 Task: Search one way flight ticket for 5 adults, 2 children, 1 infant in seat and 2 infants on lap in economy from Fresno: Fresno Yosemite International Airport to Rock Springs: Southwest Wyoming Regional Airport (rock Springs Sweetwater County Airport) on 8-5-2023. Choice of flights is Emirates. Number of bags: 6 checked bags. Price is upto 55000. Outbound departure time preference is 16:00.
Action: Mouse moved to (388, 156)
Screenshot: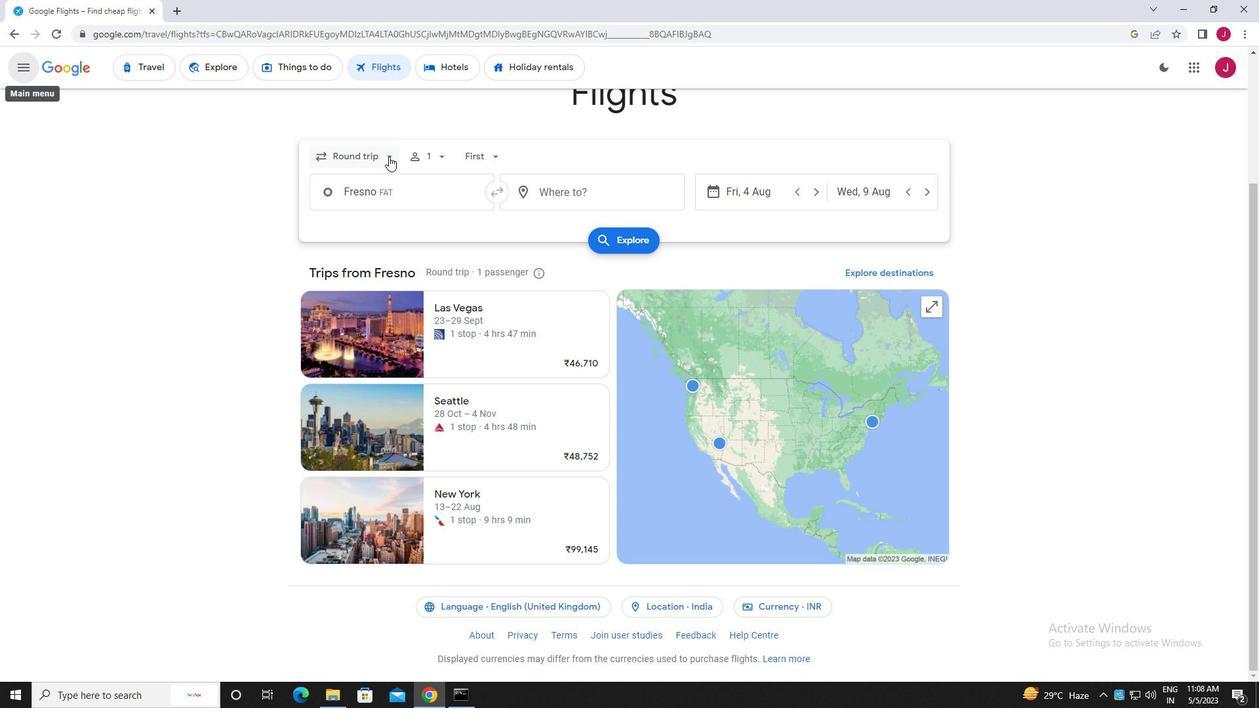 
Action: Mouse pressed left at (388, 156)
Screenshot: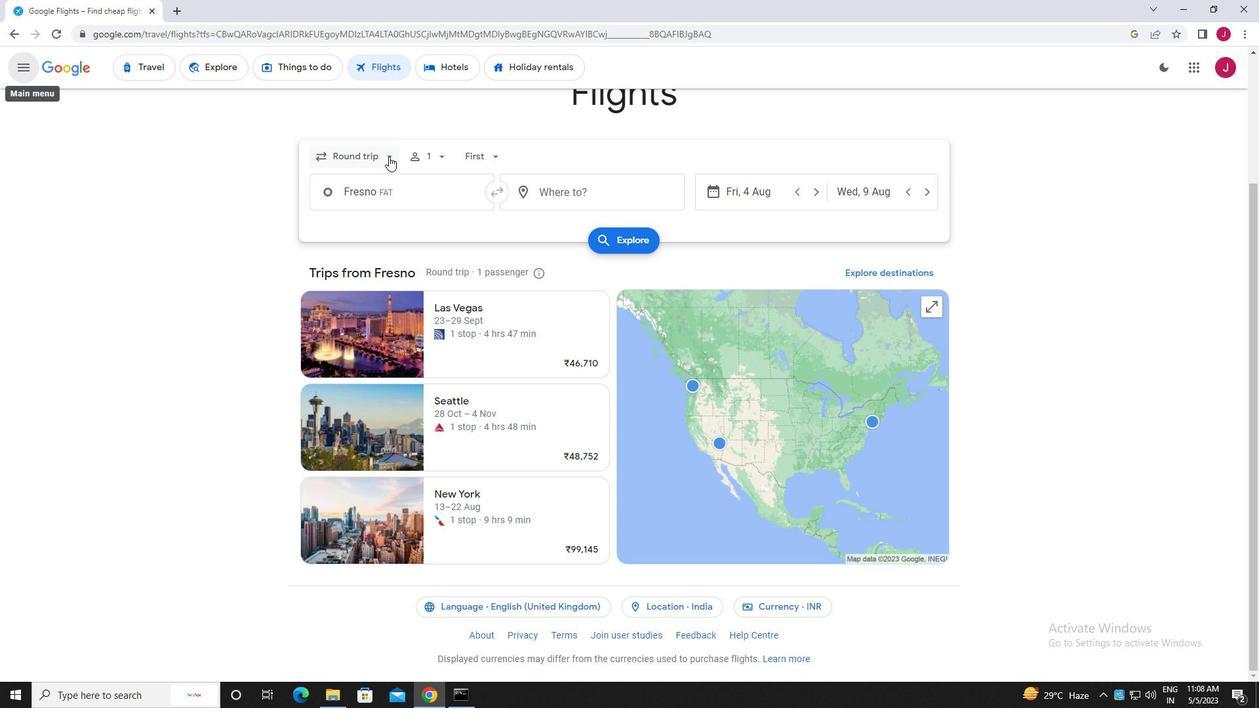 
Action: Mouse moved to (383, 215)
Screenshot: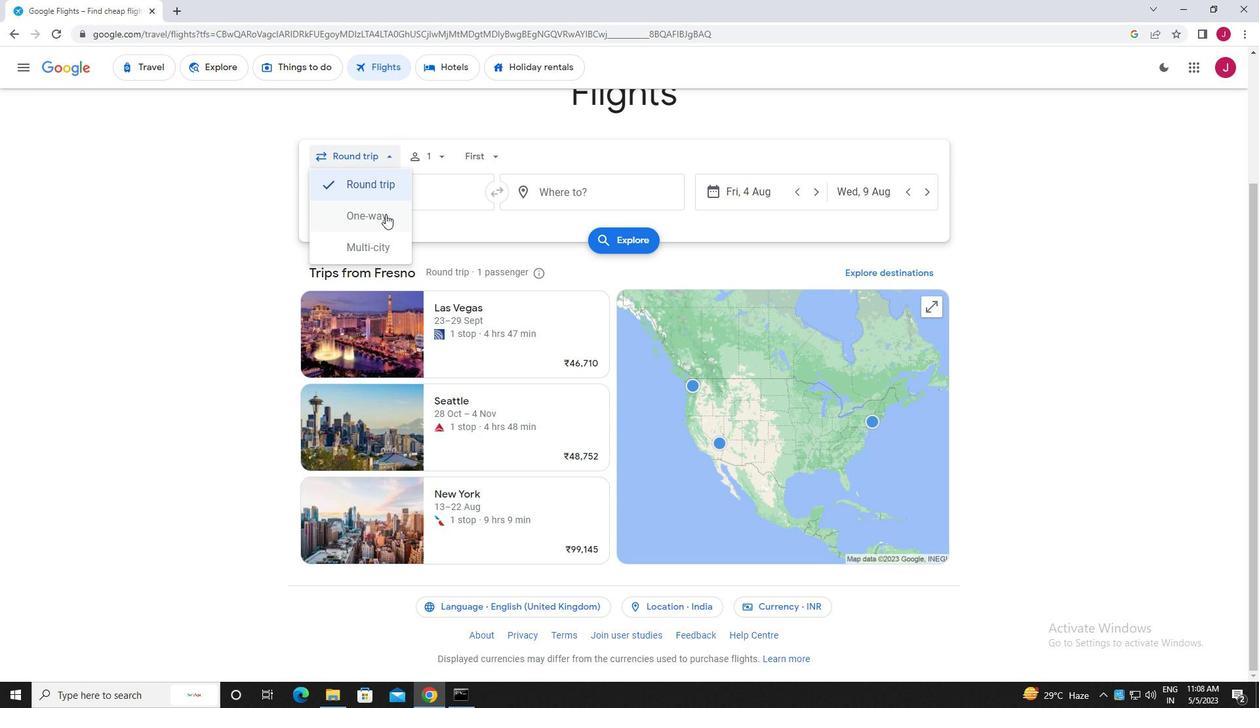 
Action: Mouse pressed left at (383, 215)
Screenshot: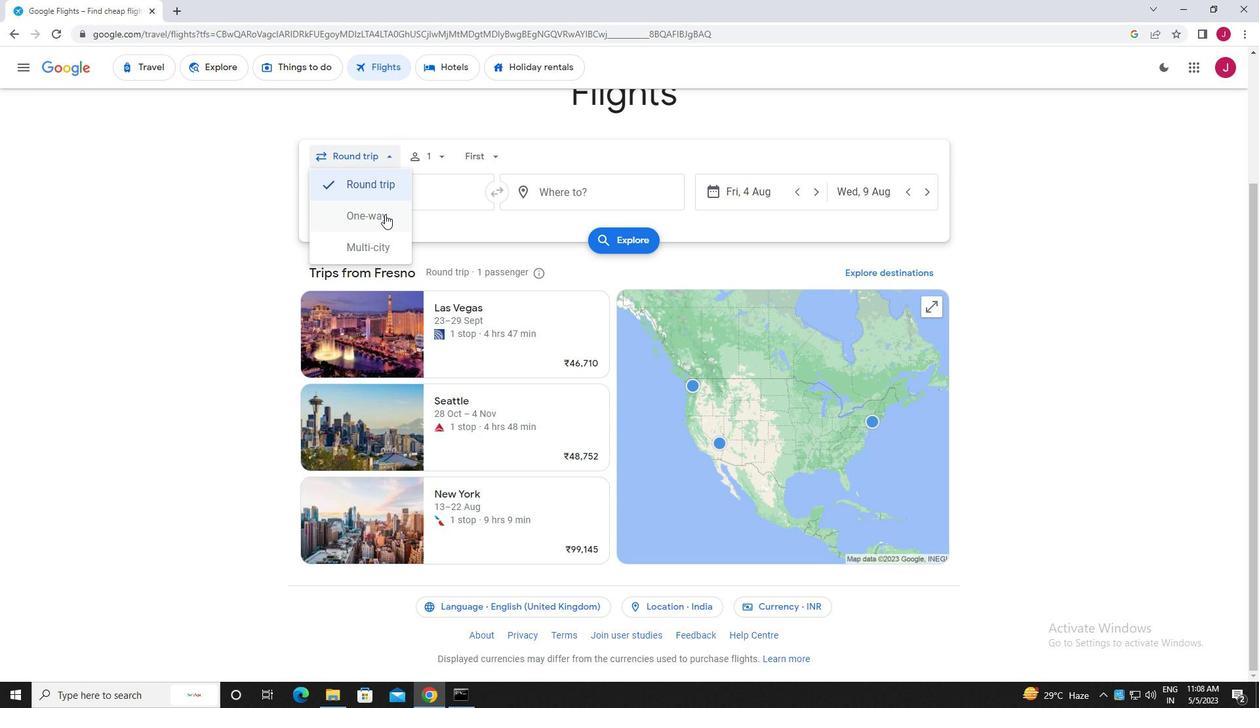 
Action: Mouse moved to (432, 156)
Screenshot: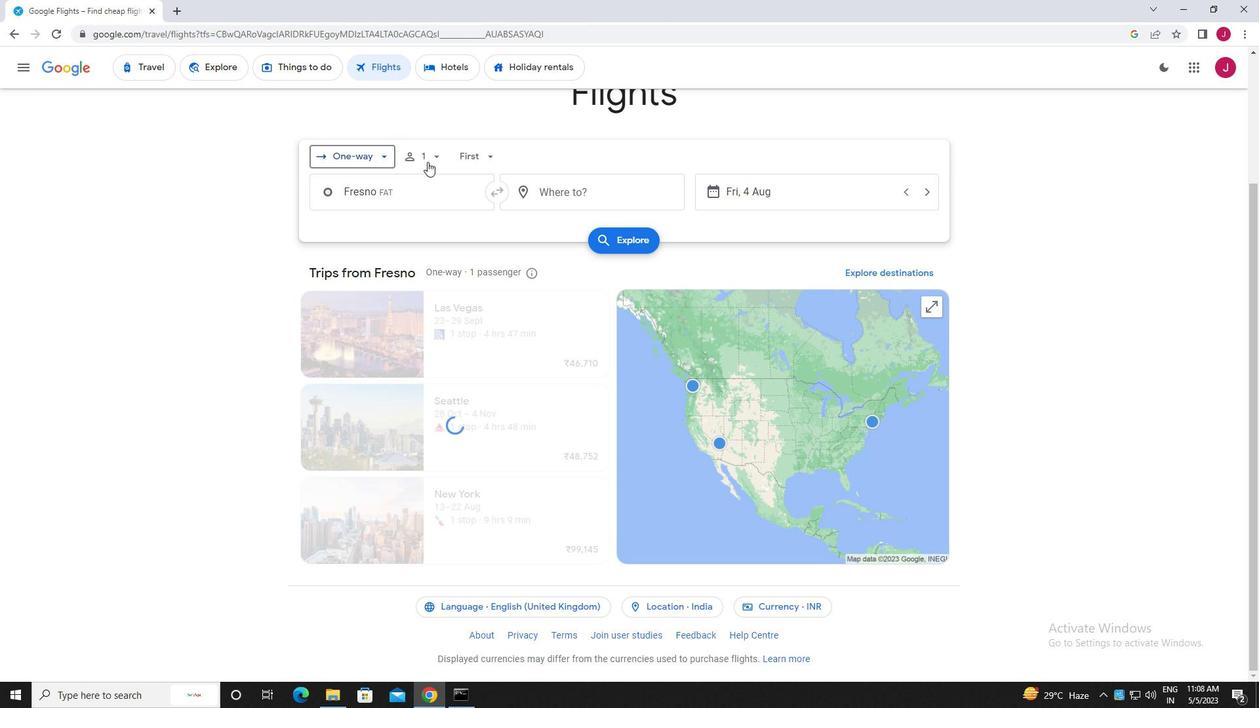
Action: Mouse pressed left at (432, 156)
Screenshot: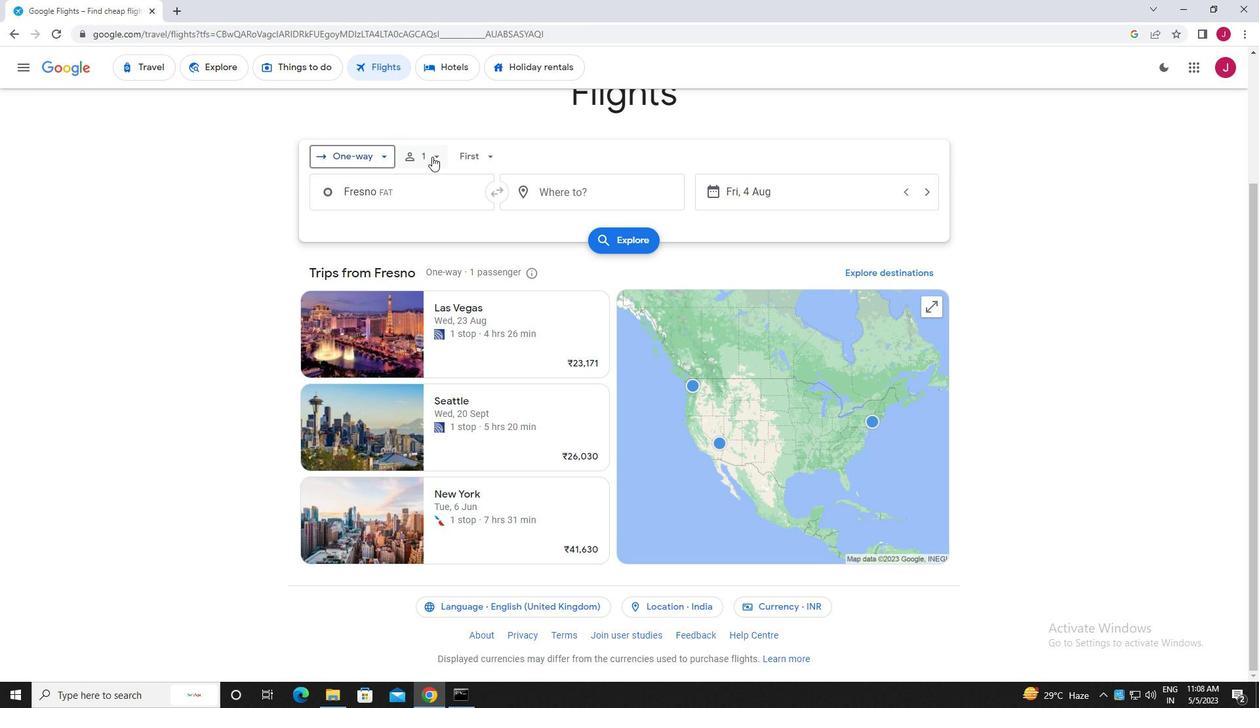 
Action: Mouse moved to (537, 188)
Screenshot: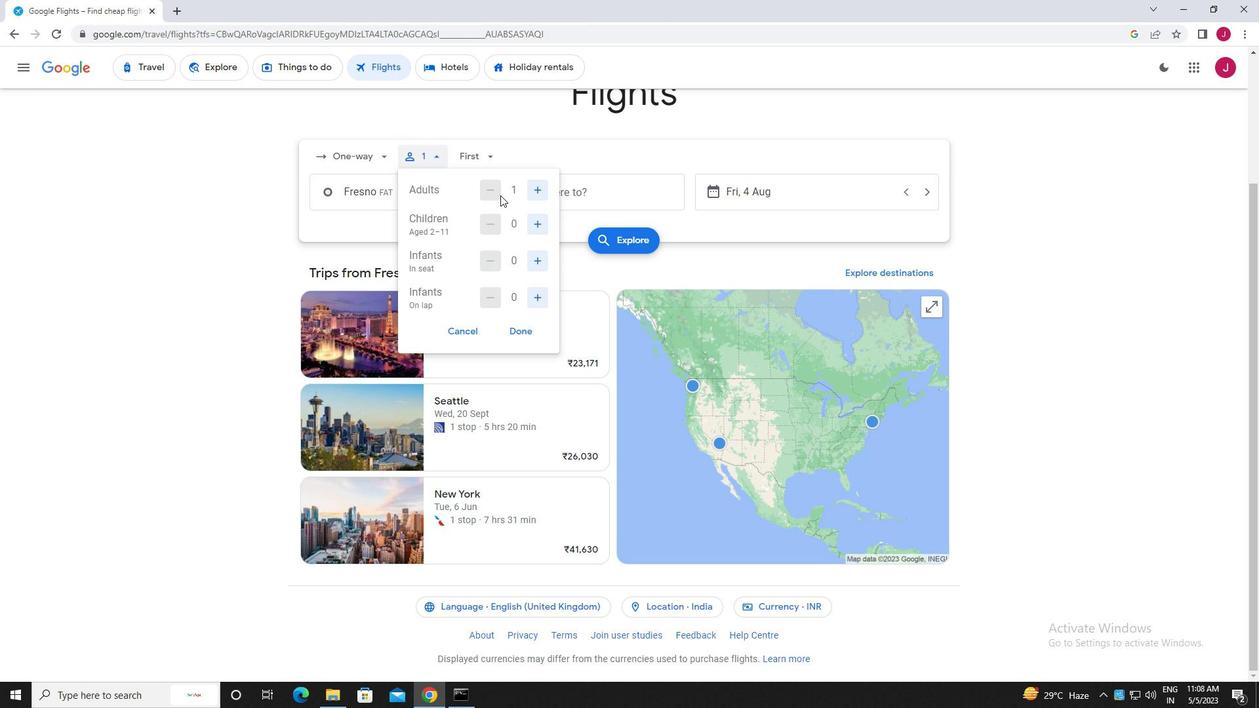
Action: Mouse pressed left at (537, 188)
Screenshot: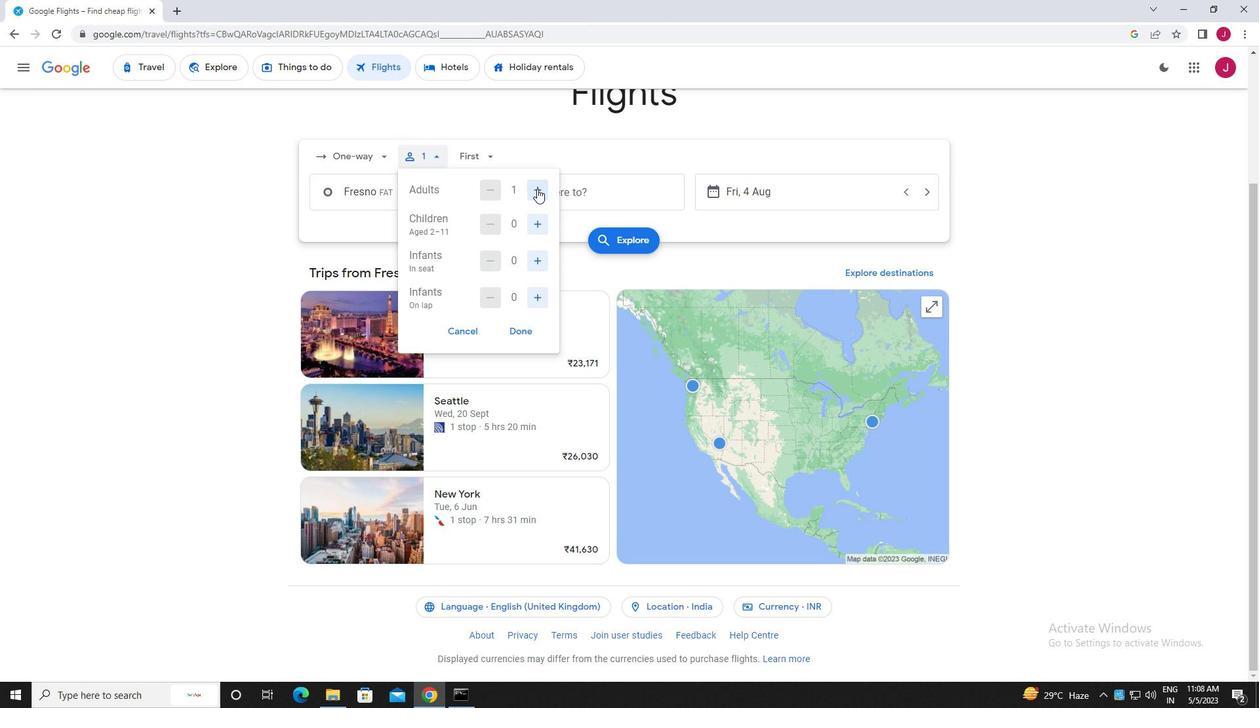 
Action: Mouse pressed left at (537, 188)
Screenshot: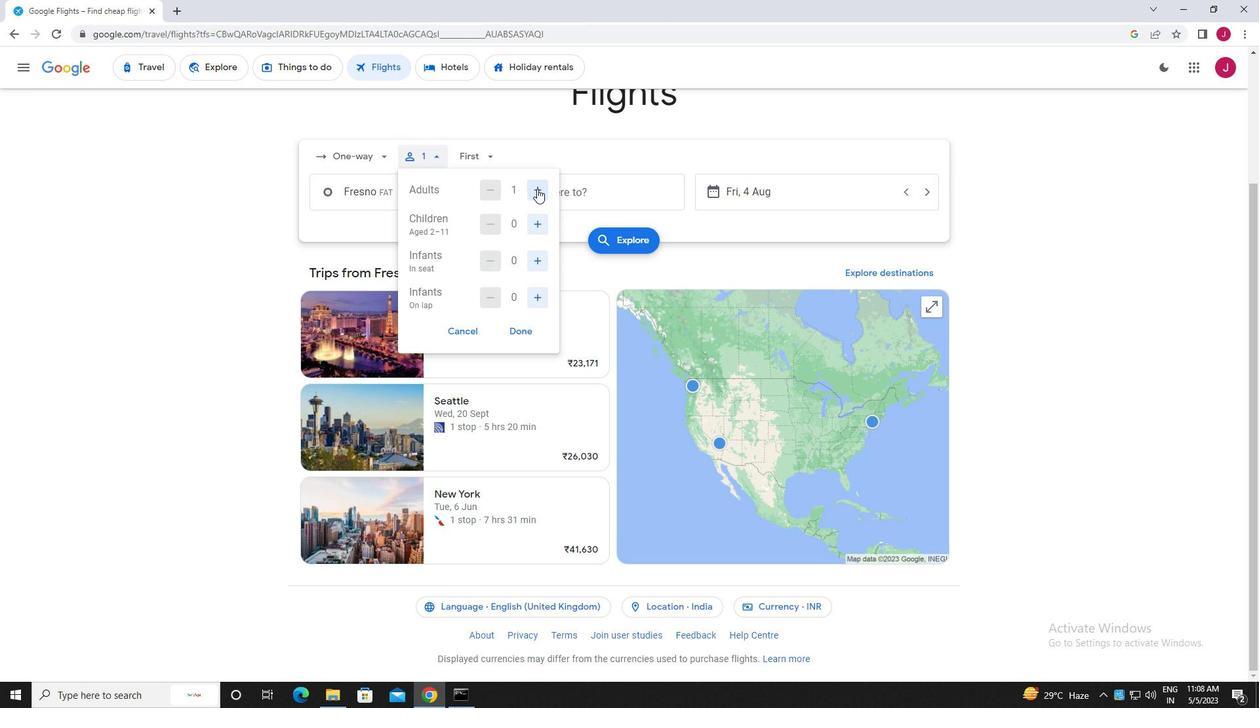 
Action: Mouse pressed left at (537, 188)
Screenshot: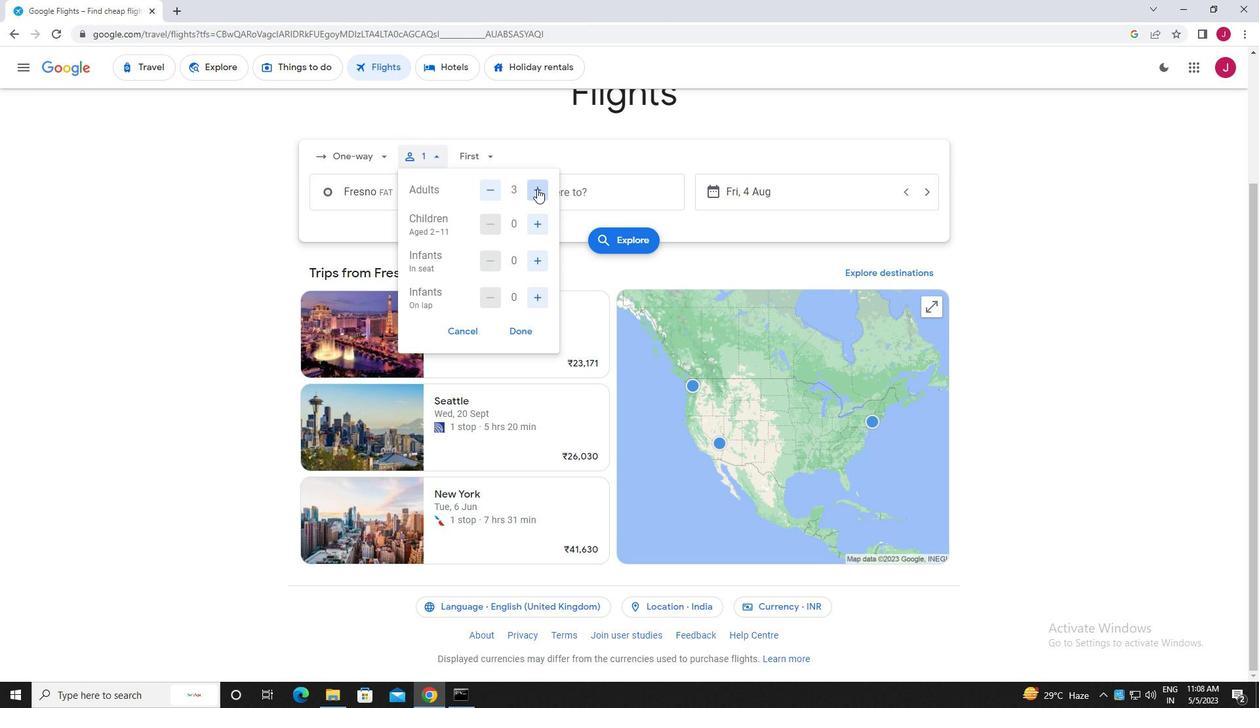 
Action: Mouse pressed left at (537, 188)
Screenshot: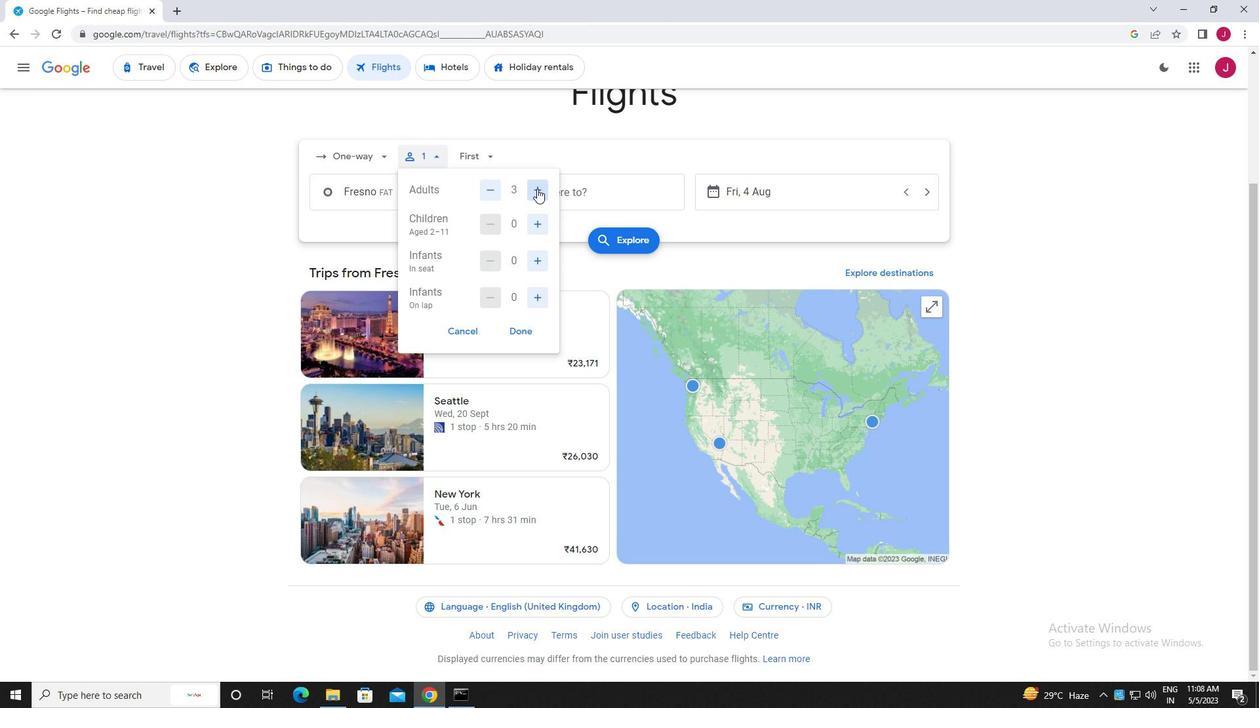 
Action: Mouse moved to (540, 226)
Screenshot: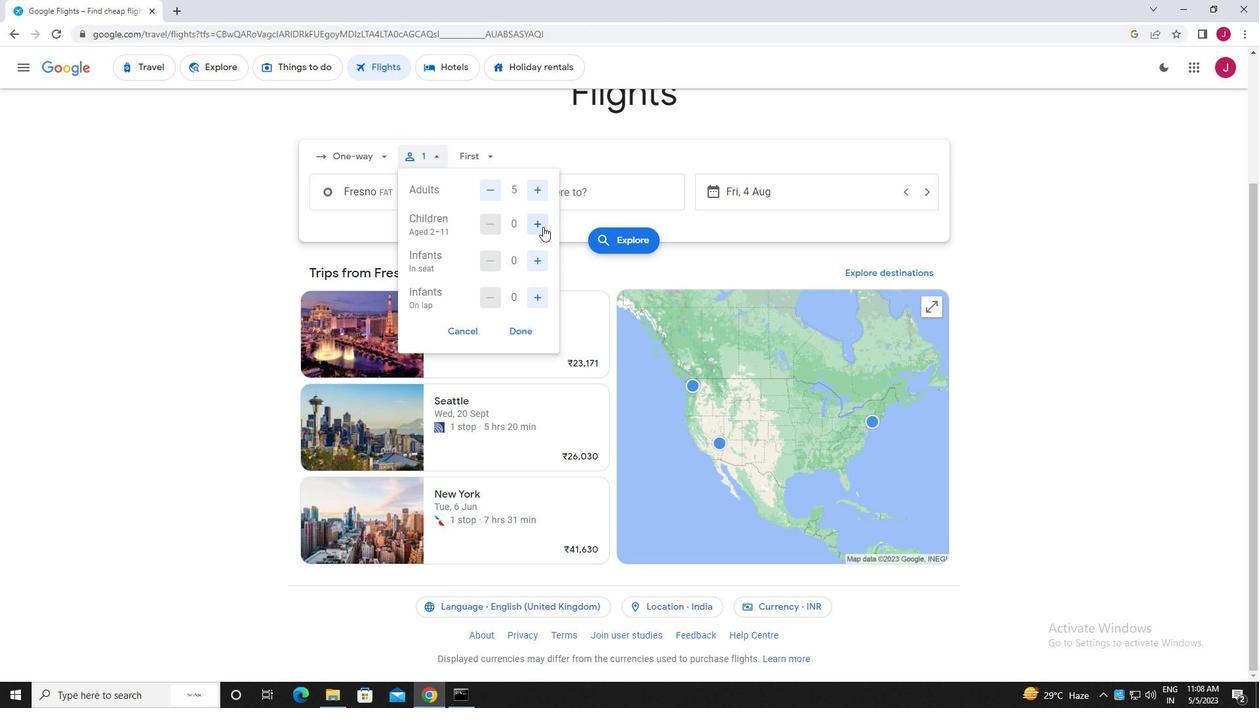 
Action: Mouse pressed left at (540, 226)
Screenshot: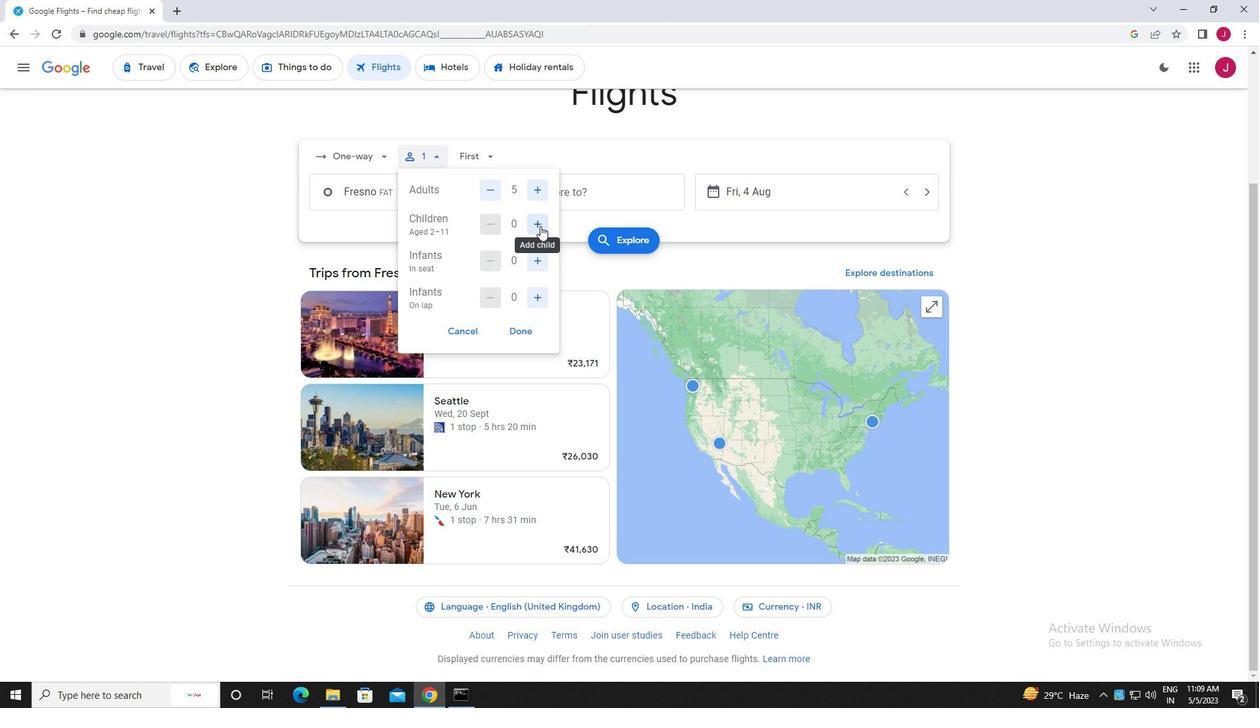 
Action: Mouse pressed left at (540, 226)
Screenshot: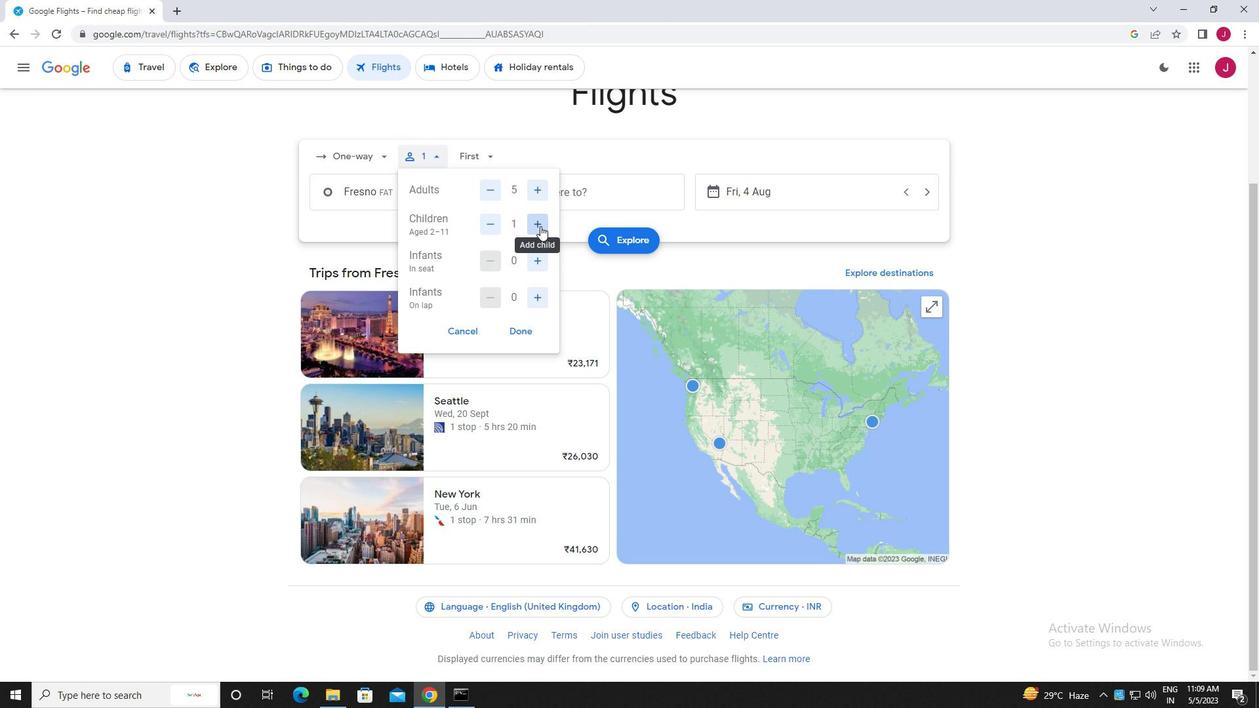 
Action: Mouse moved to (540, 261)
Screenshot: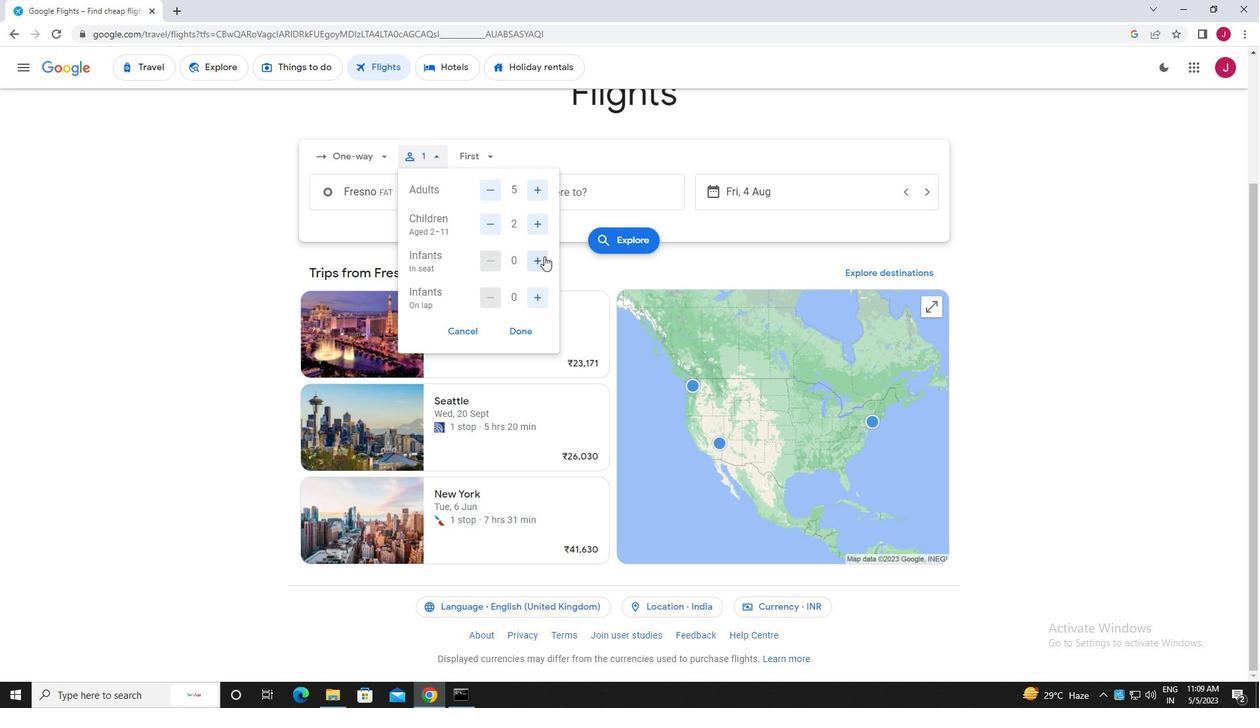 
Action: Mouse pressed left at (540, 261)
Screenshot: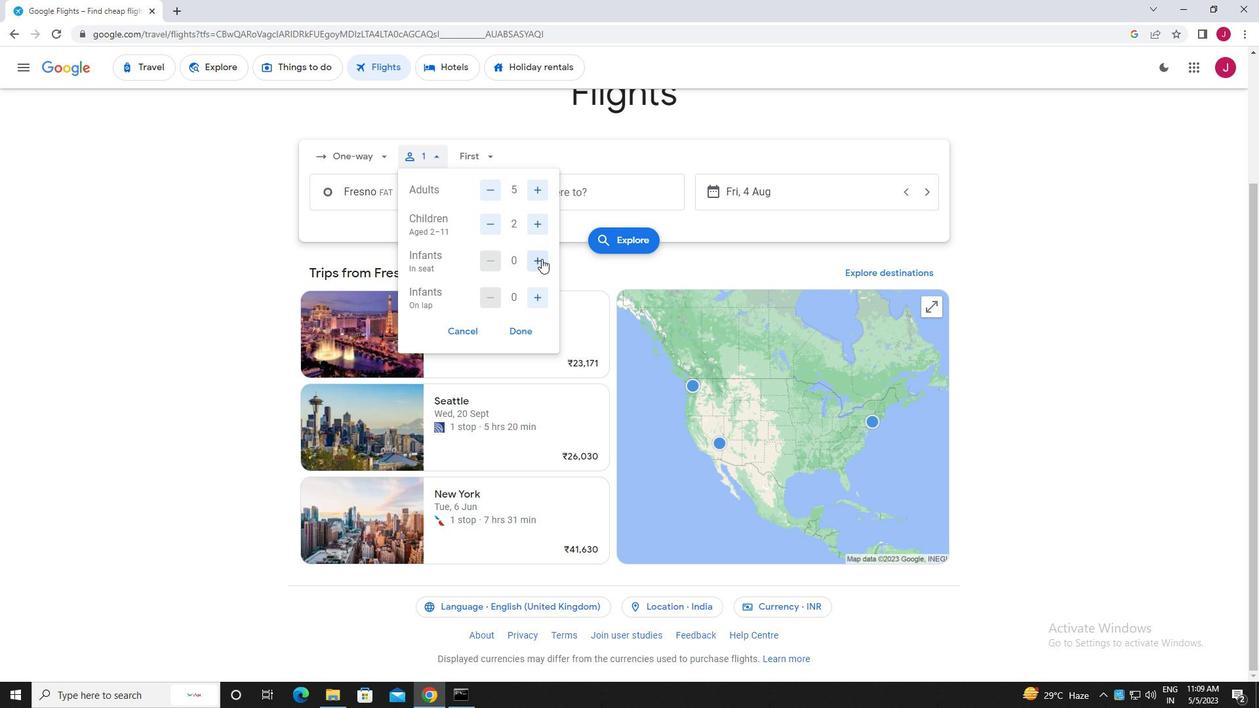
Action: Mouse moved to (534, 295)
Screenshot: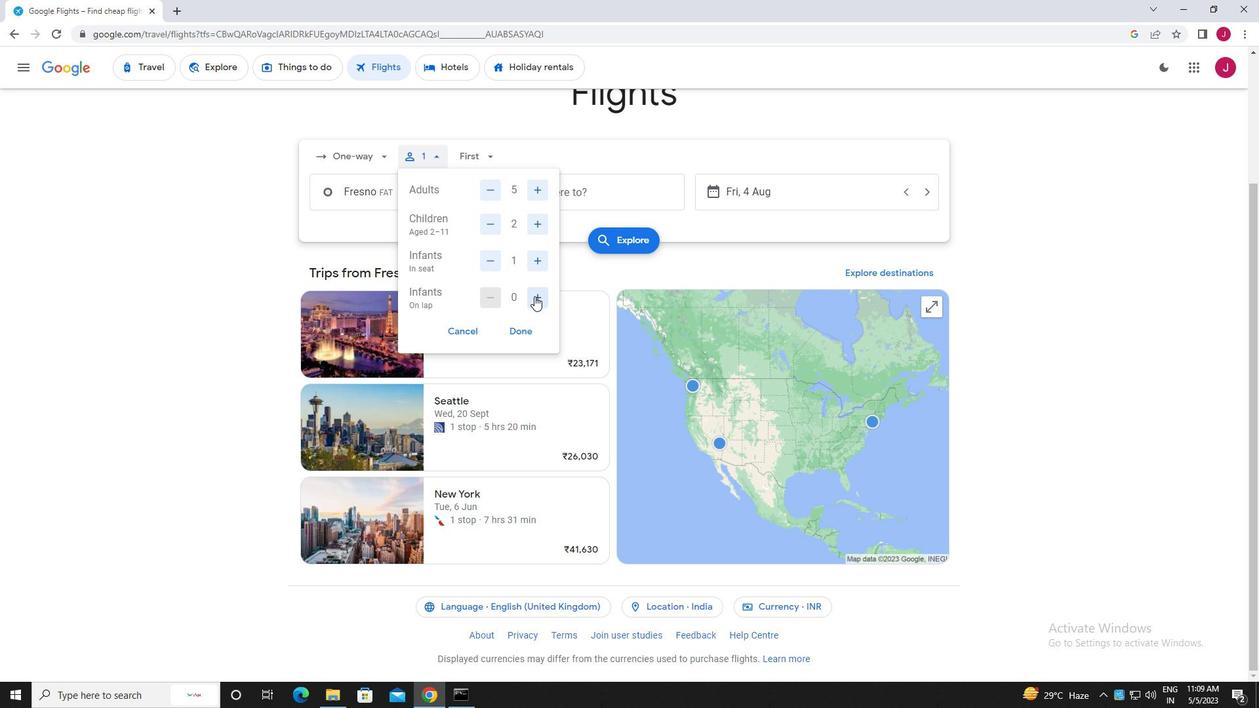 
Action: Mouse pressed left at (534, 295)
Screenshot: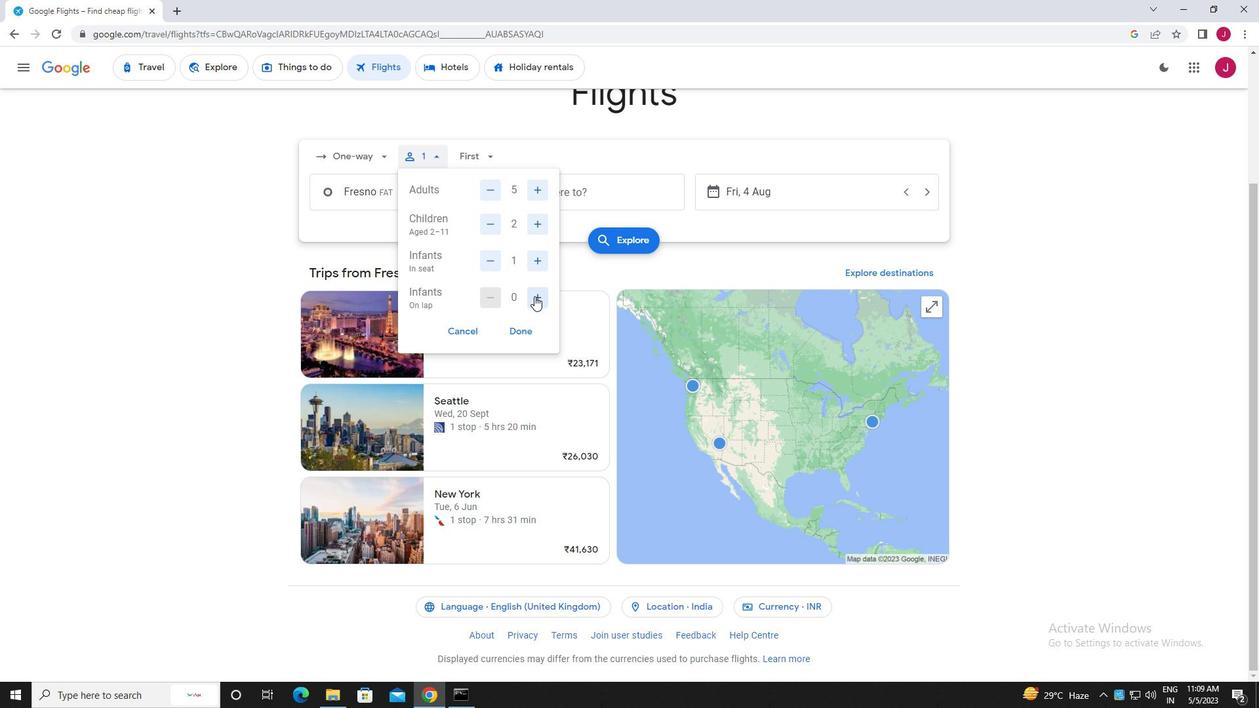 
Action: Mouse moved to (536, 295)
Screenshot: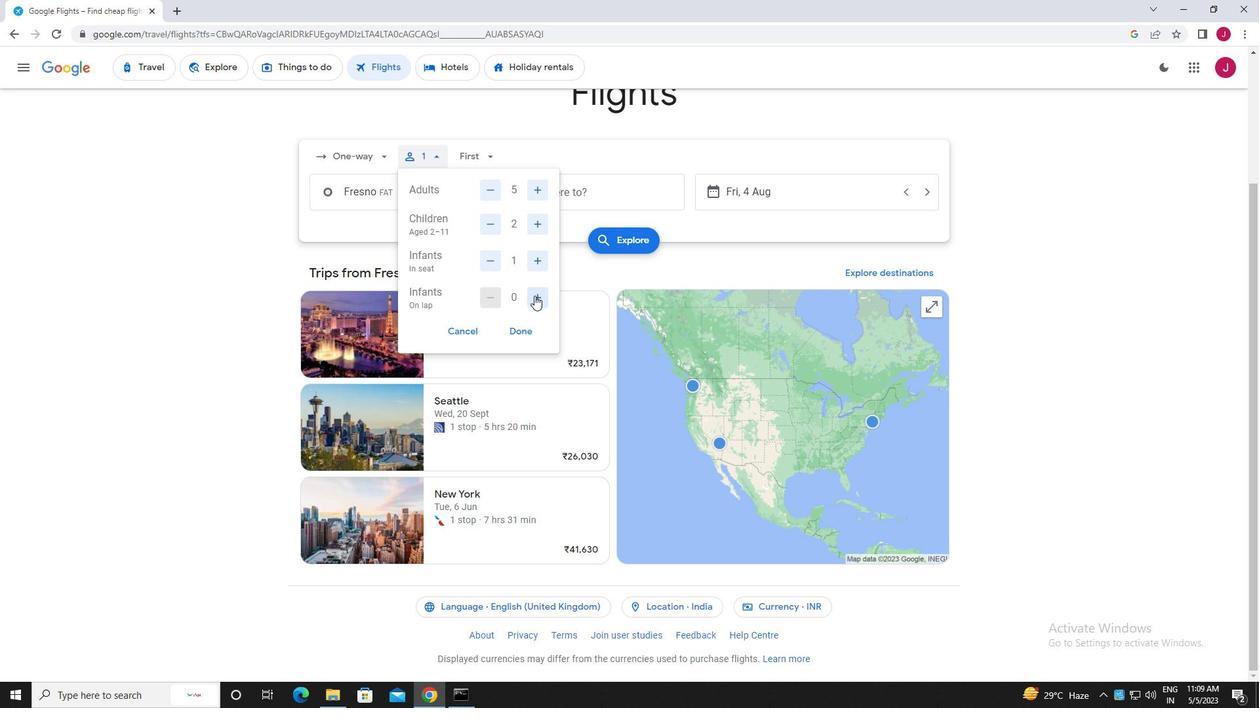 
Action: Mouse pressed left at (536, 295)
Screenshot: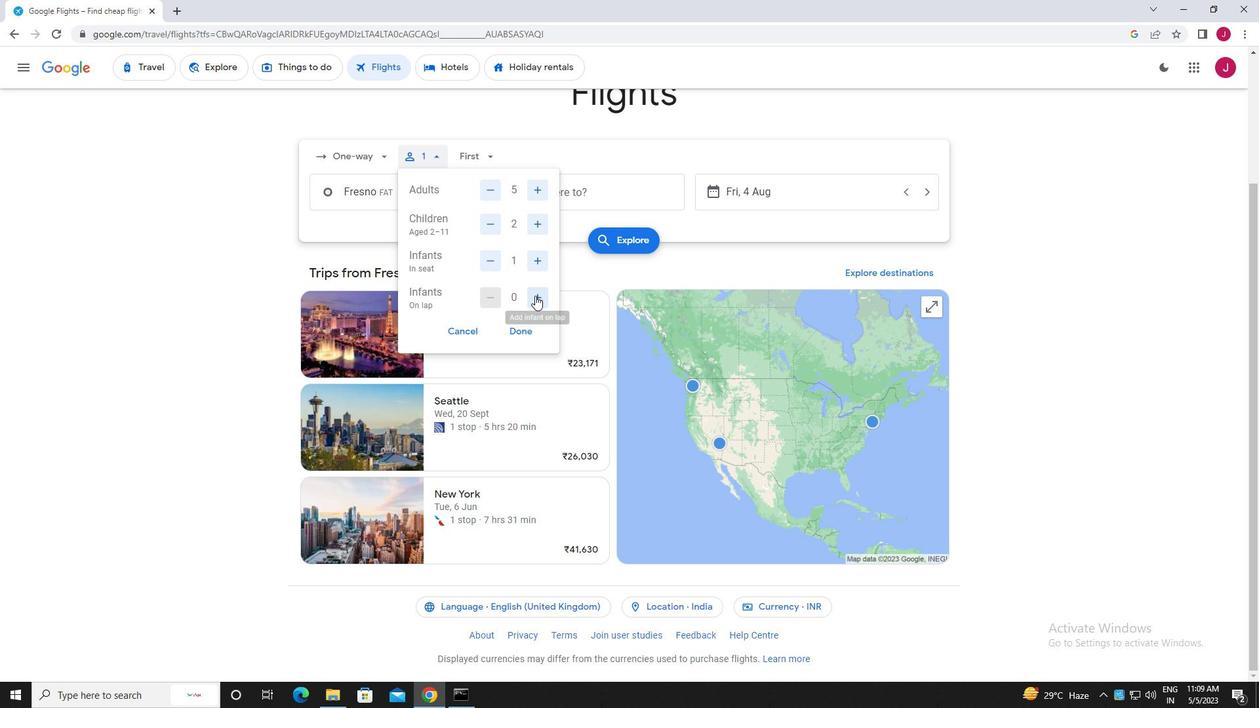 
Action: Mouse moved to (490, 293)
Screenshot: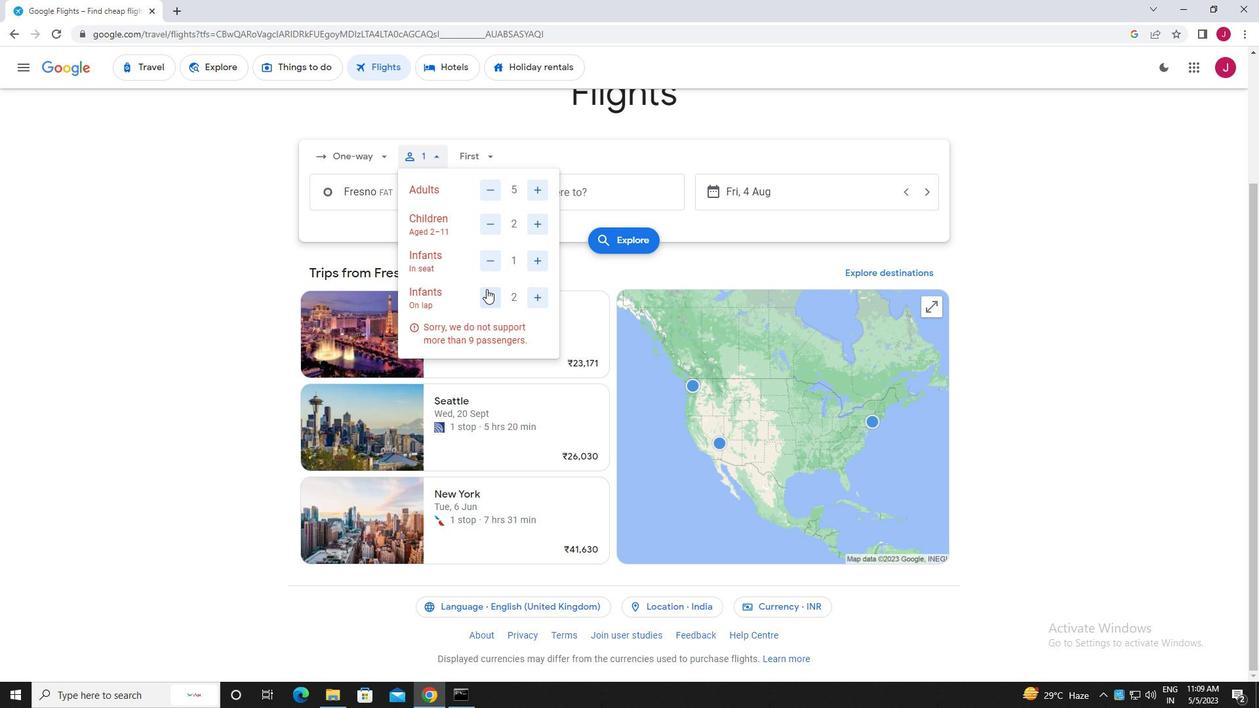 
Action: Mouse pressed left at (490, 293)
Screenshot: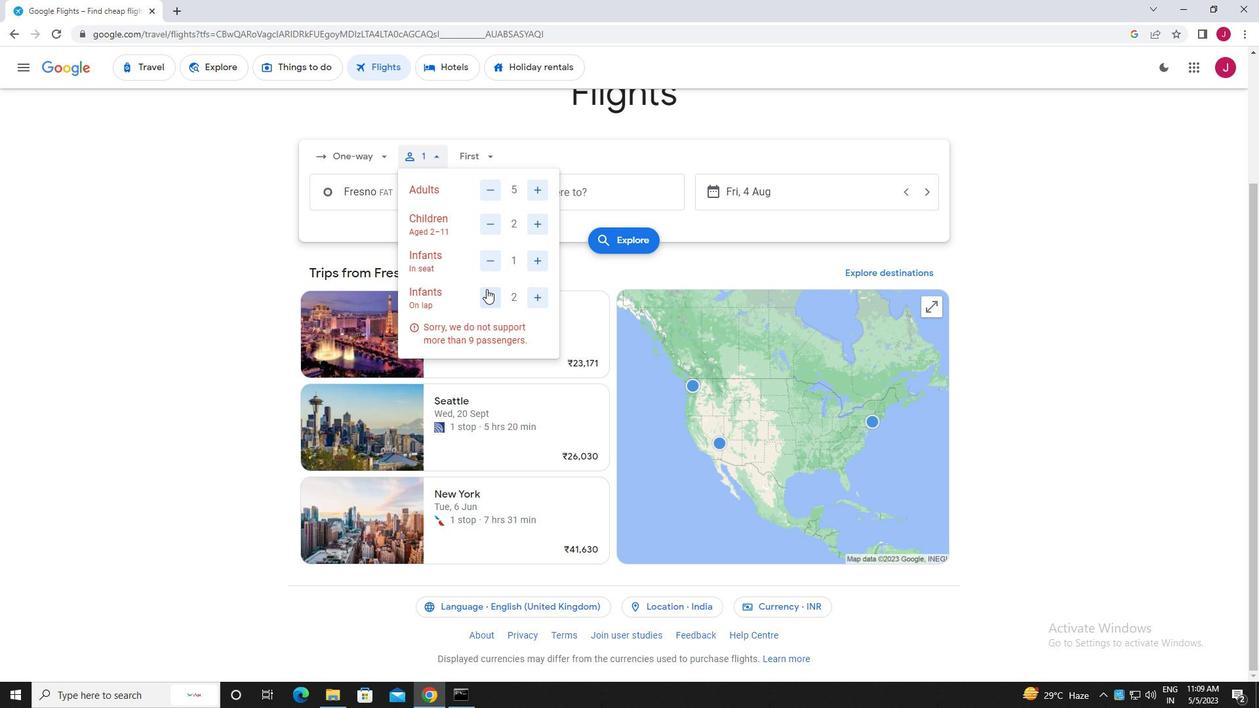 
Action: Mouse moved to (515, 330)
Screenshot: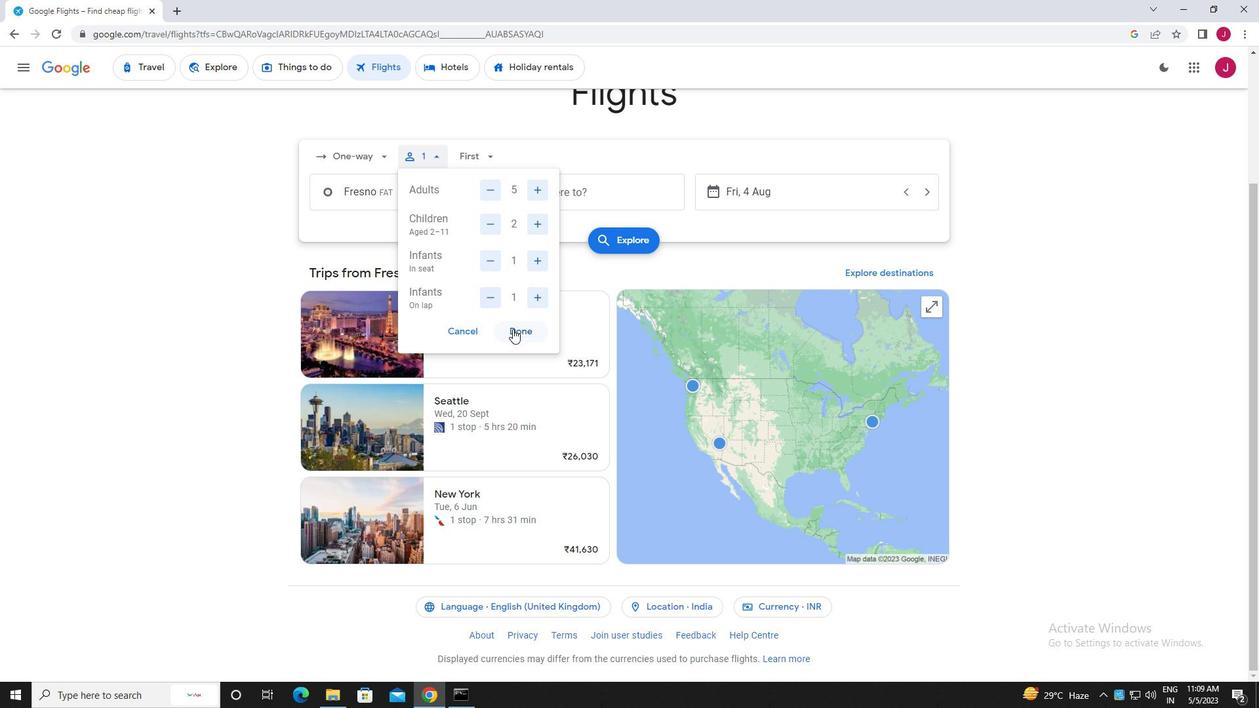 
Action: Mouse pressed left at (515, 330)
Screenshot: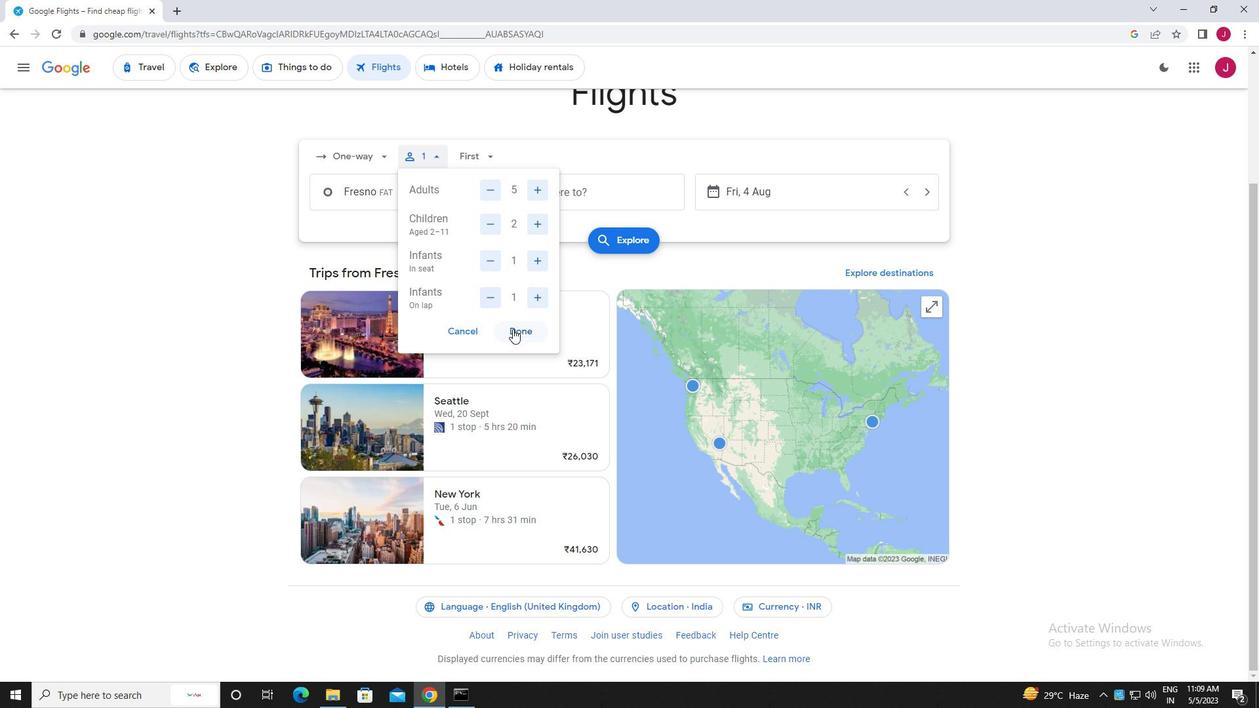 
Action: Mouse moved to (486, 154)
Screenshot: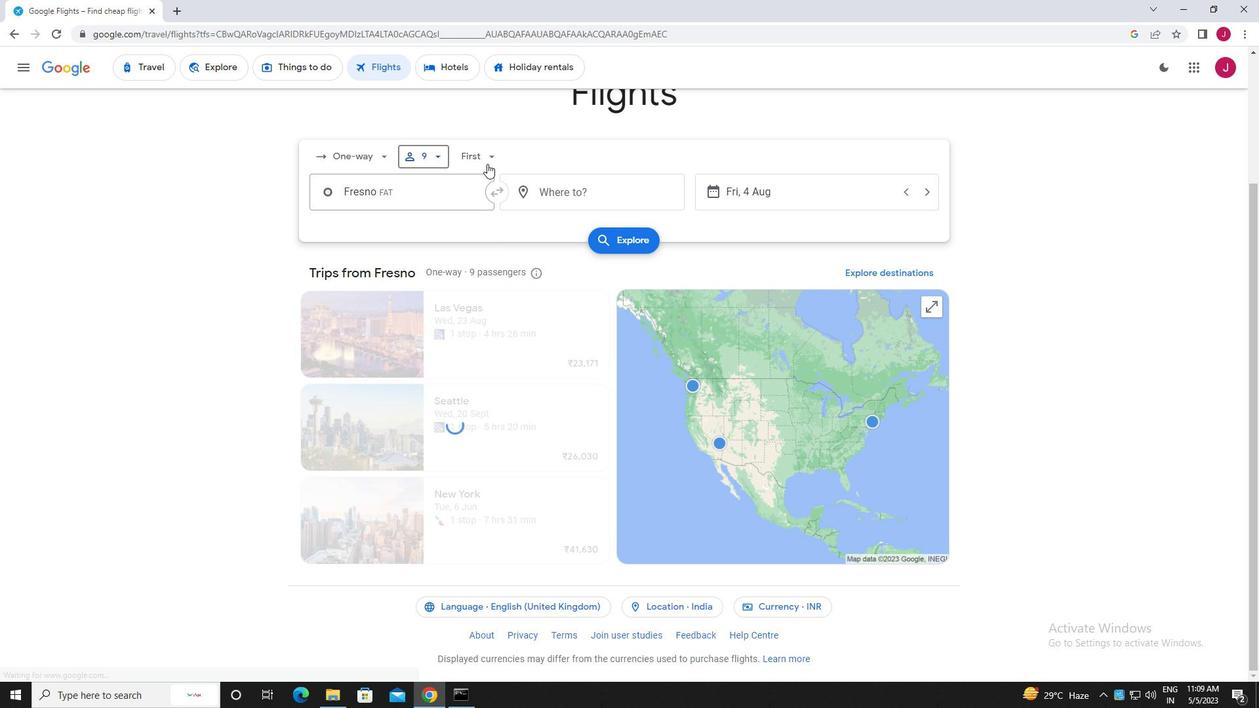 
Action: Mouse pressed left at (486, 154)
Screenshot: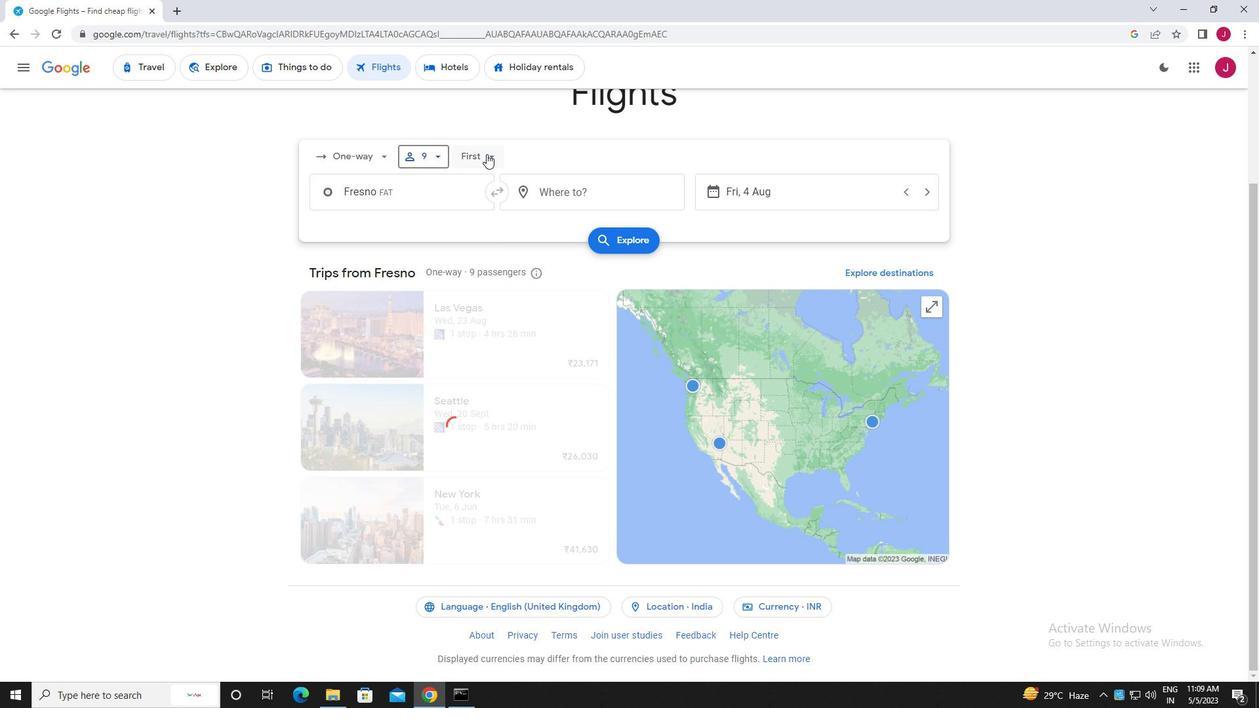 
Action: Mouse moved to (521, 185)
Screenshot: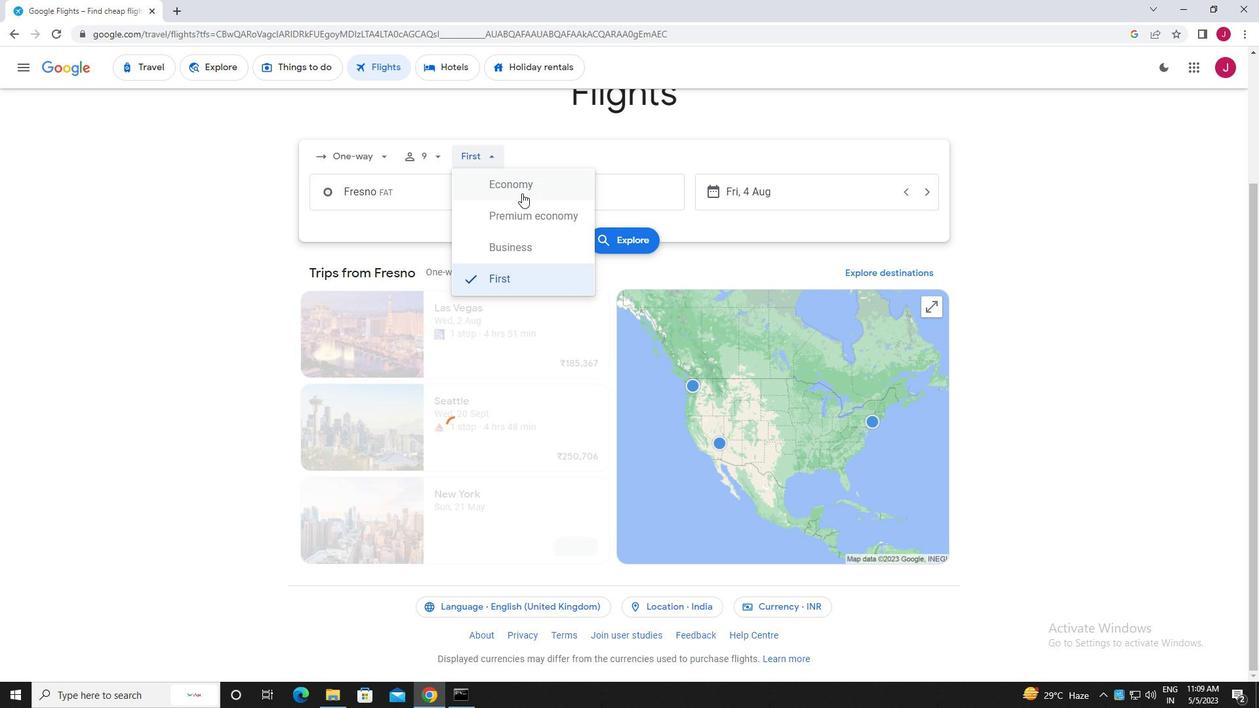 
Action: Mouse pressed left at (521, 185)
Screenshot: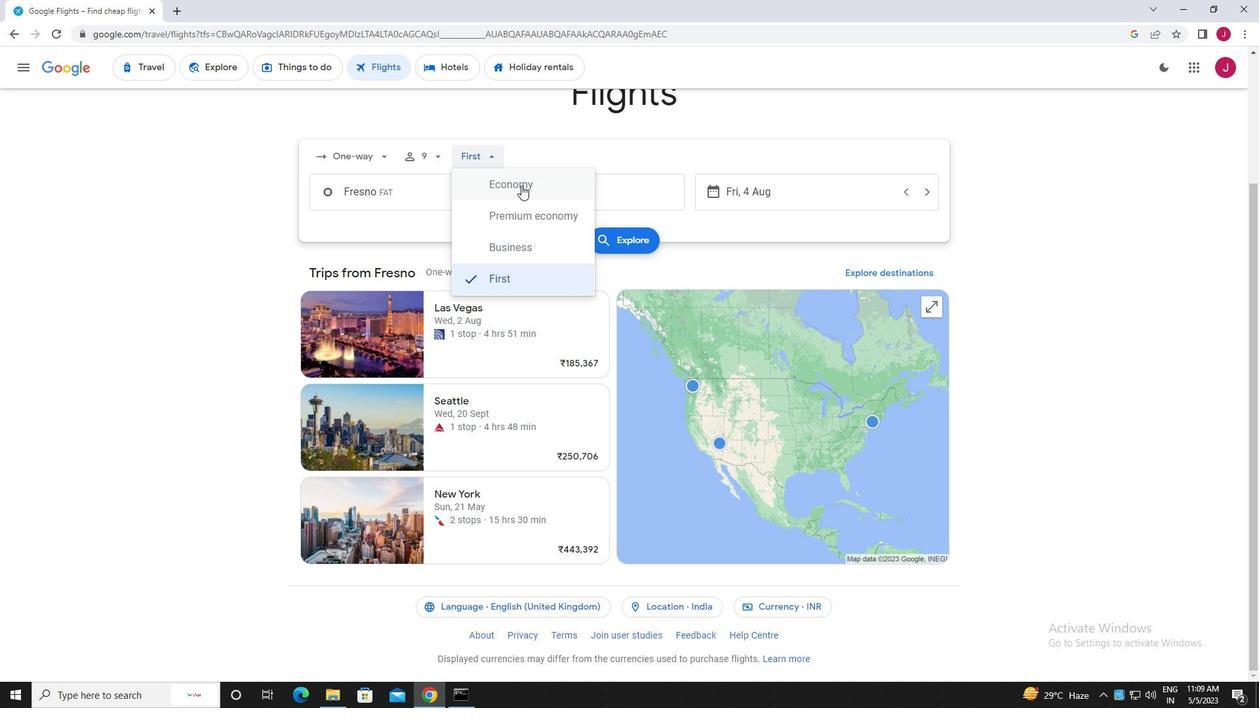 
Action: Mouse moved to (418, 190)
Screenshot: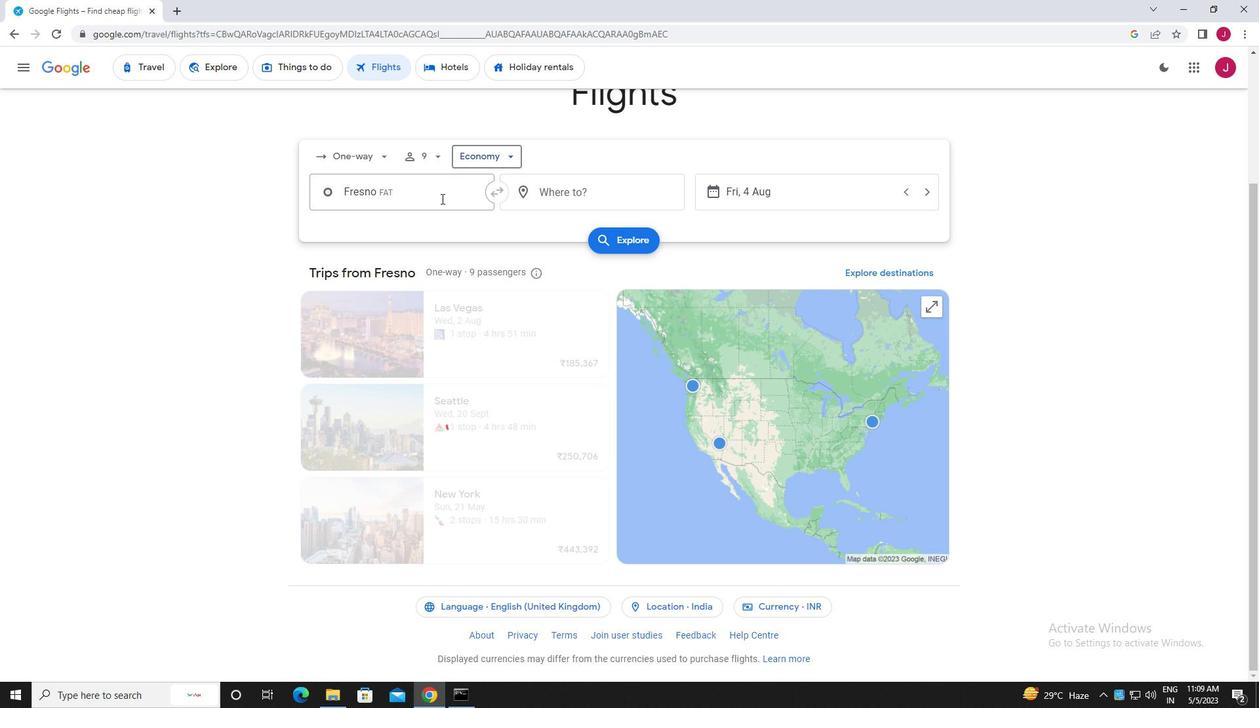 
Action: Mouse pressed left at (418, 190)
Screenshot: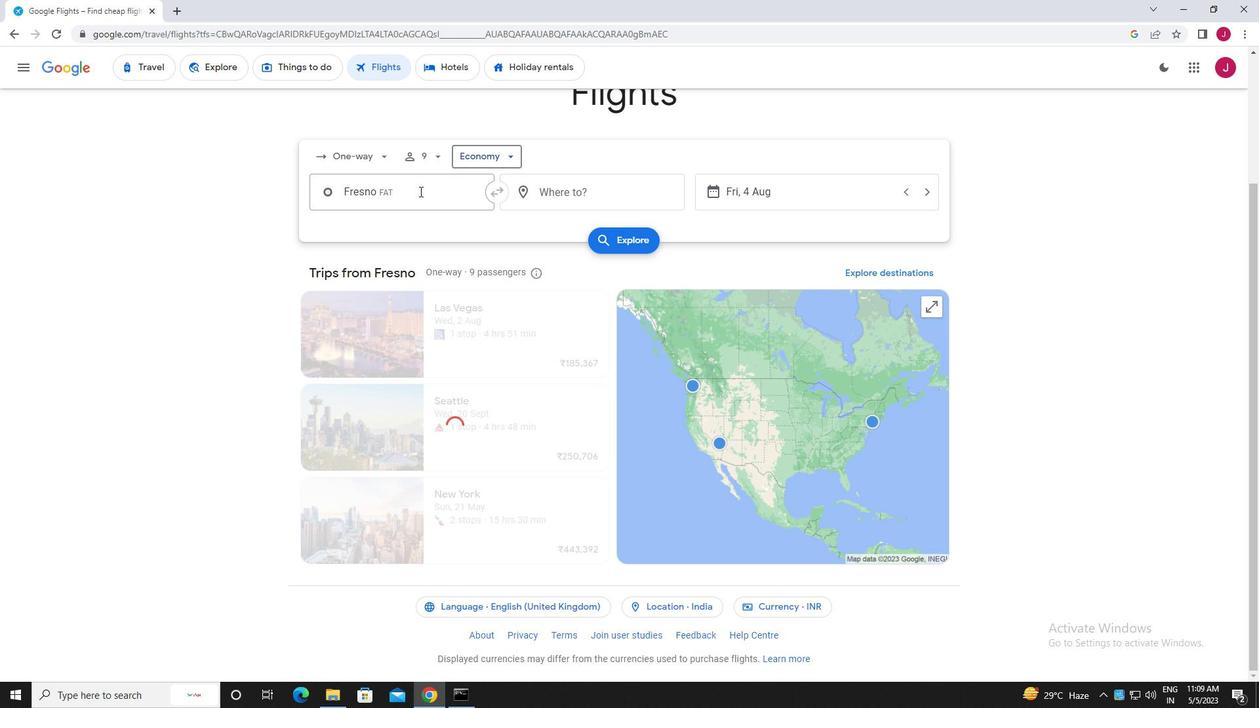 
Action: Mouse moved to (419, 190)
Screenshot: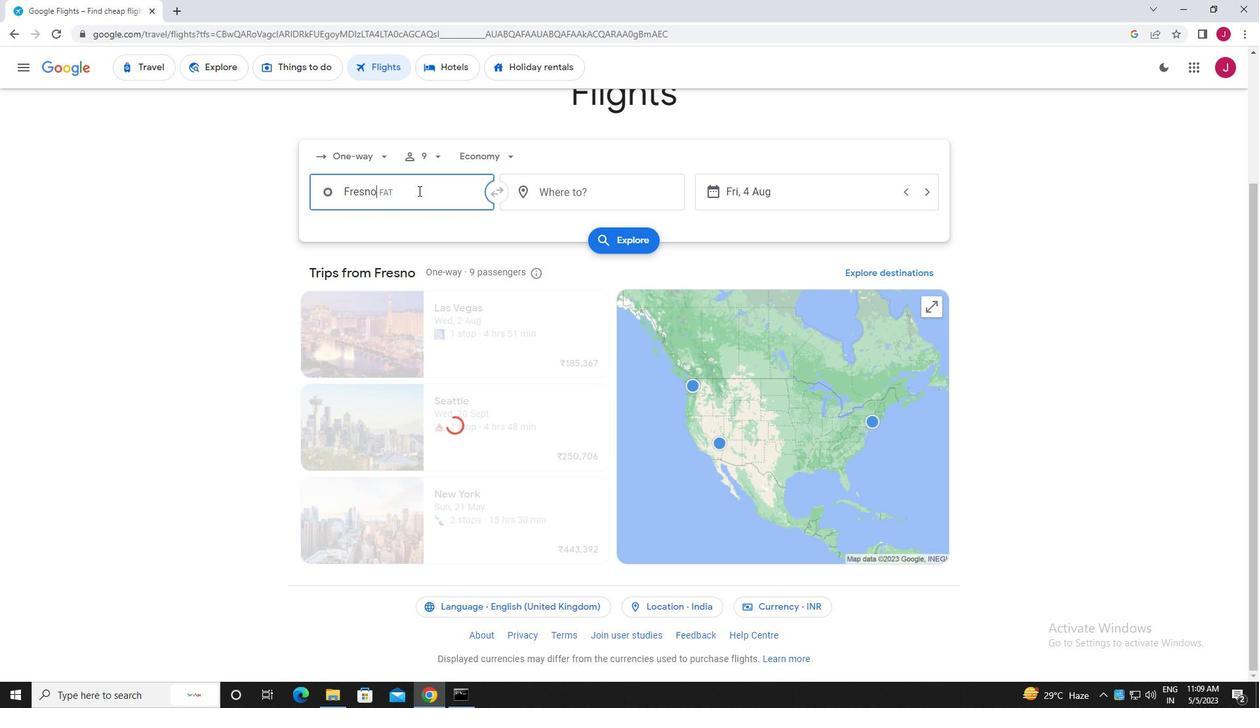 
Action: Key pressed fresno
Screenshot: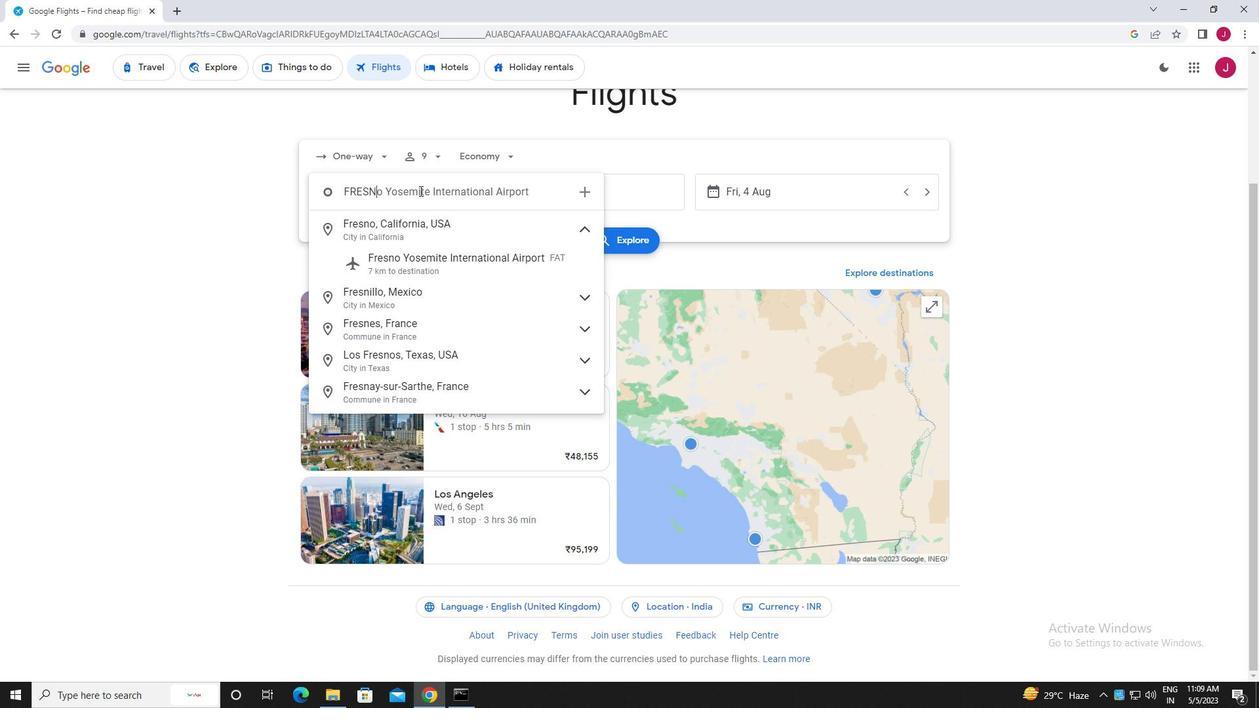 
Action: Mouse moved to (452, 257)
Screenshot: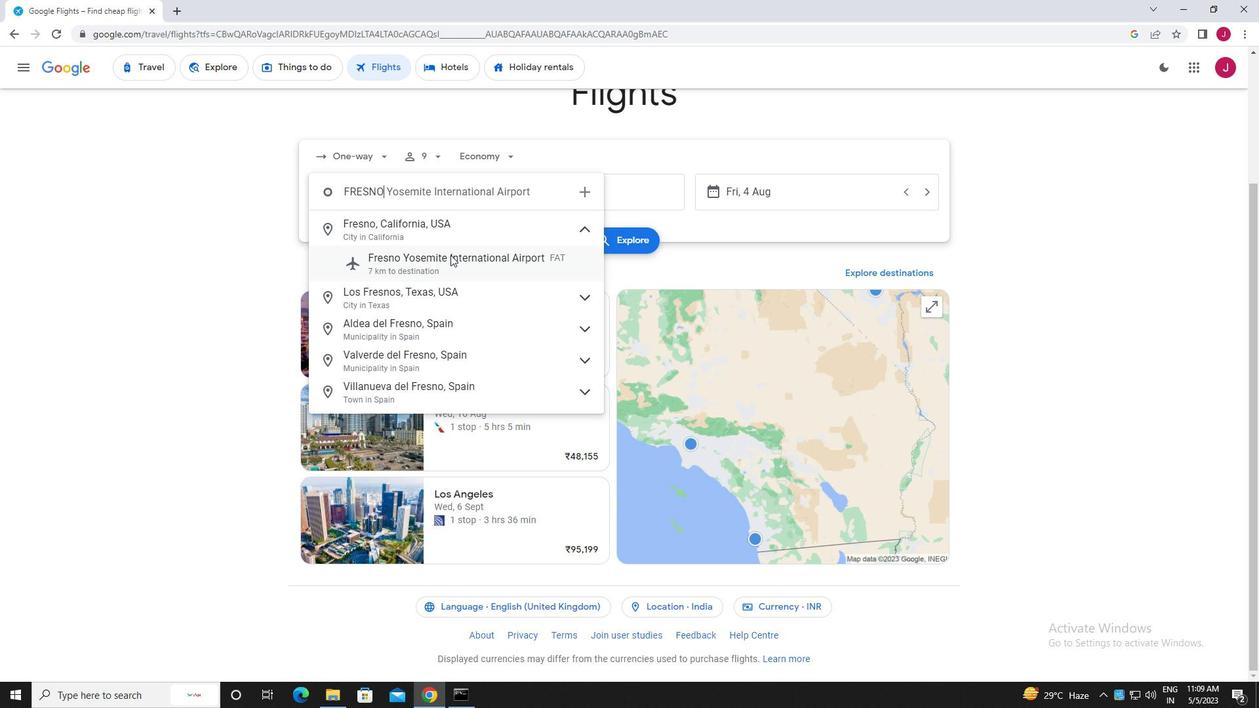 
Action: Mouse pressed left at (452, 257)
Screenshot: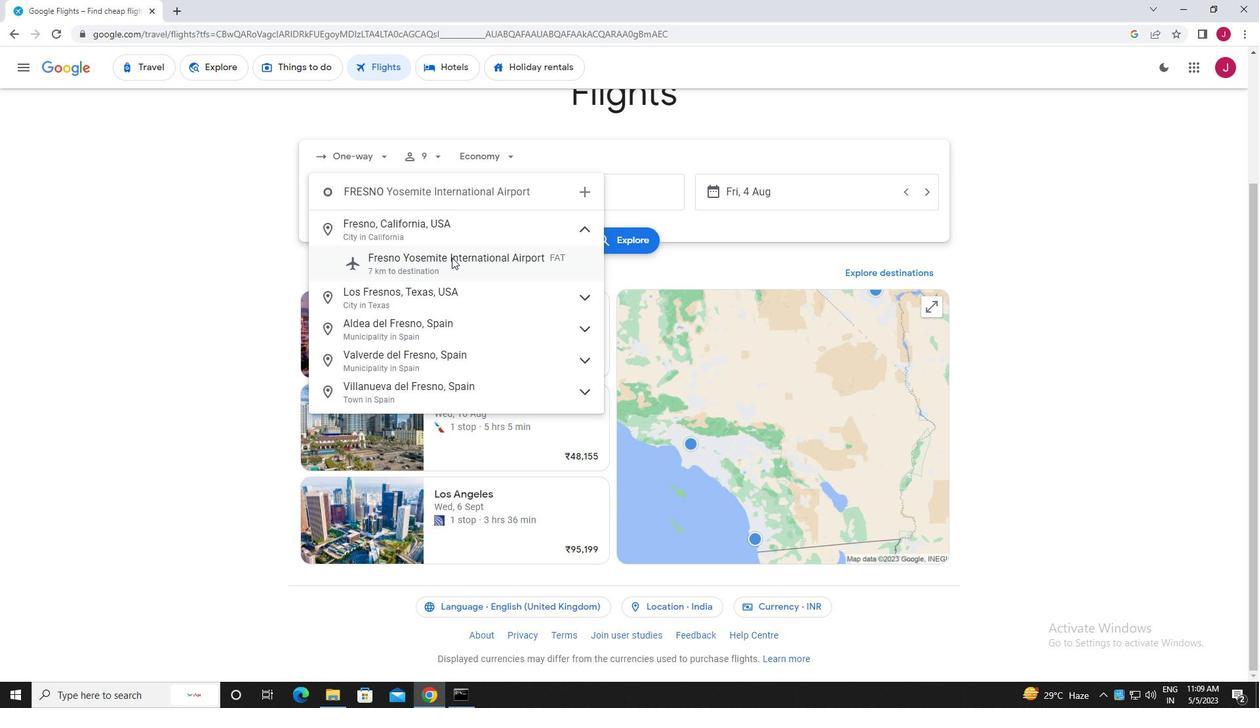 
Action: Mouse moved to (601, 192)
Screenshot: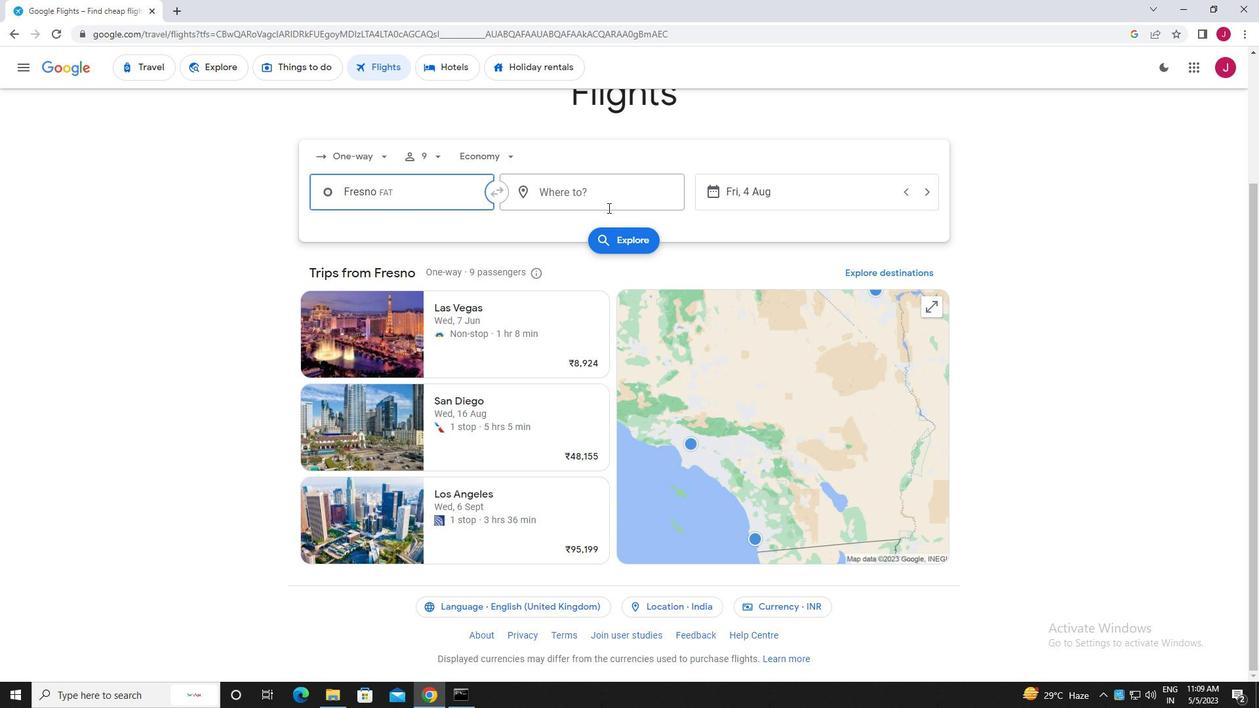 
Action: Mouse pressed left at (601, 192)
Screenshot: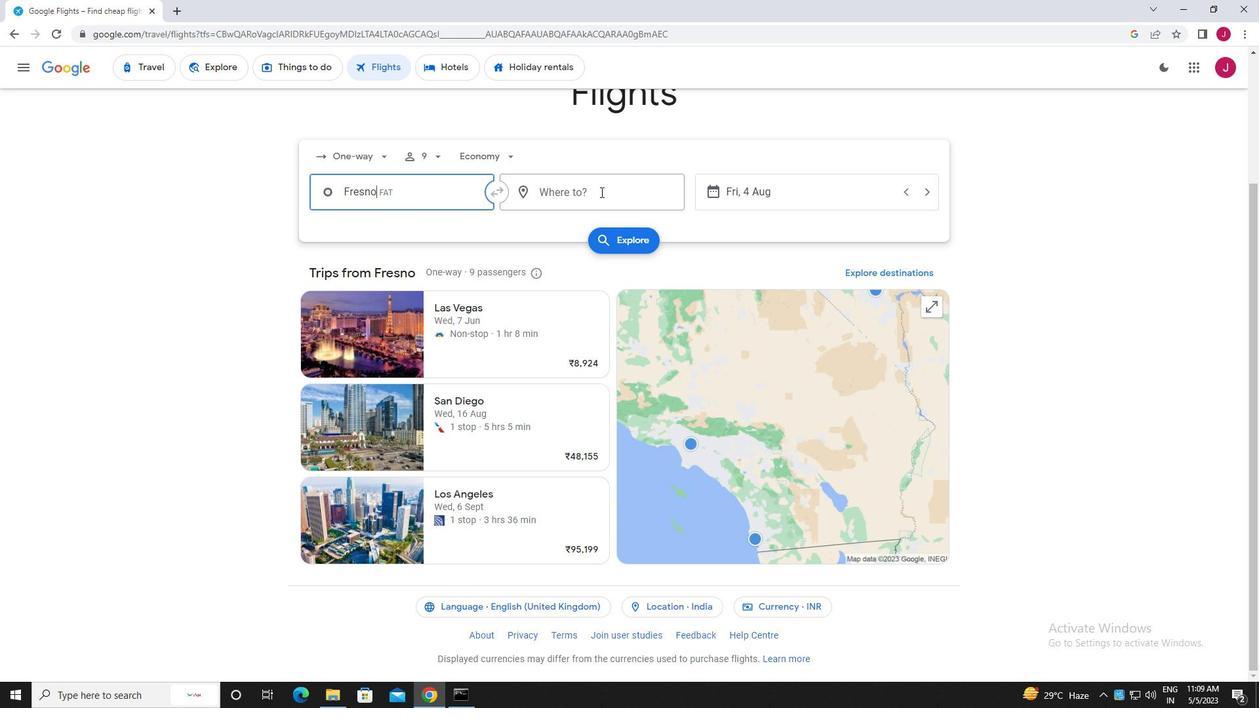 
Action: Mouse moved to (601, 192)
Screenshot: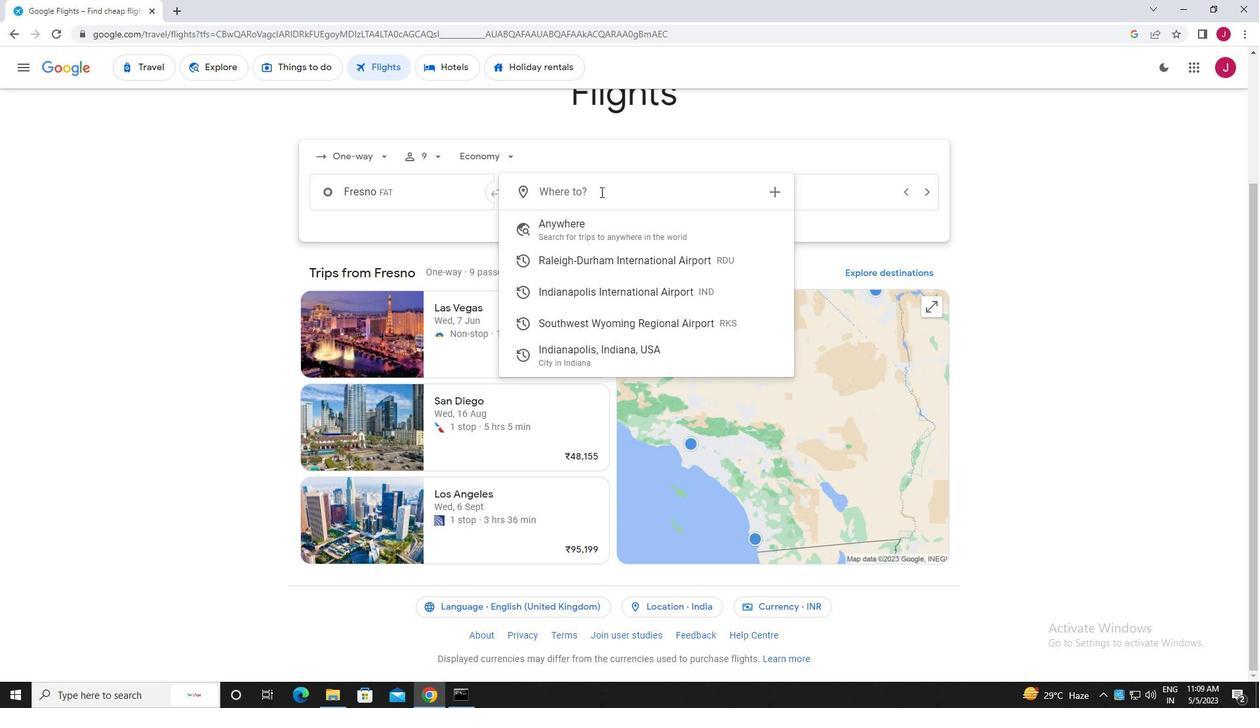 
Action: Key pressed rock<Key.space>spring
Screenshot: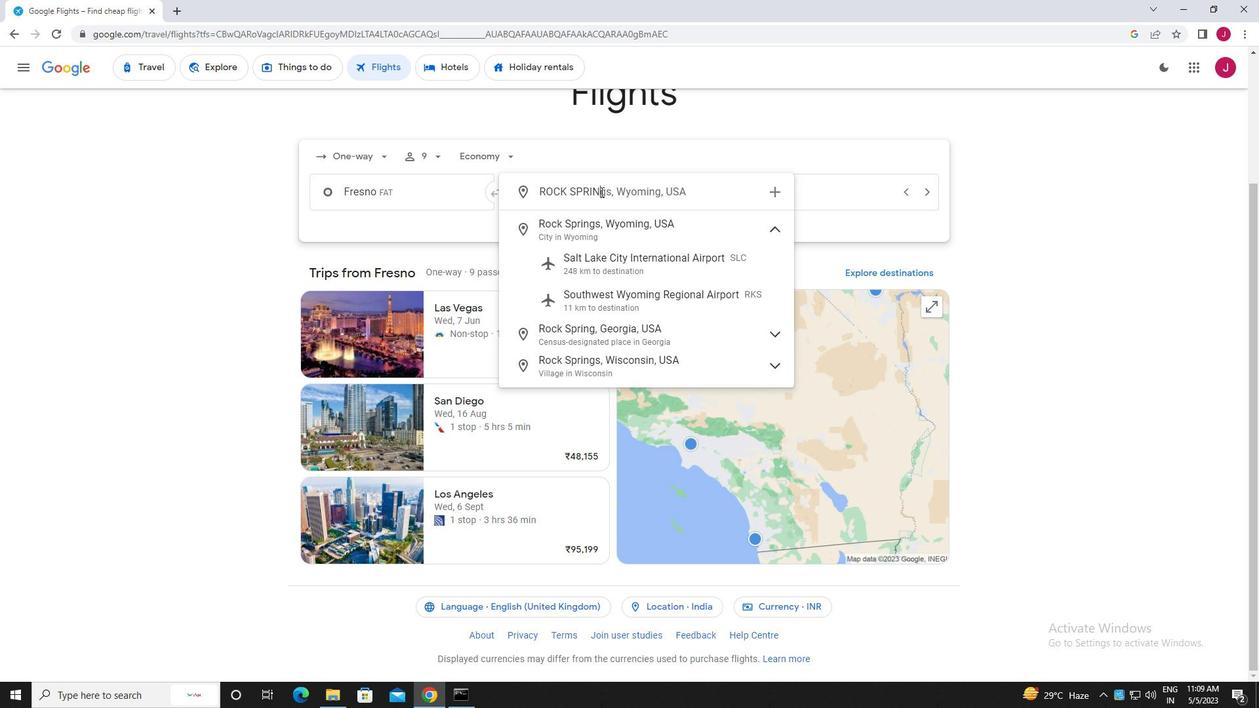 
Action: Mouse moved to (656, 296)
Screenshot: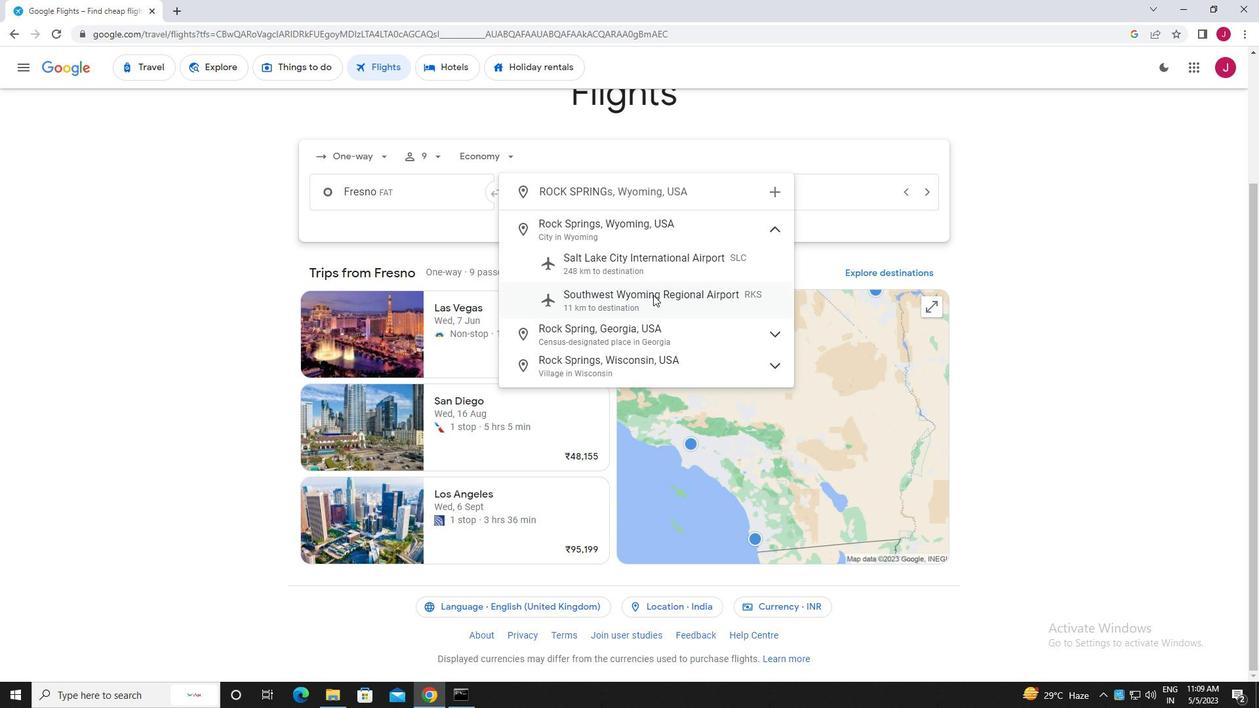 
Action: Mouse pressed left at (656, 296)
Screenshot: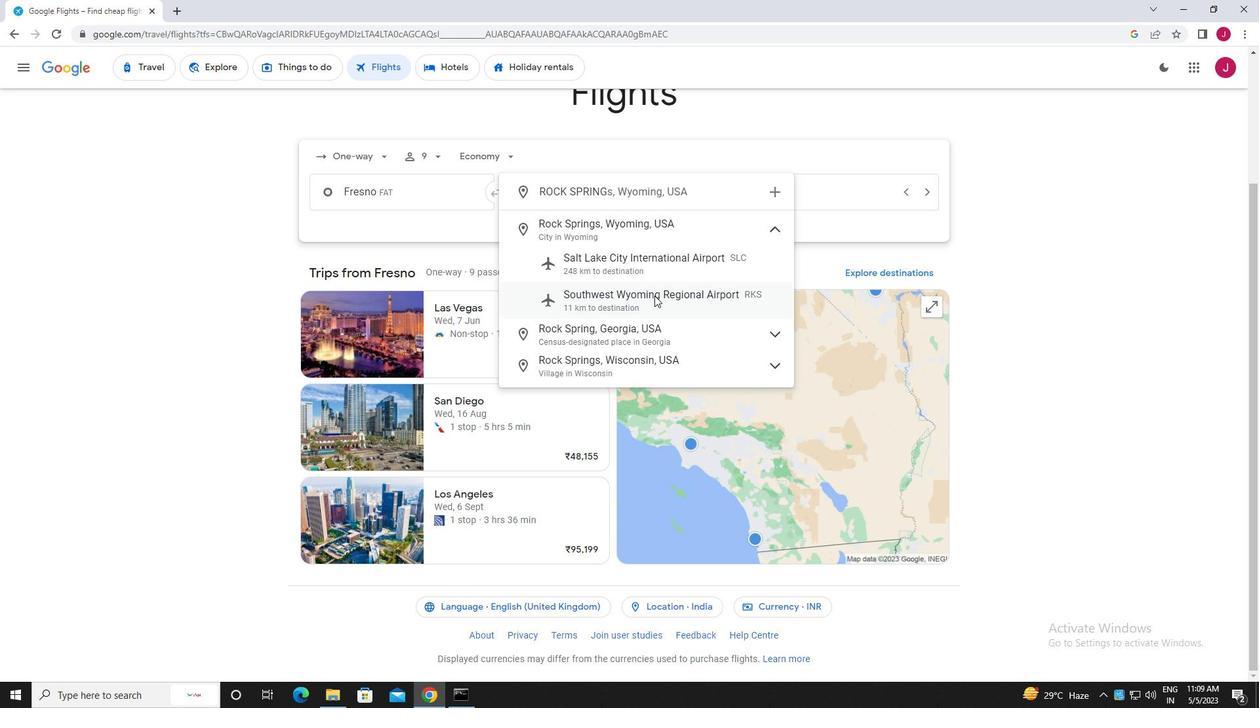 
Action: Mouse moved to (768, 202)
Screenshot: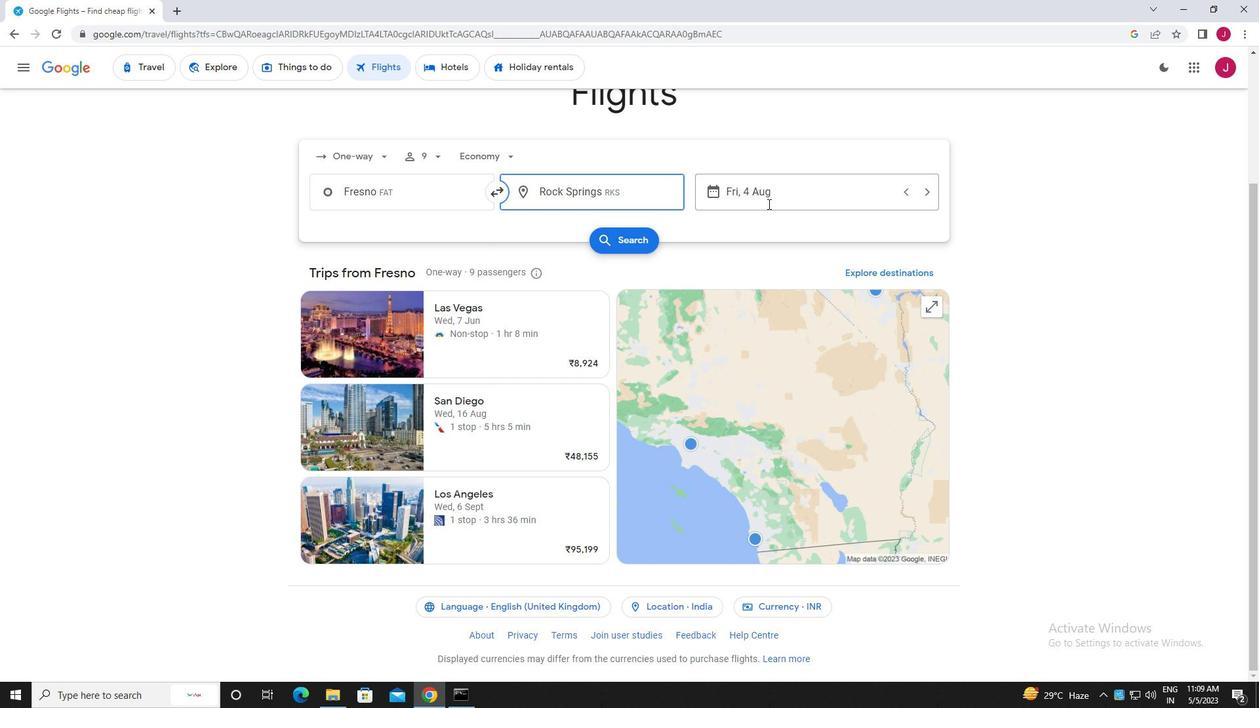 
Action: Mouse pressed left at (768, 202)
Screenshot: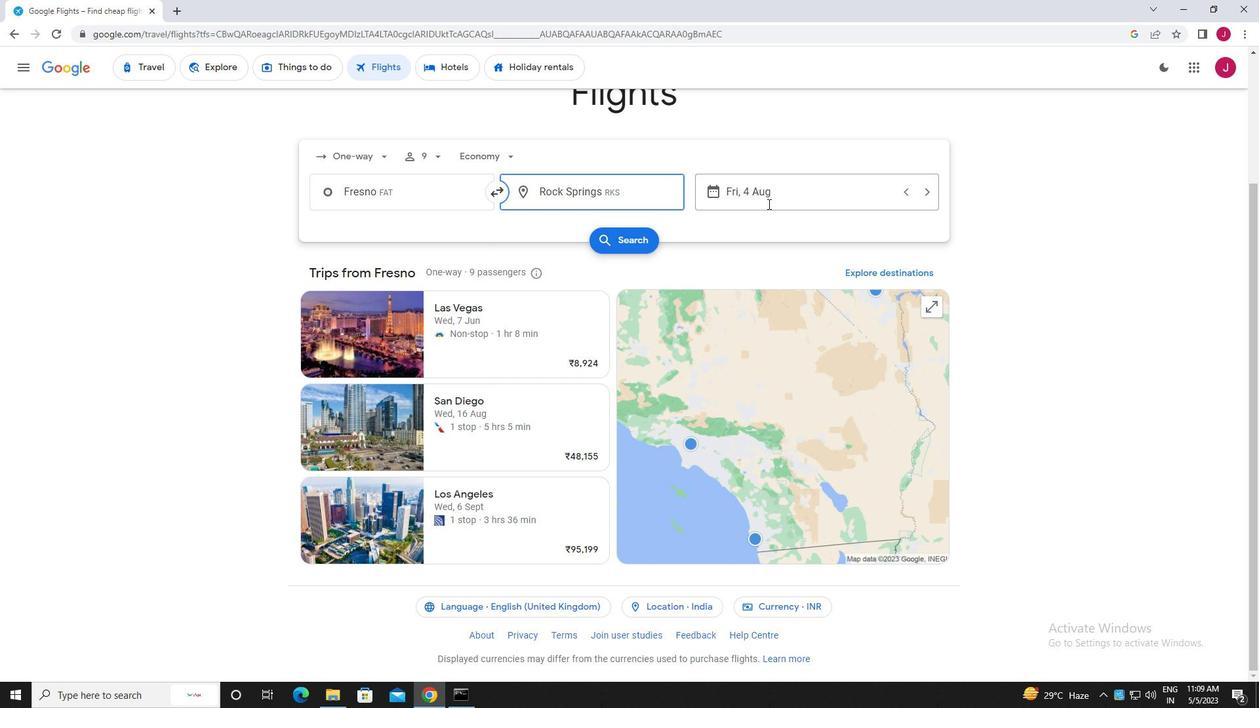 
Action: Mouse moved to (664, 302)
Screenshot: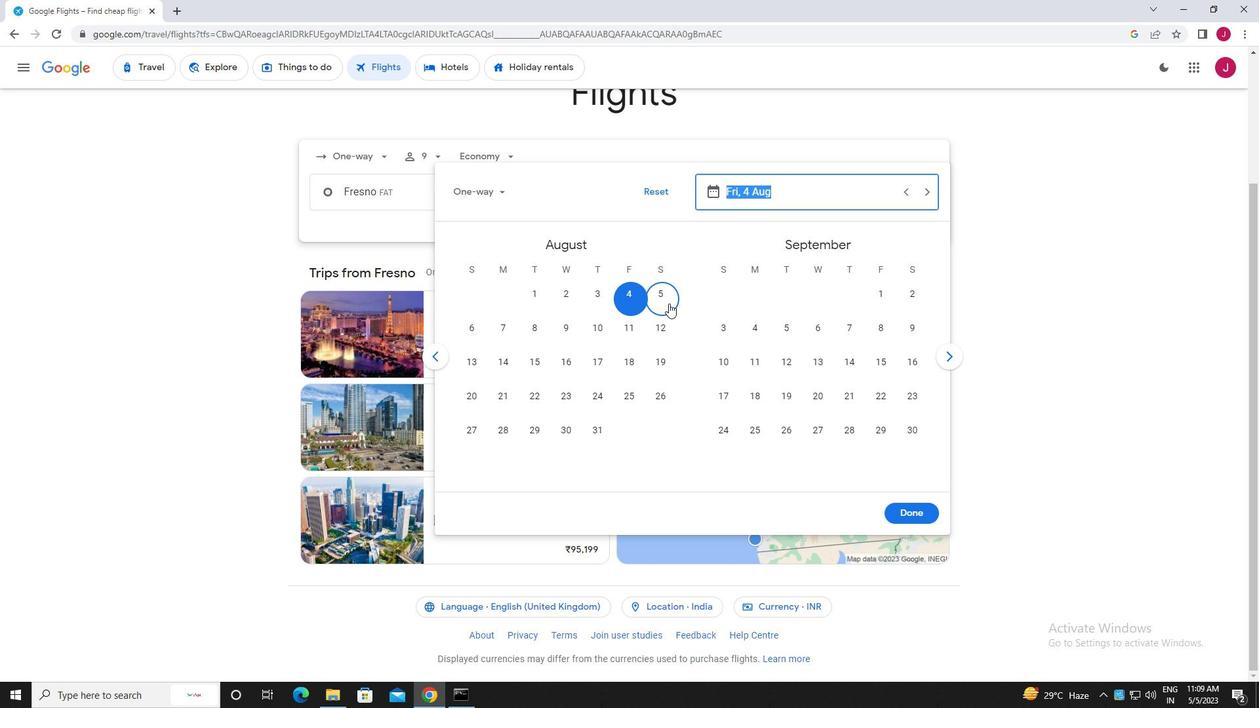 
Action: Mouse pressed left at (664, 302)
Screenshot: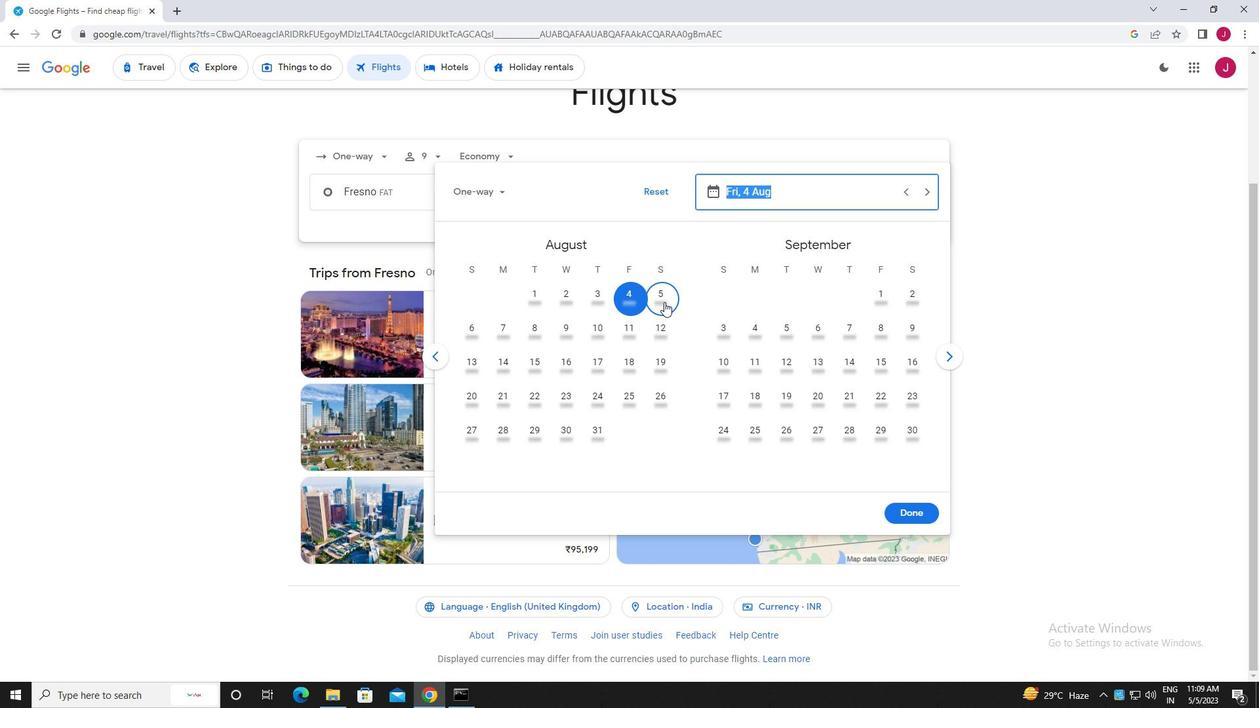 
Action: Mouse moved to (929, 509)
Screenshot: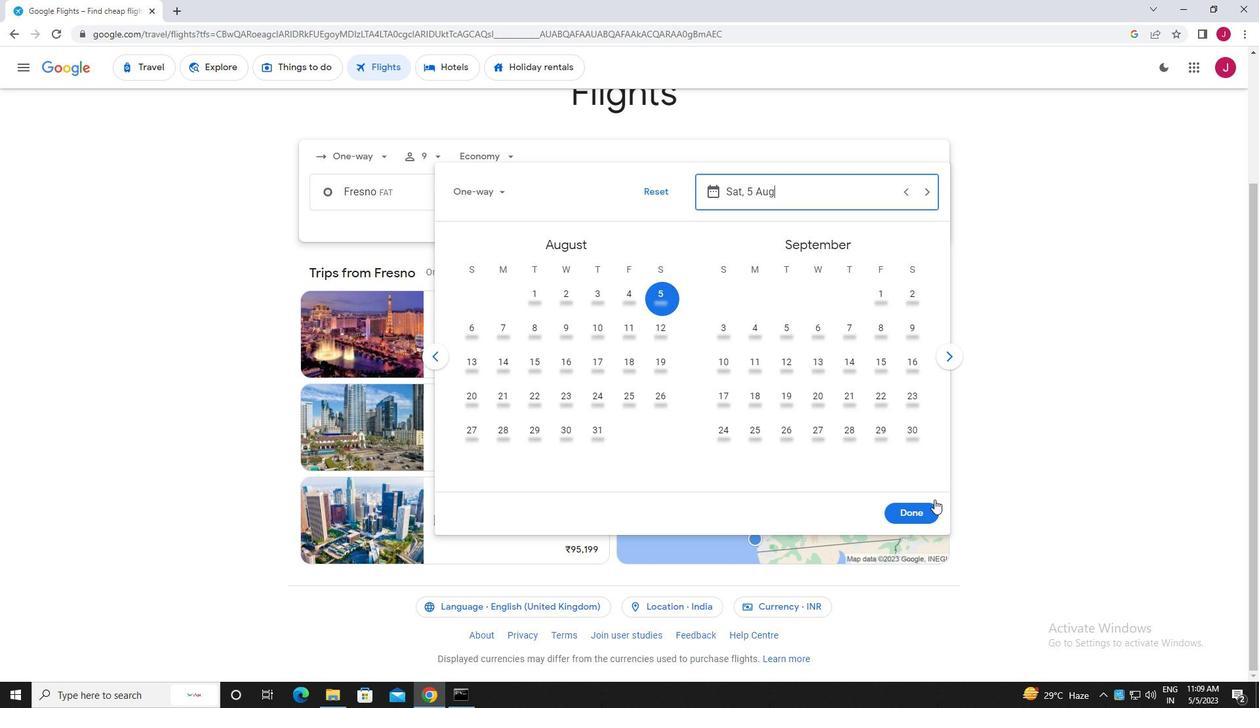 
Action: Mouse pressed left at (929, 509)
Screenshot: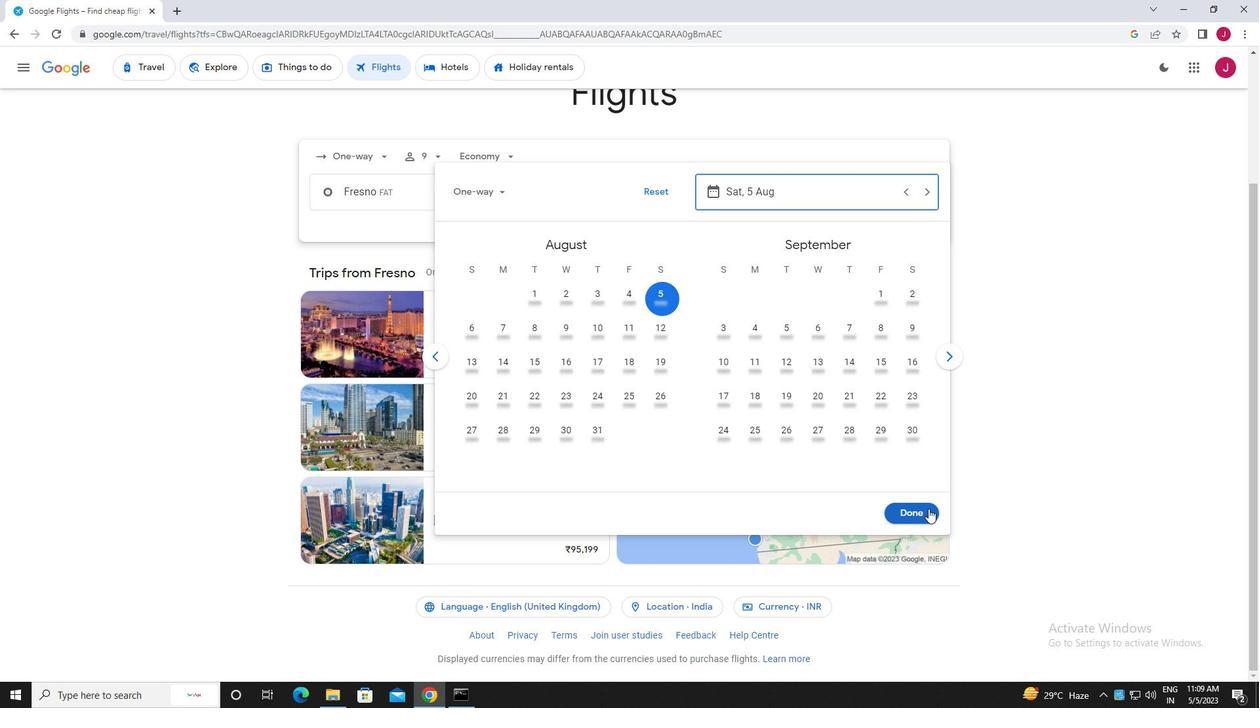 
Action: Mouse moved to (637, 238)
Screenshot: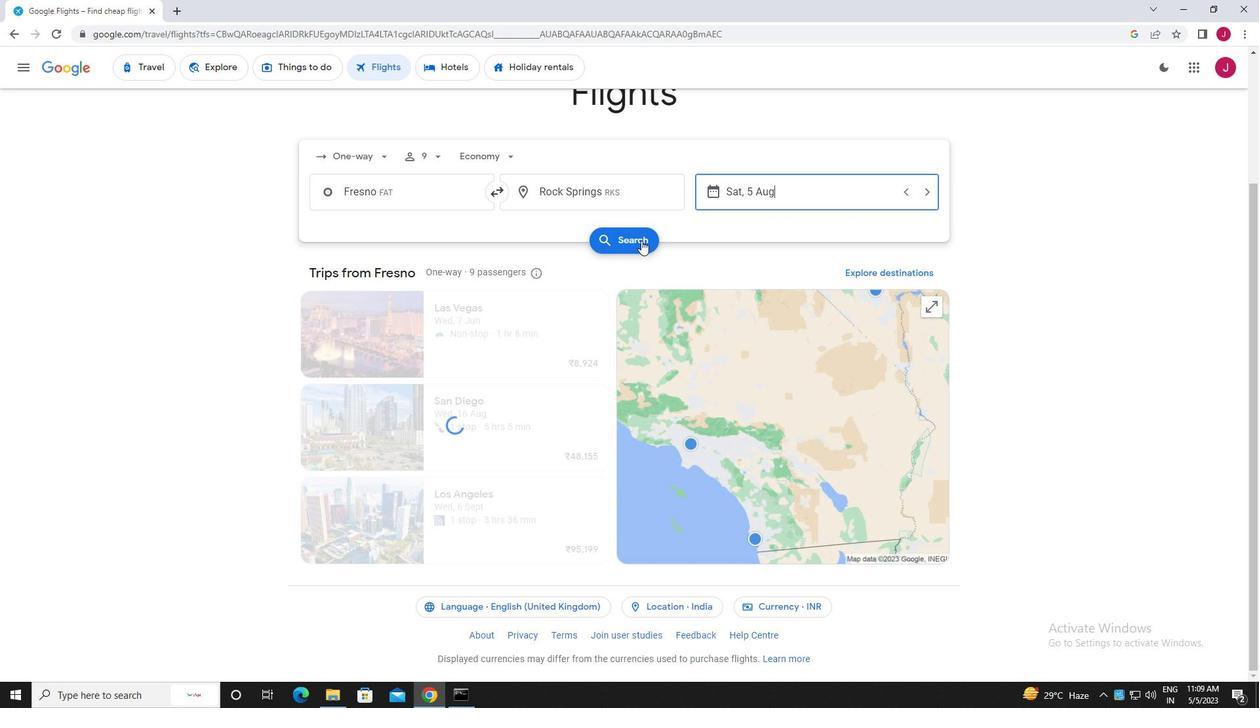 
Action: Mouse pressed left at (637, 238)
Screenshot: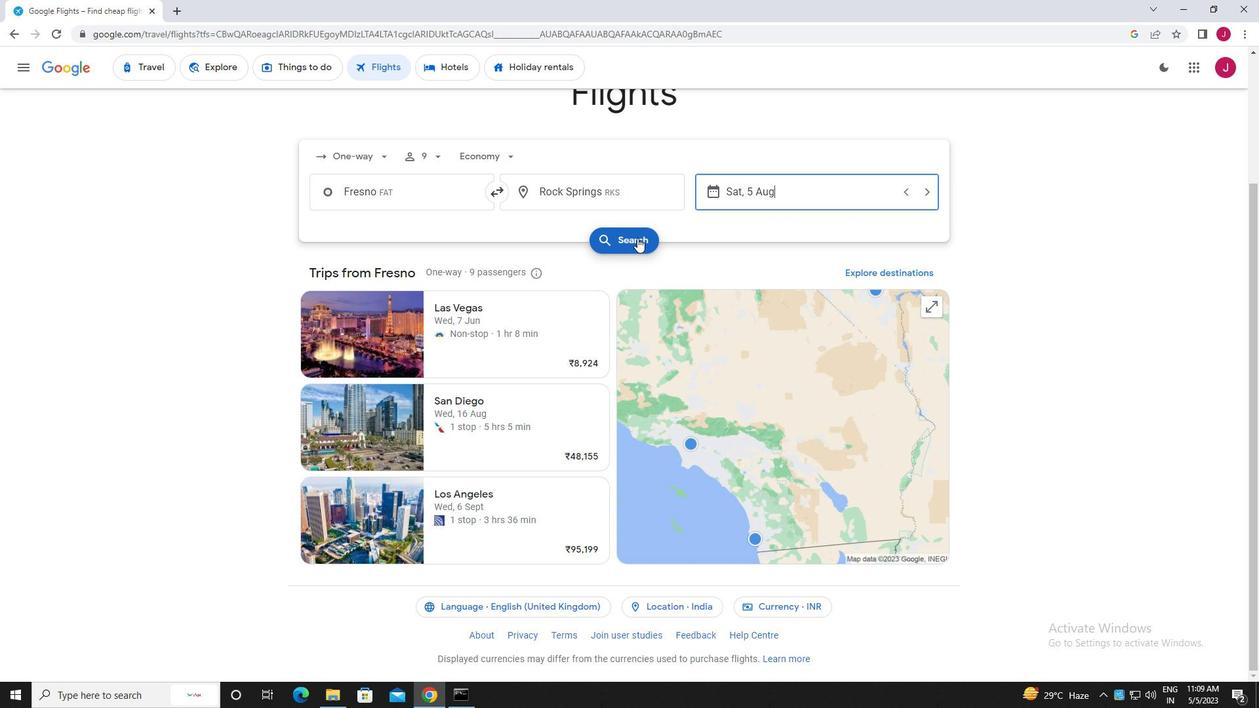 
Action: Mouse moved to (343, 187)
Screenshot: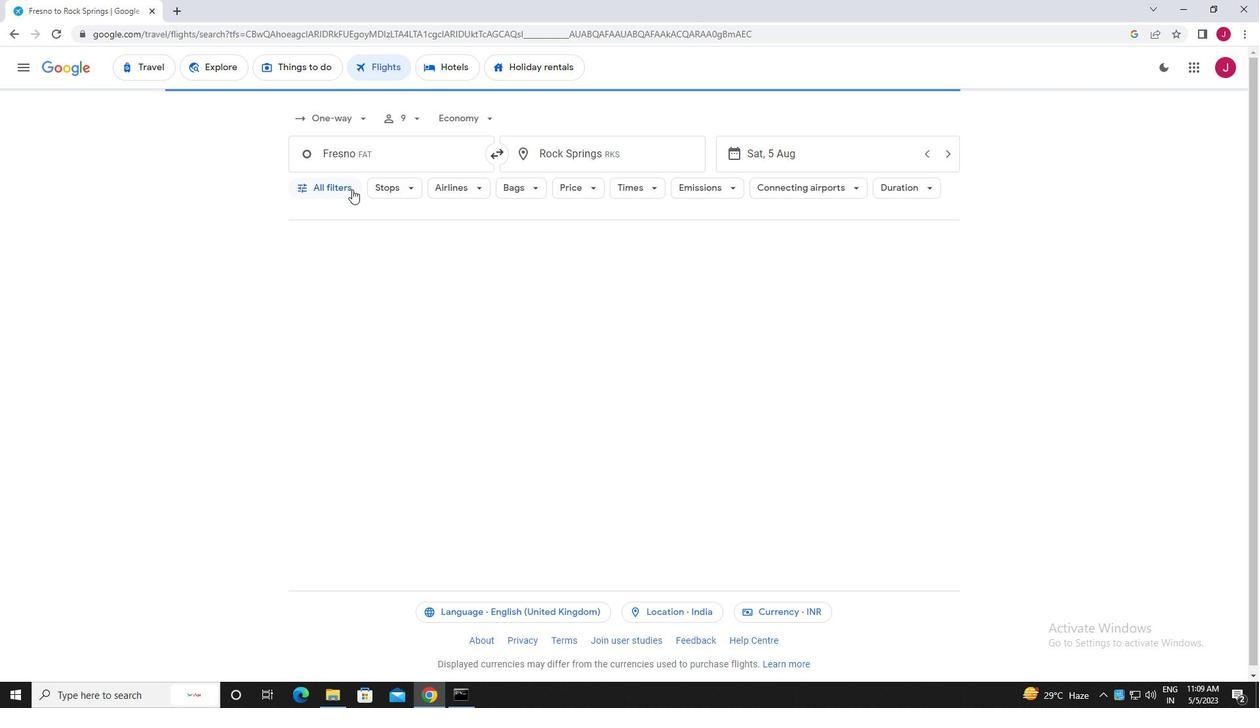 
Action: Mouse pressed left at (343, 187)
Screenshot: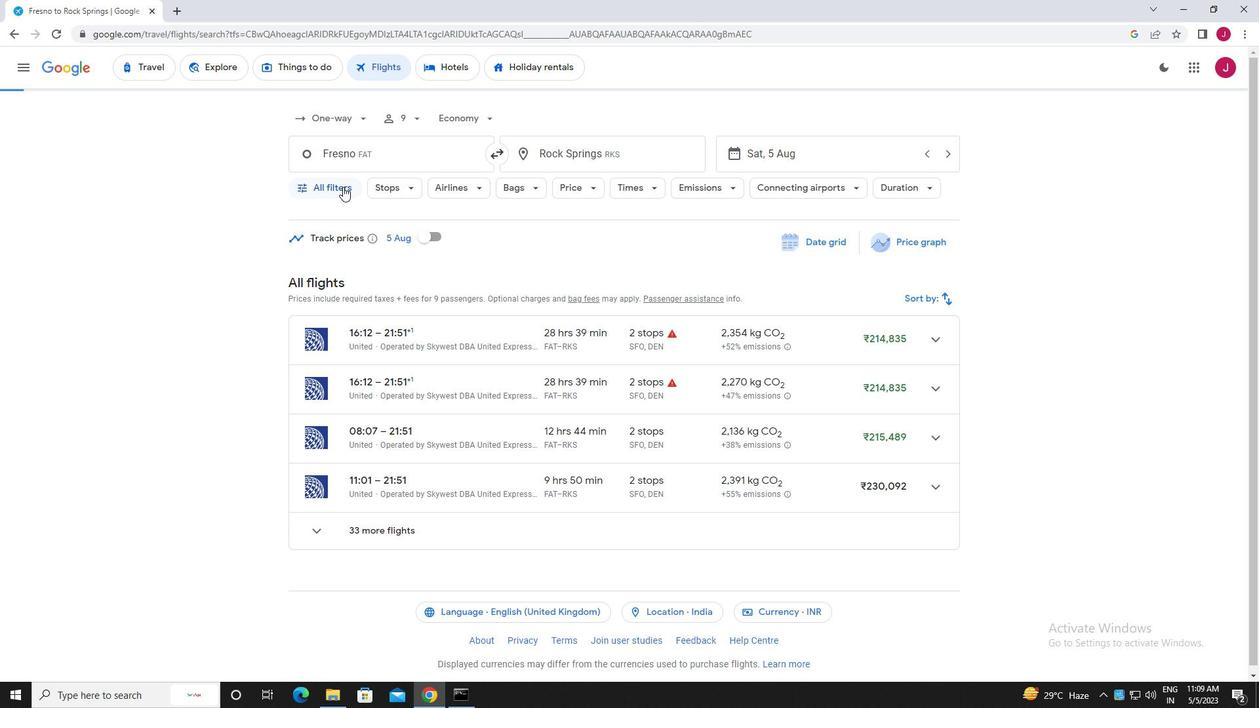 
Action: Mouse moved to (447, 246)
Screenshot: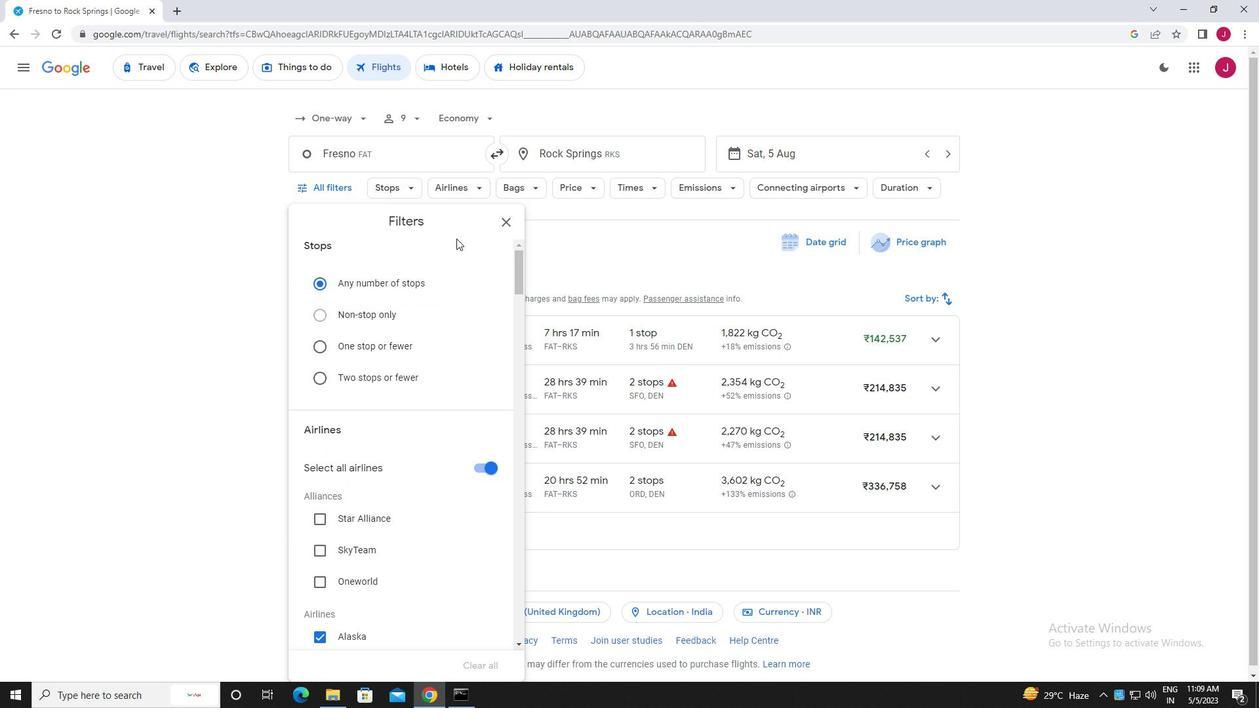 
Action: Mouse scrolled (447, 245) with delta (0, 0)
Screenshot: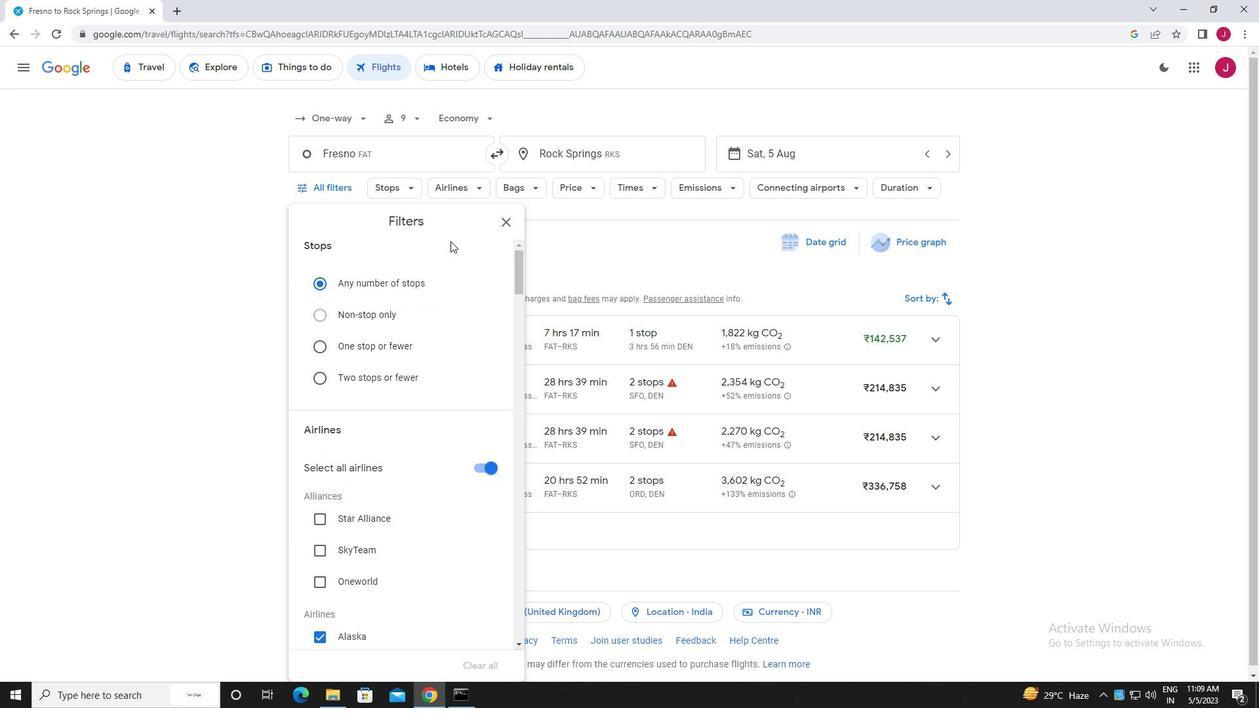 
Action: Mouse moved to (447, 246)
Screenshot: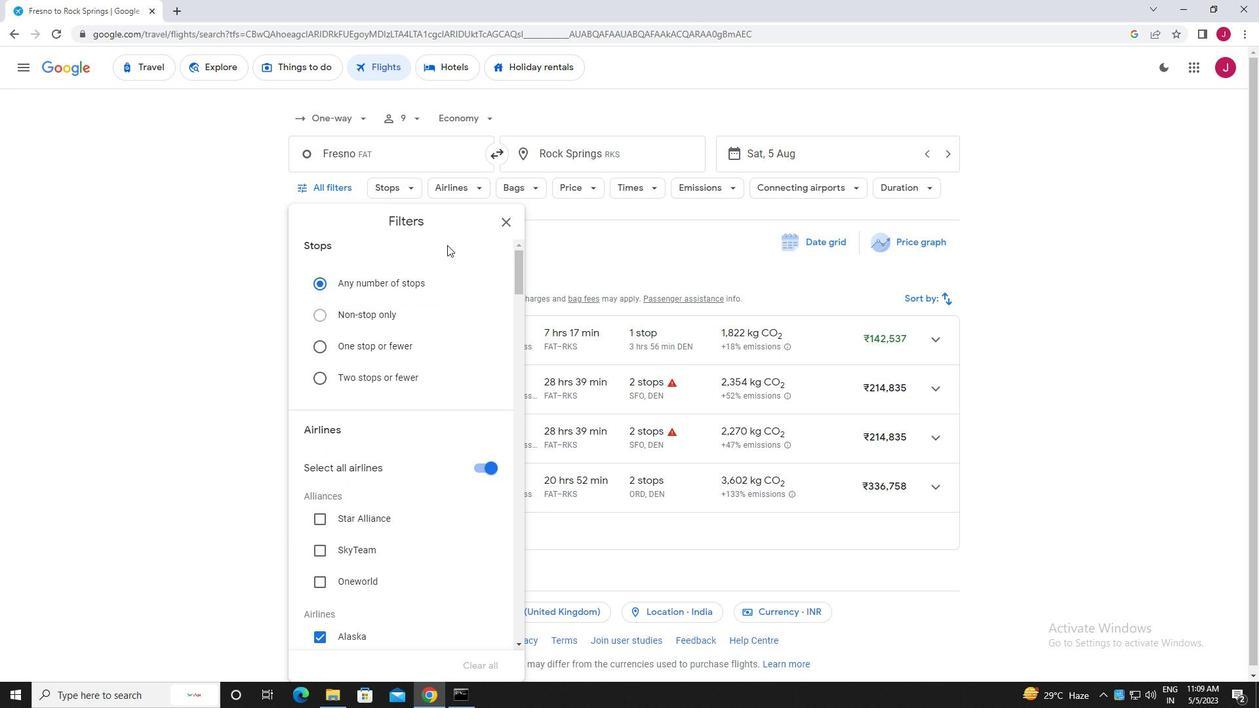 
Action: Mouse scrolled (447, 246) with delta (0, 0)
Screenshot: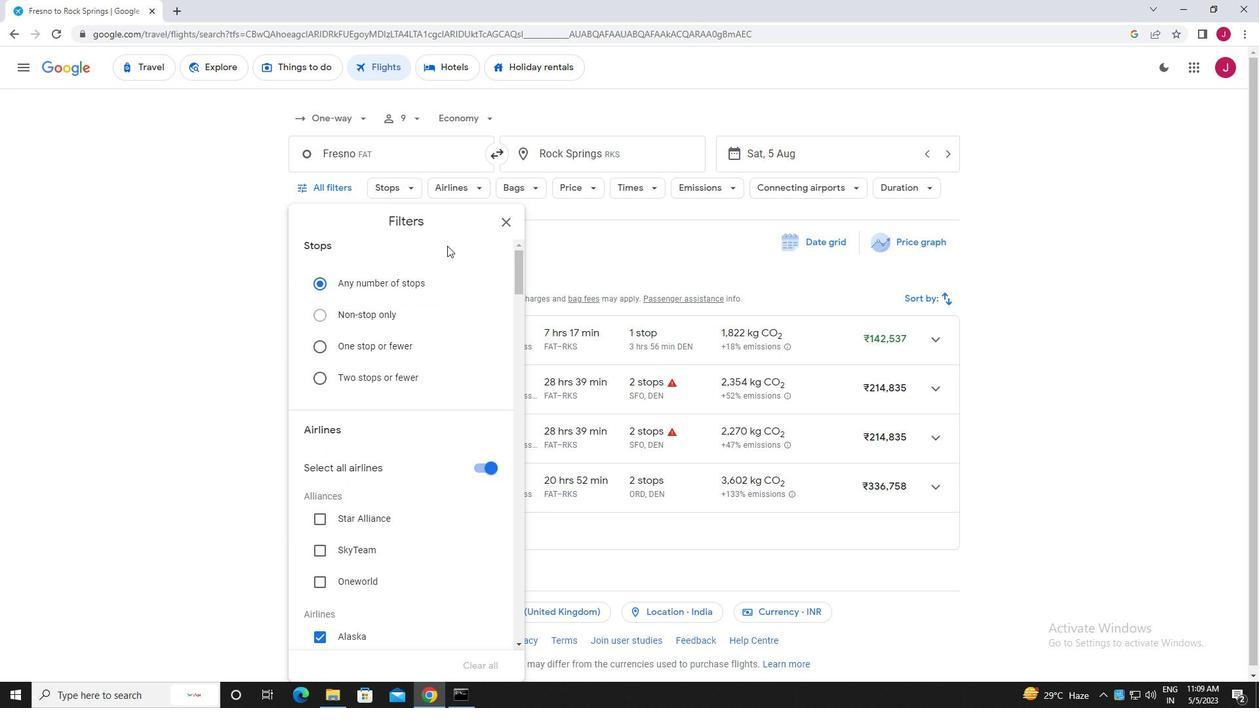 
Action: Mouse moved to (483, 330)
Screenshot: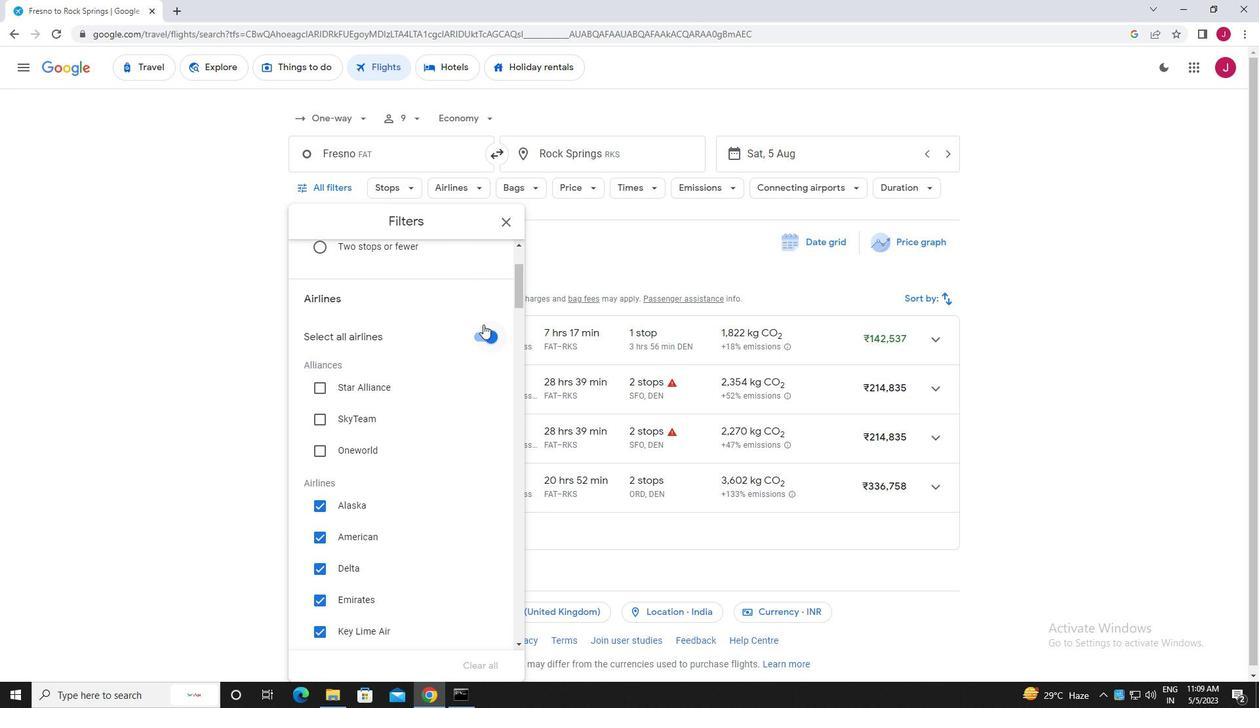 
Action: Mouse pressed left at (483, 330)
Screenshot: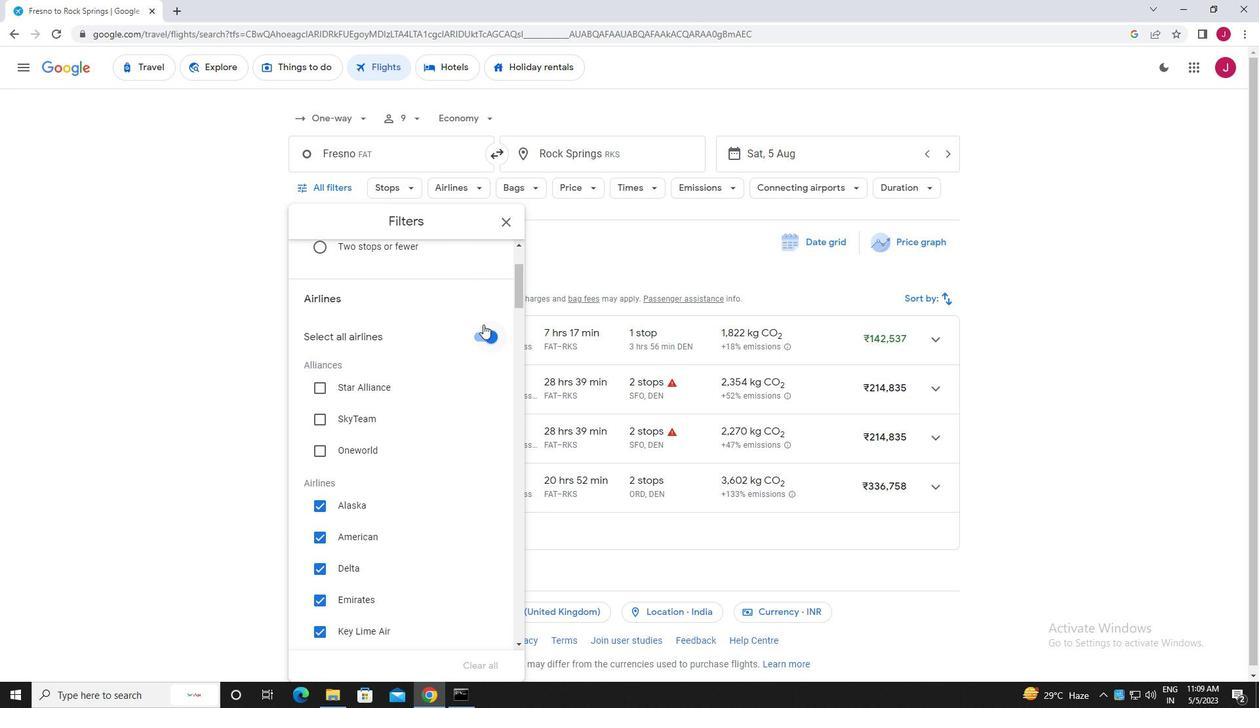 
Action: Mouse moved to (441, 314)
Screenshot: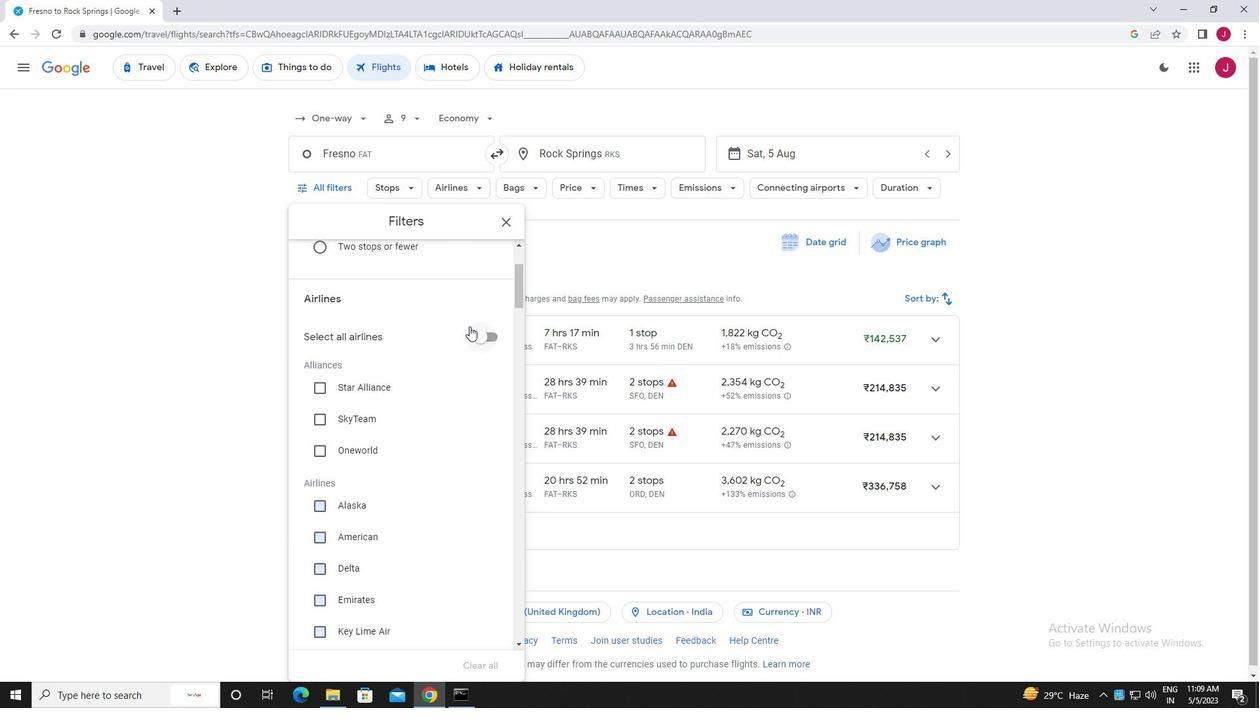 
Action: Mouse scrolled (441, 314) with delta (0, 0)
Screenshot: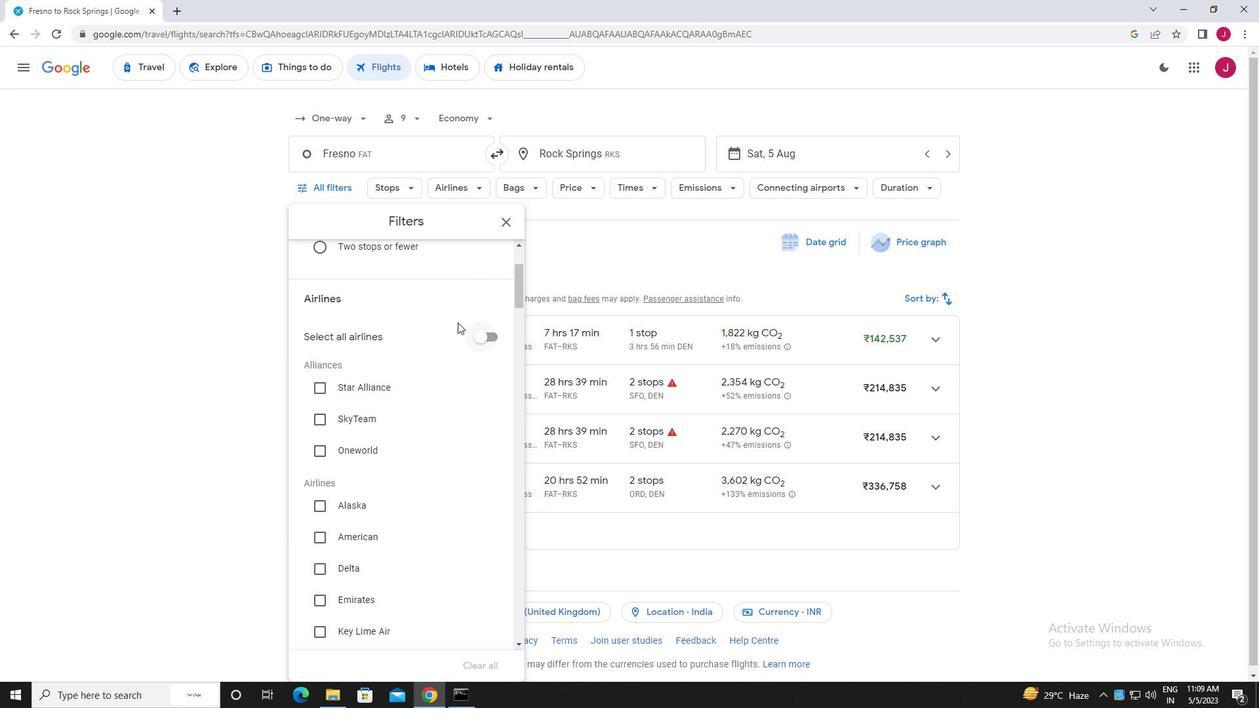 
Action: Mouse moved to (440, 313)
Screenshot: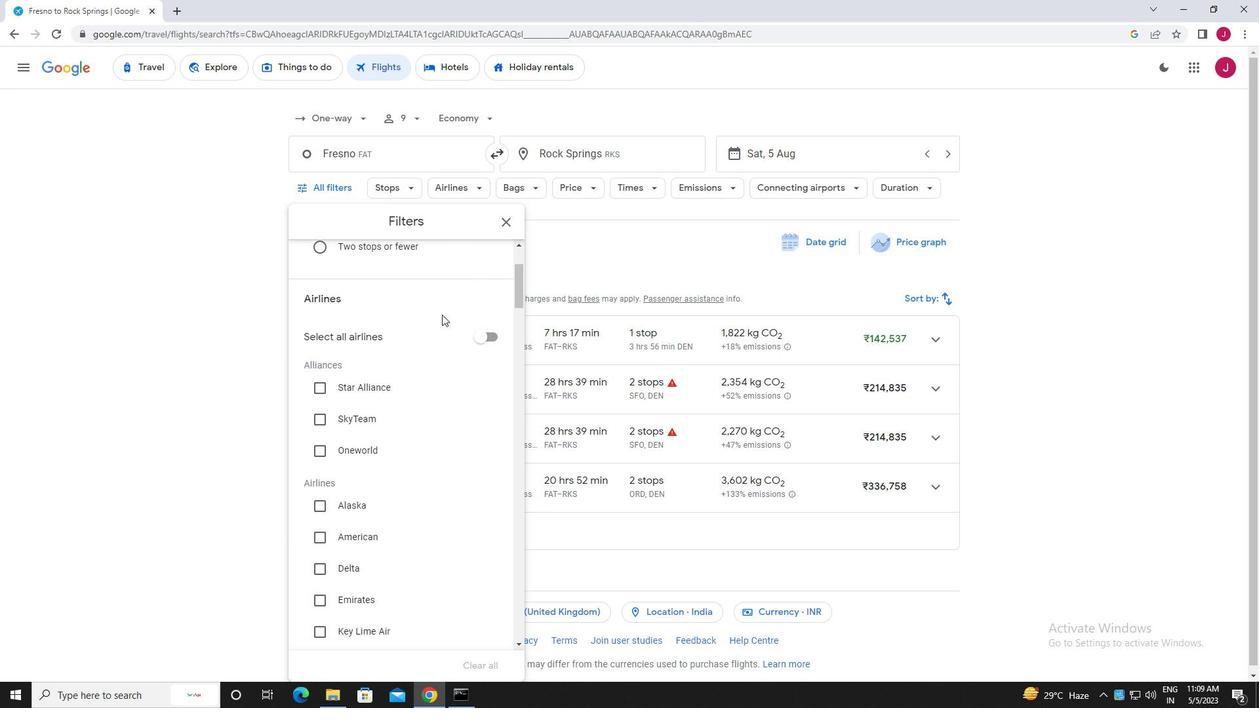 
Action: Mouse scrolled (440, 313) with delta (0, 0)
Screenshot: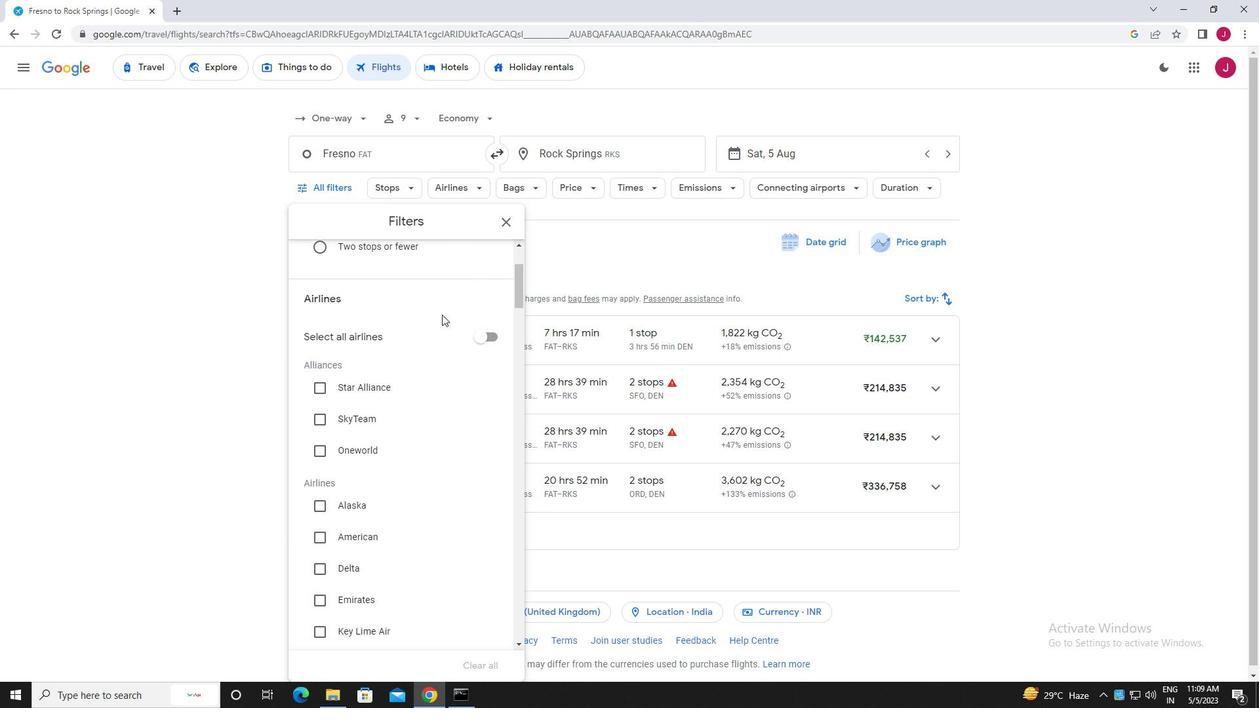 
Action: Mouse moved to (376, 276)
Screenshot: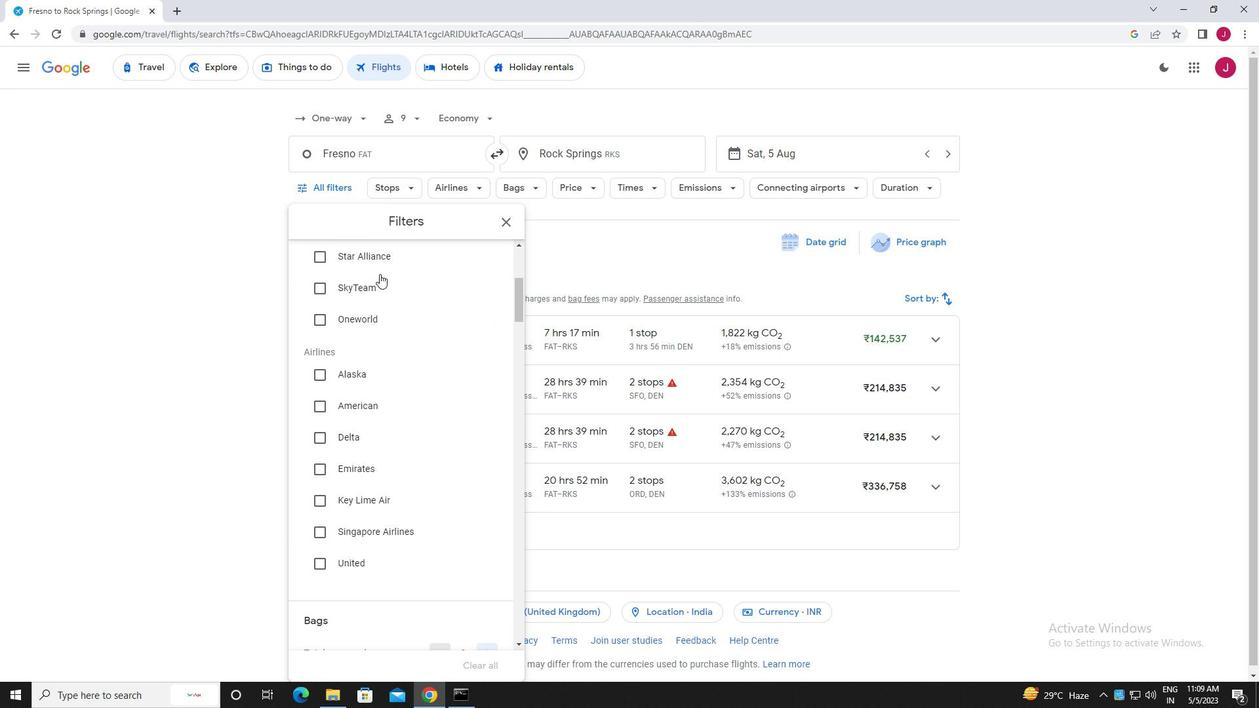 
Action: Mouse scrolled (376, 275) with delta (0, 0)
Screenshot: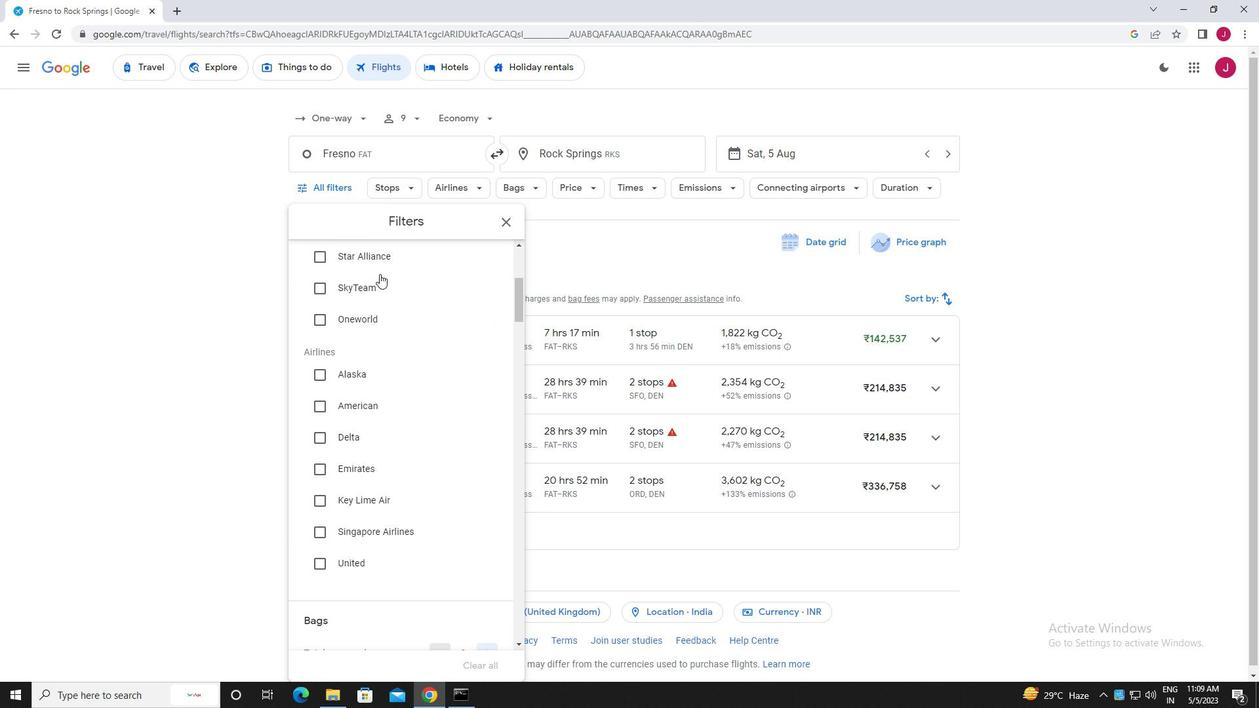 
Action: Mouse moved to (374, 279)
Screenshot: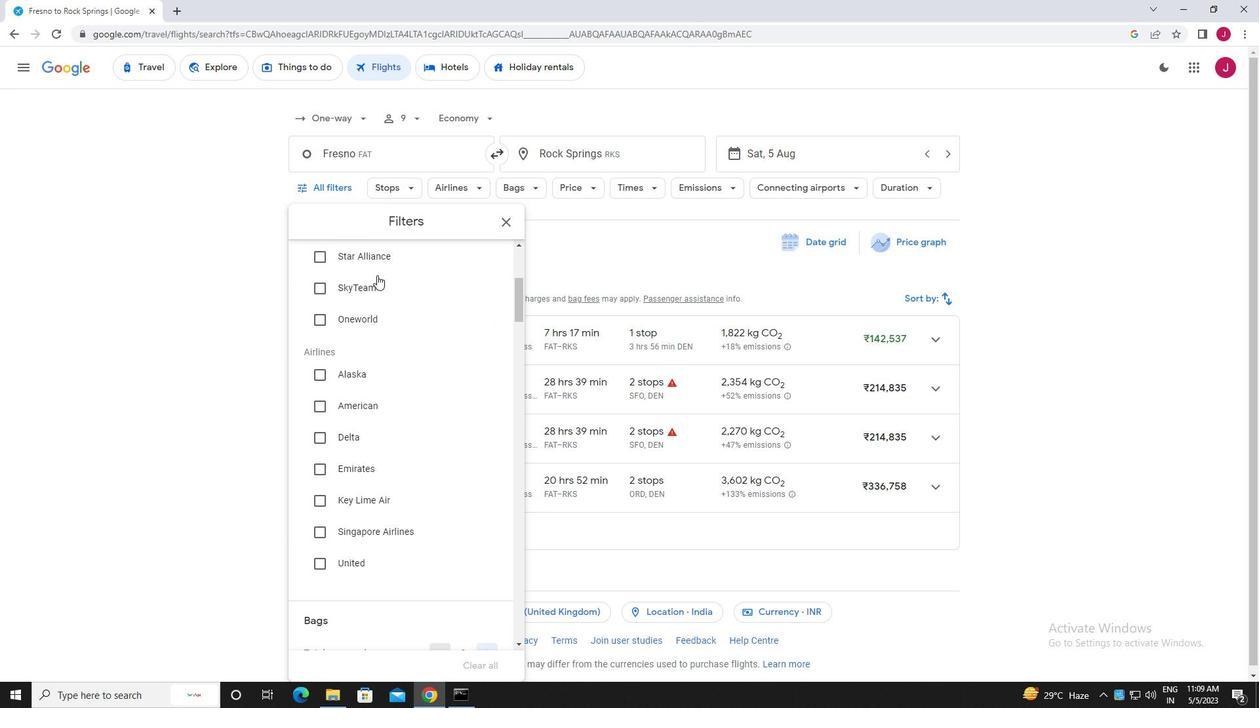 
Action: Mouse scrolled (374, 278) with delta (0, 0)
Screenshot: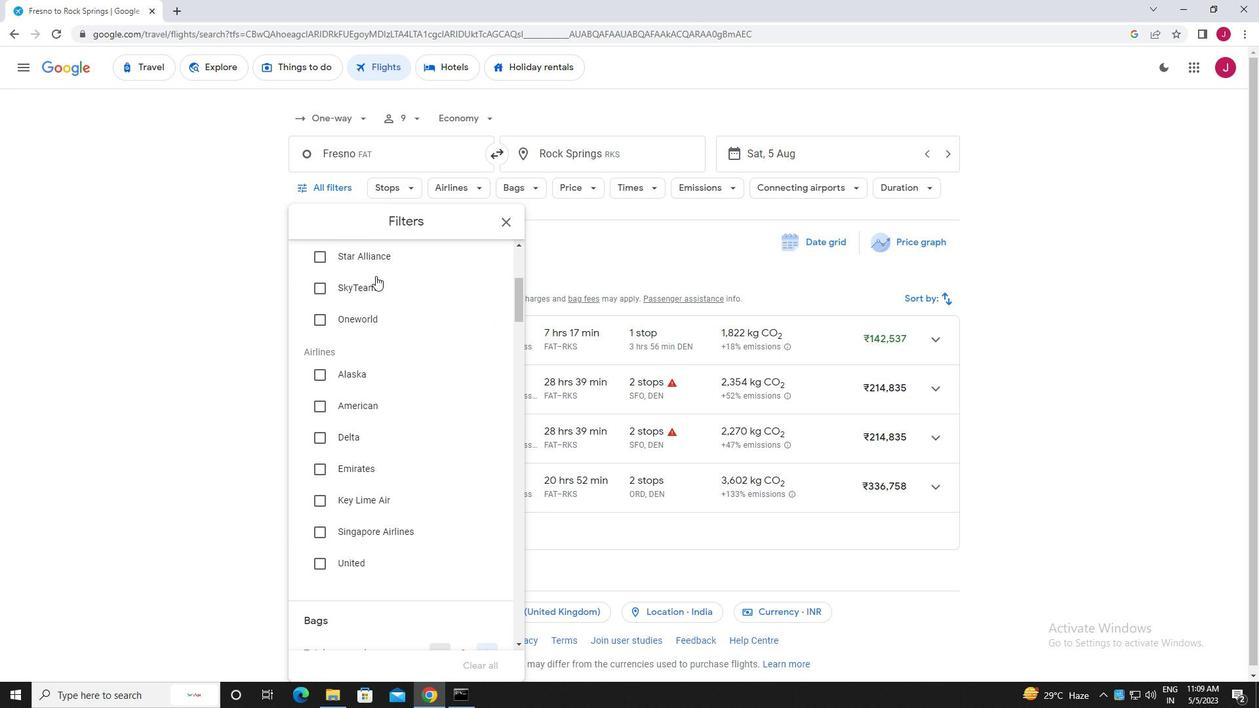 
Action: Mouse moved to (374, 280)
Screenshot: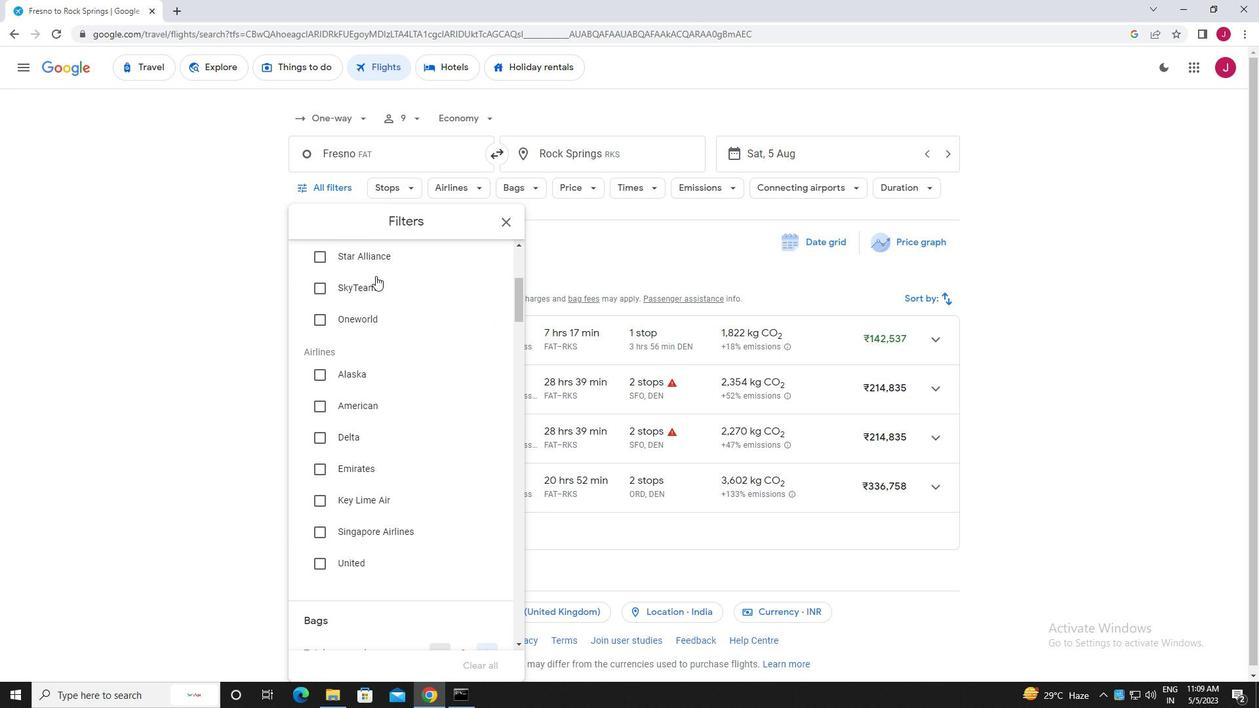 
Action: Mouse scrolled (374, 279) with delta (0, 0)
Screenshot: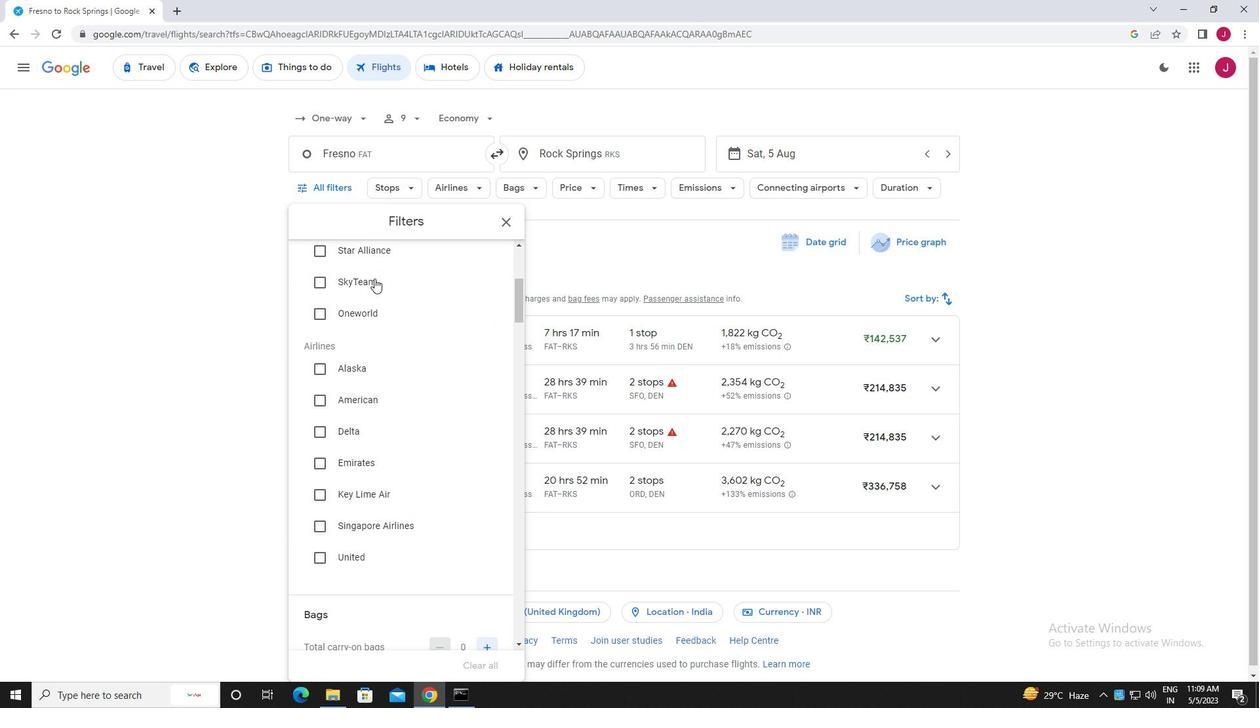 
Action: Mouse moved to (374, 282)
Screenshot: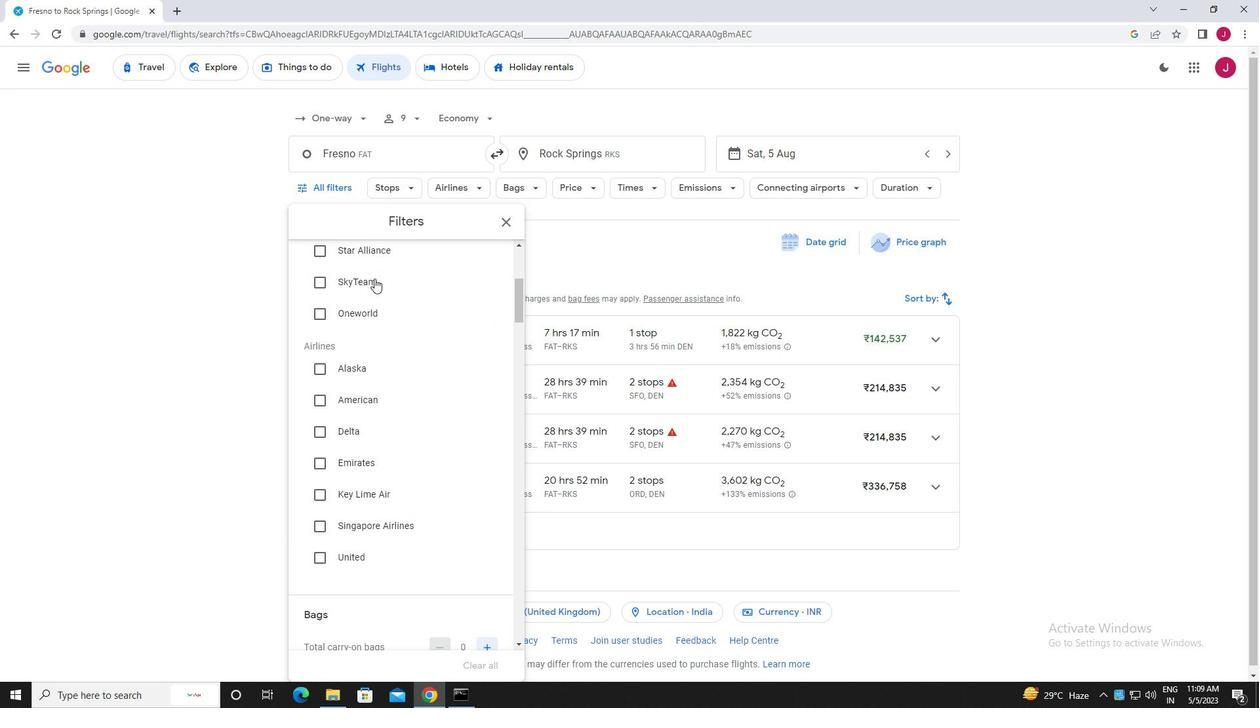 
Action: Mouse scrolled (374, 281) with delta (0, 0)
Screenshot: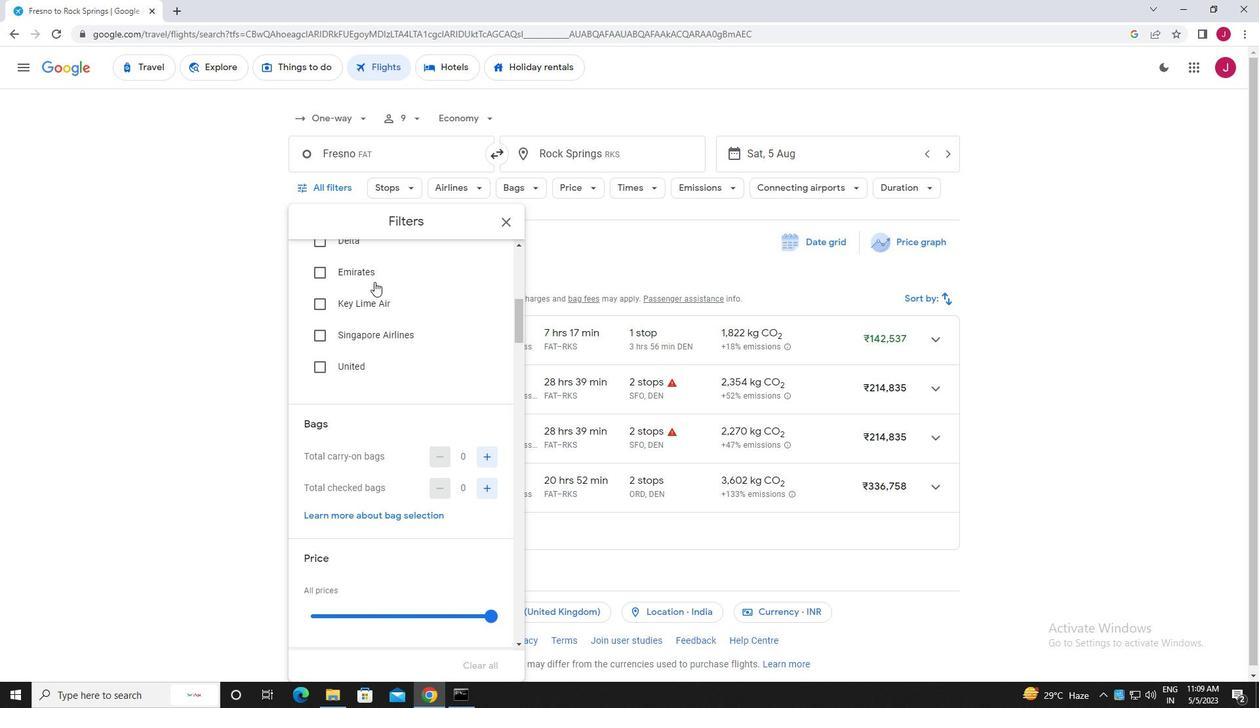 
Action: Mouse scrolled (374, 281) with delta (0, 0)
Screenshot: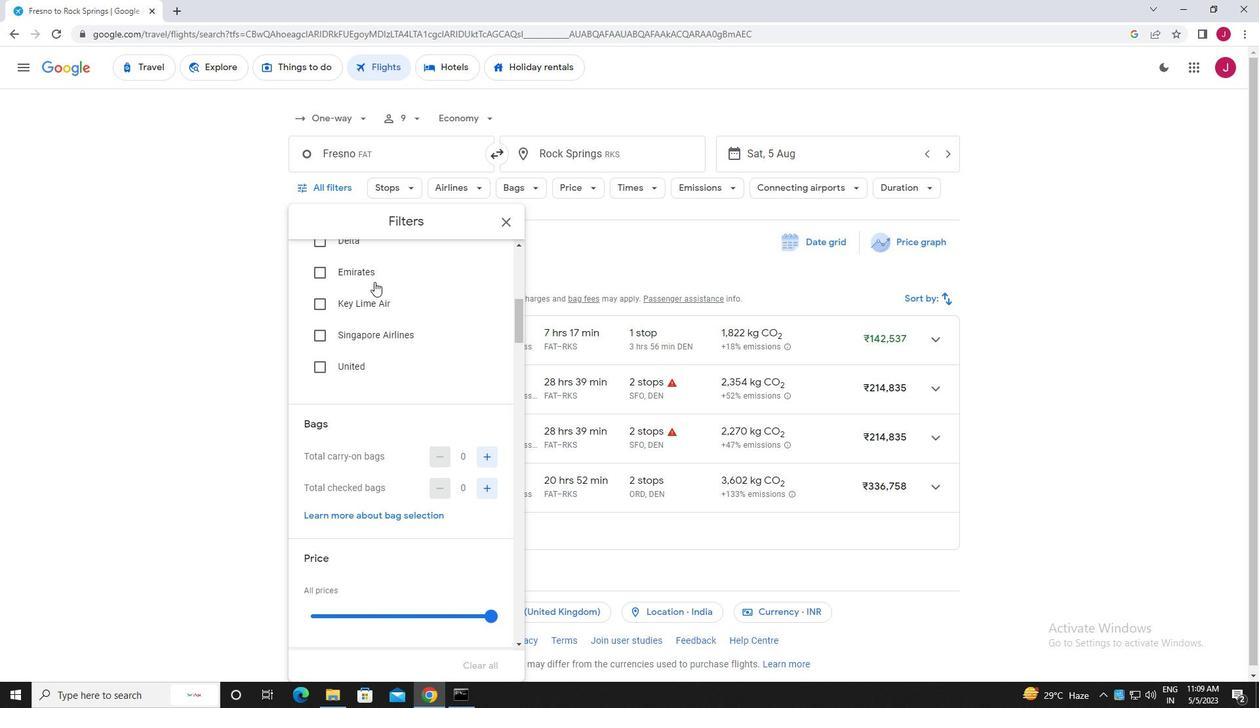 
Action: Mouse scrolled (374, 281) with delta (0, 0)
Screenshot: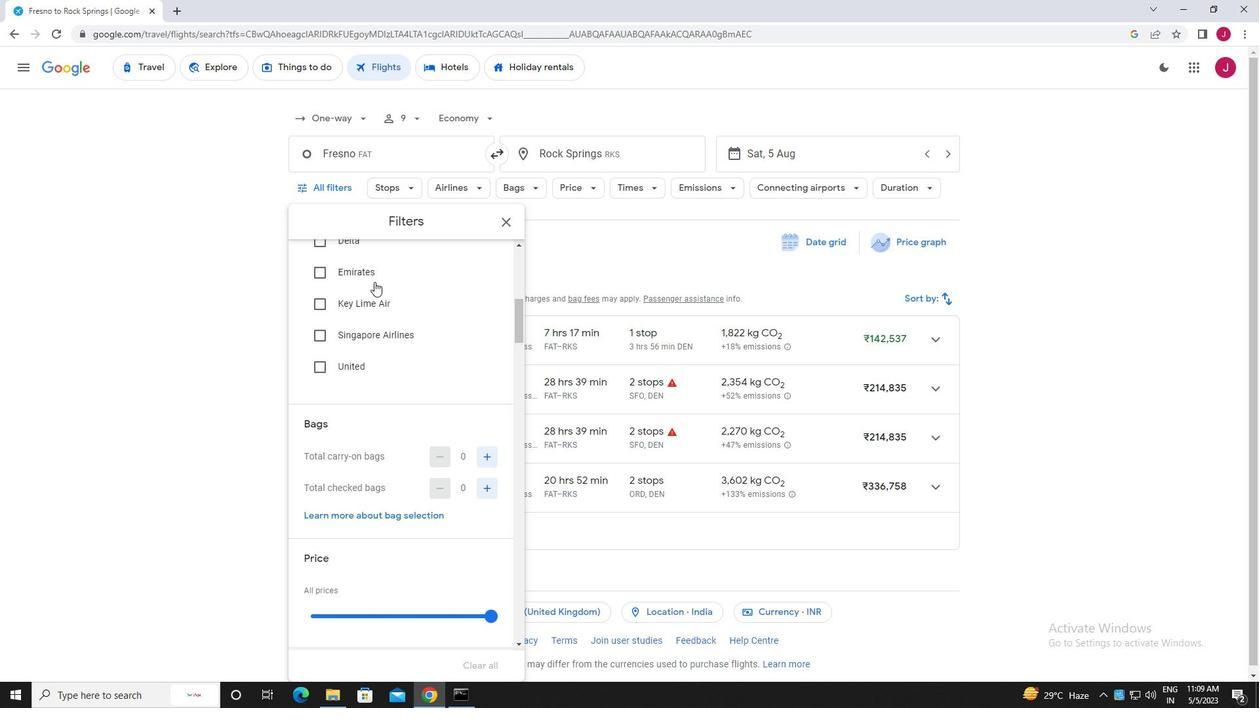 
Action: Mouse moved to (484, 292)
Screenshot: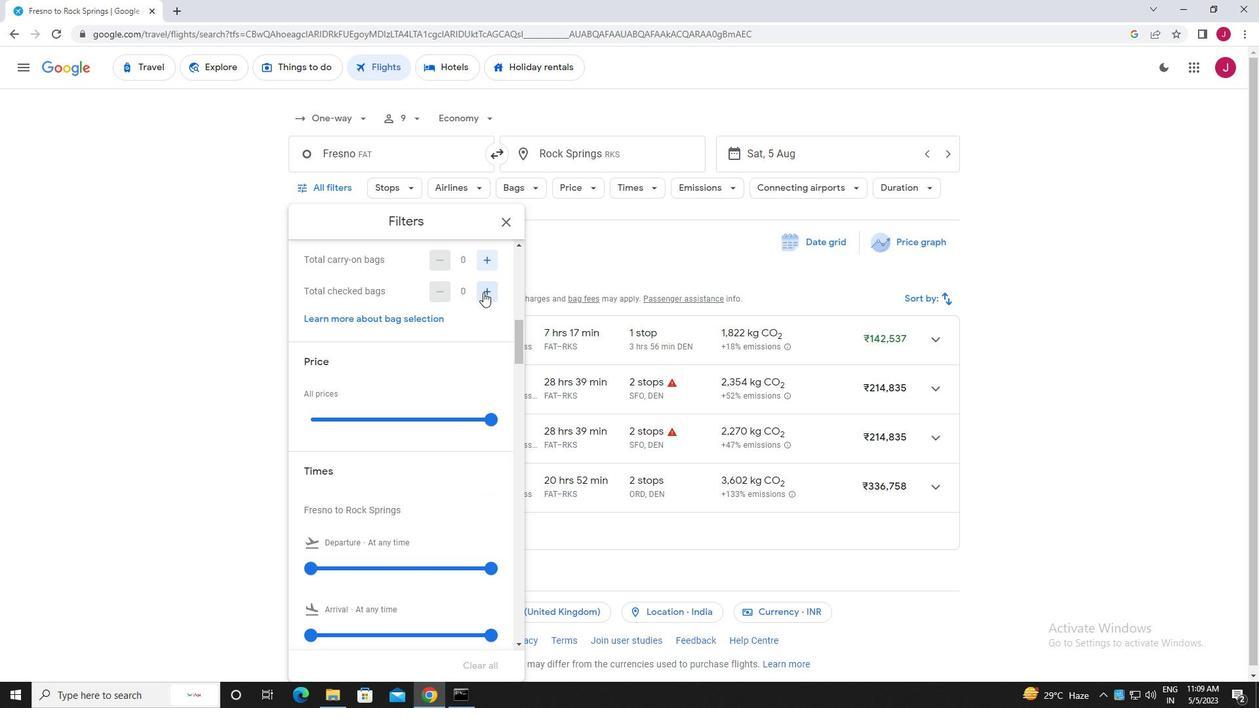 
Action: Mouse pressed left at (484, 292)
Screenshot: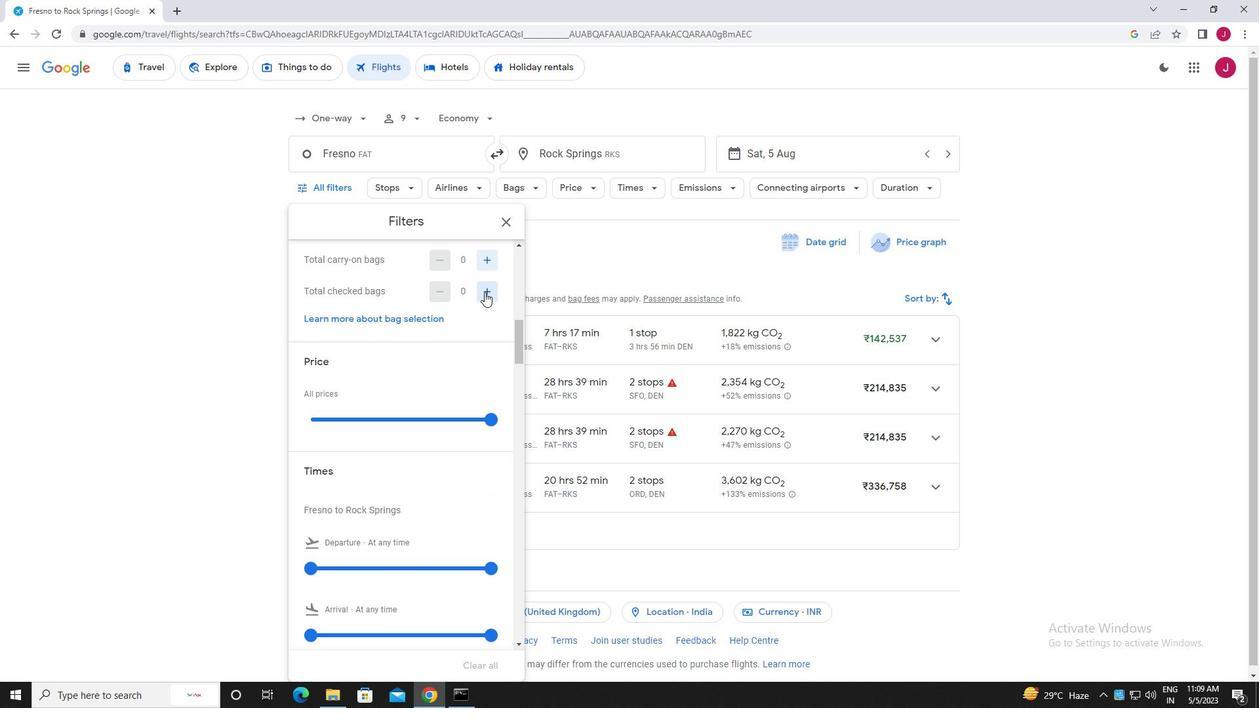 
Action: Mouse pressed left at (484, 292)
Screenshot: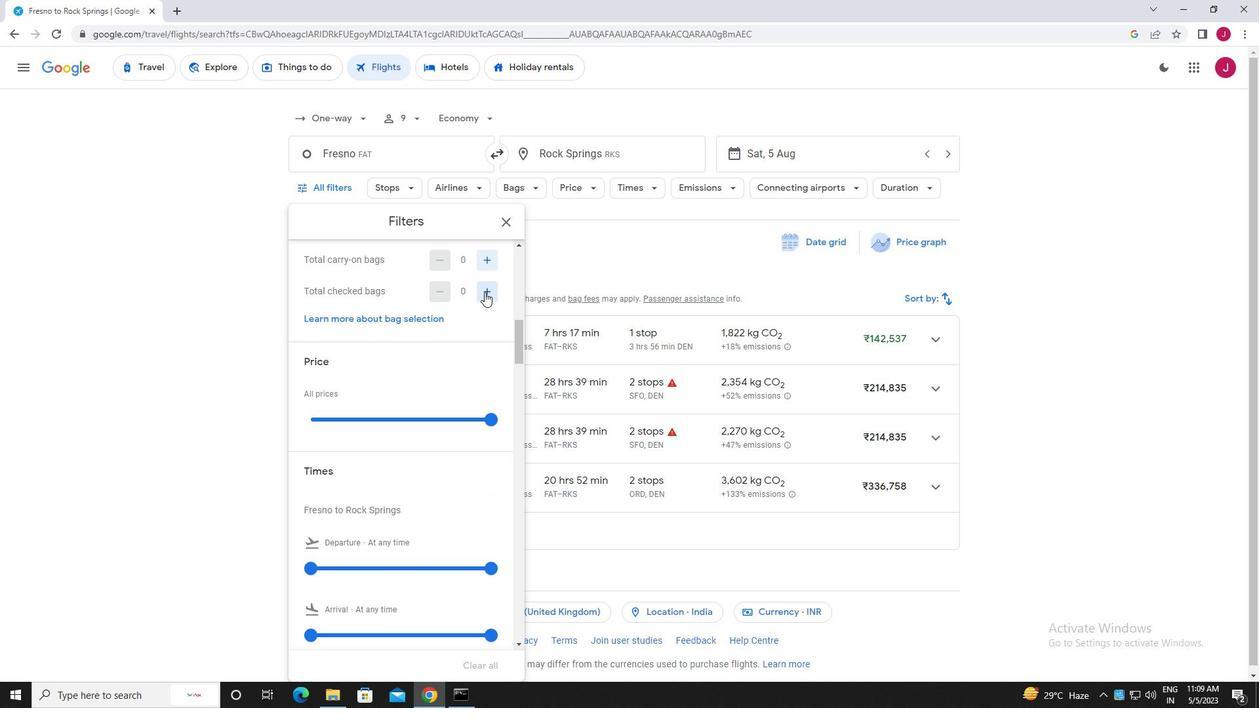 
Action: Mouse pressed left at (484, 292)
Screenshot: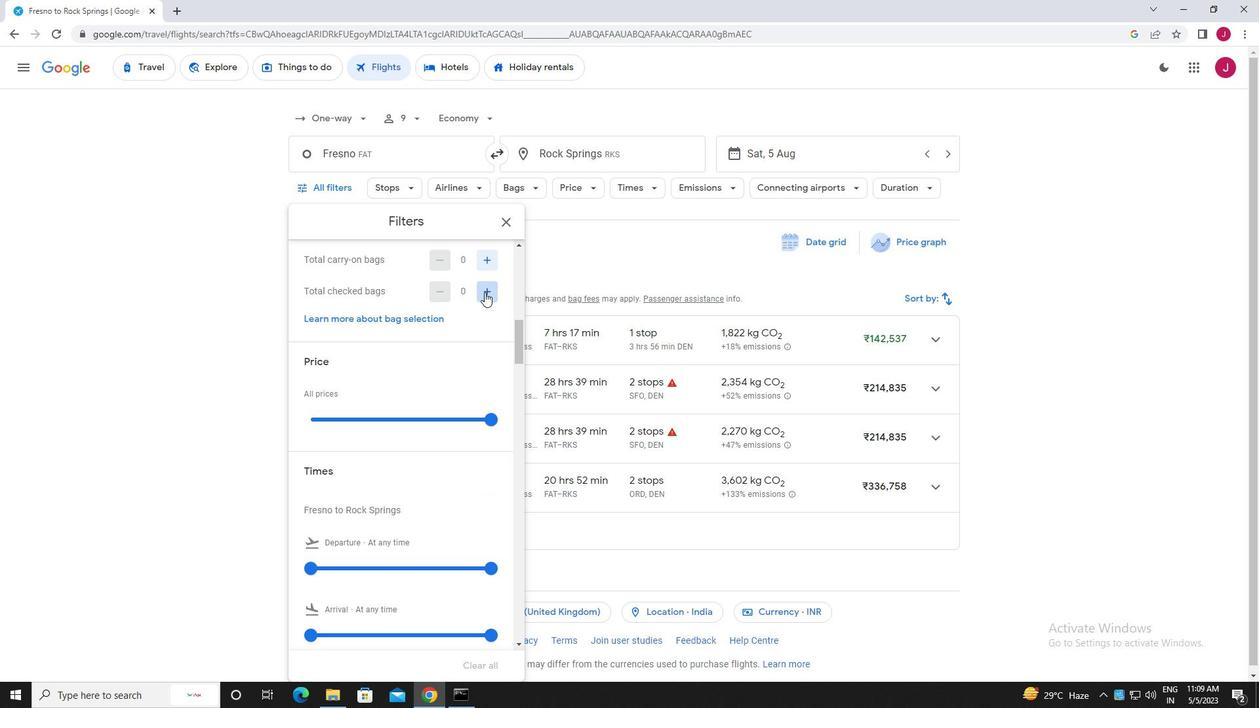 
Action: Mouse pressed left at (484, 292)
Screenshot: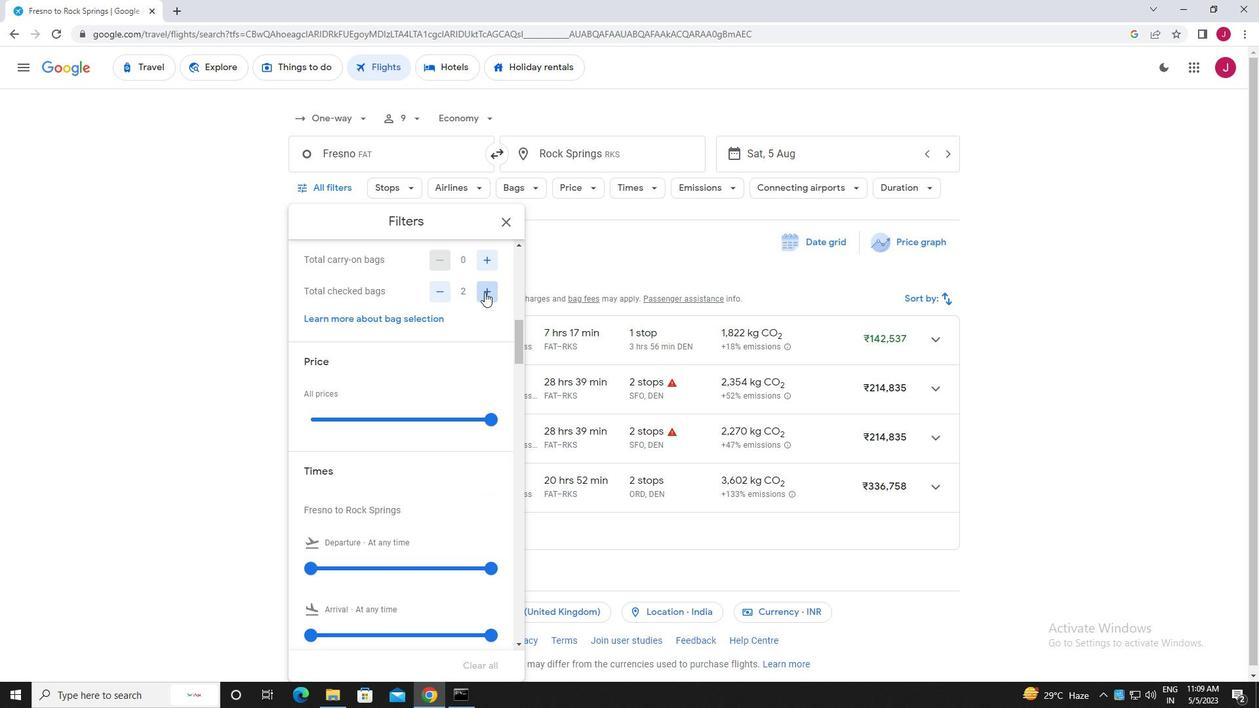 
Action: Mouse pressed left at (484, 292)
Screenshot: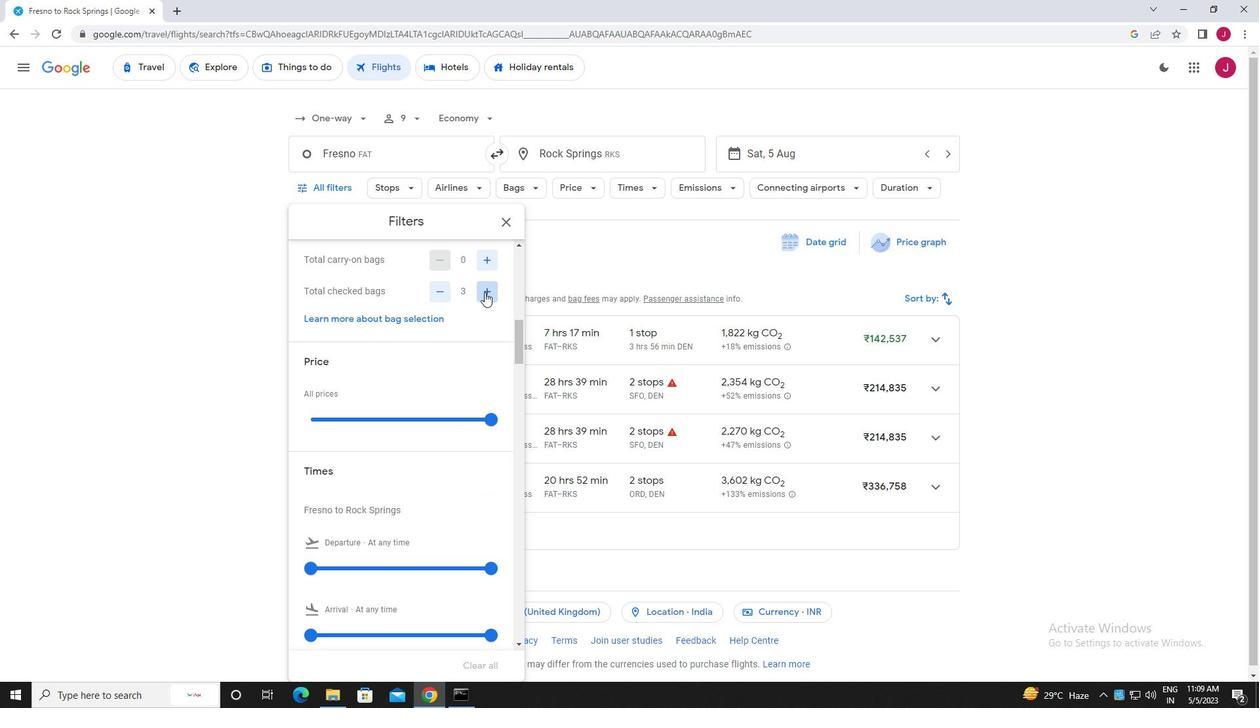 
Action: Mouse pressed left at (484, 292)
Screenshot: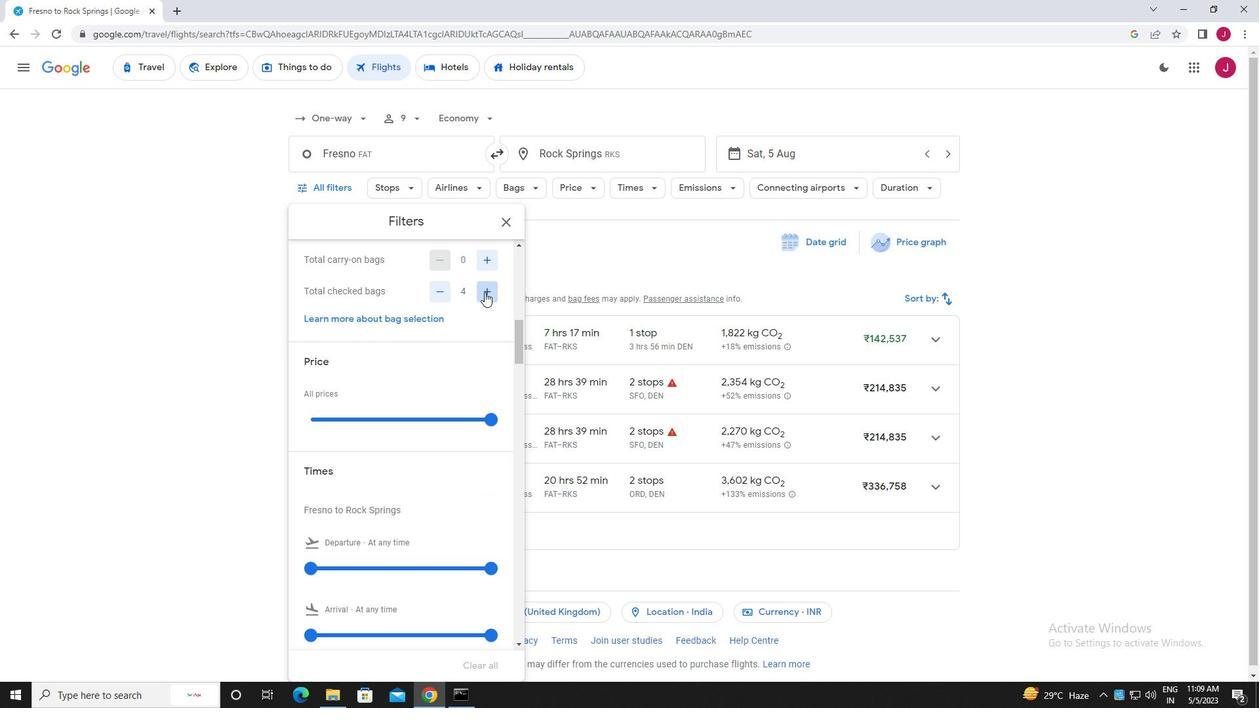 
Action: Mouse moved to (484, 292)
Screenshot: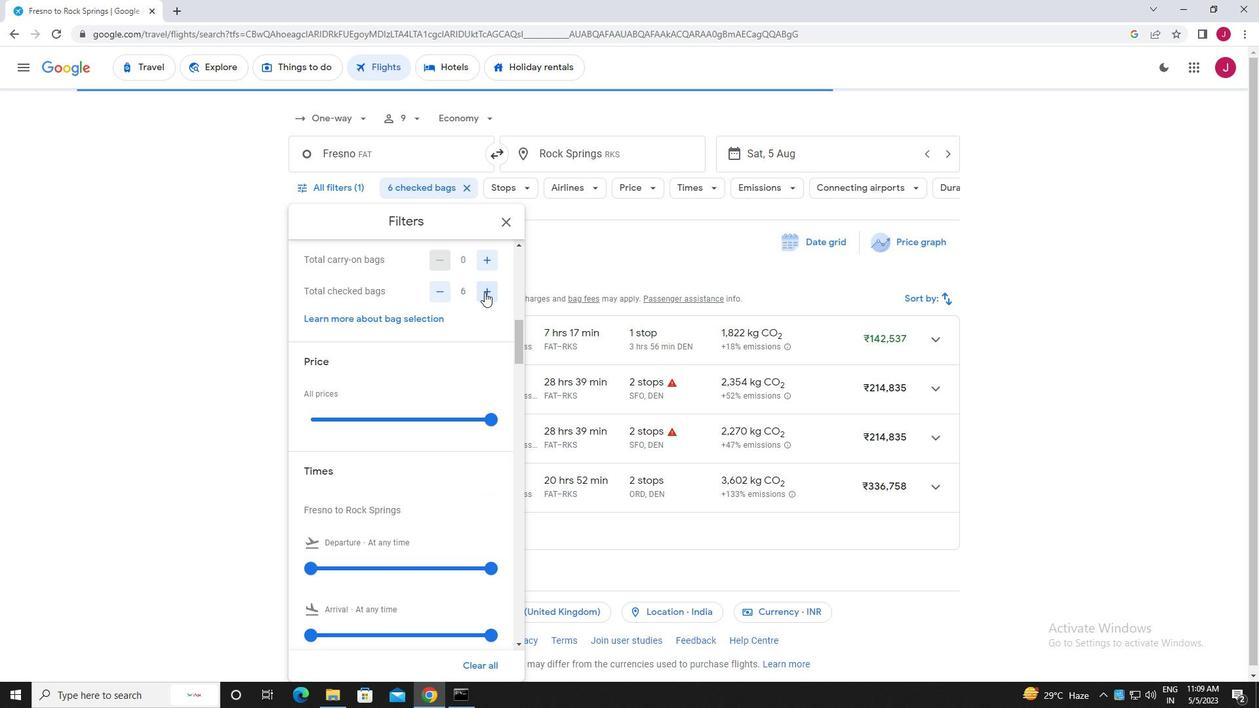 
Action: Mouse scrolled (484, 292) with delta (0, 0)
Screenshot: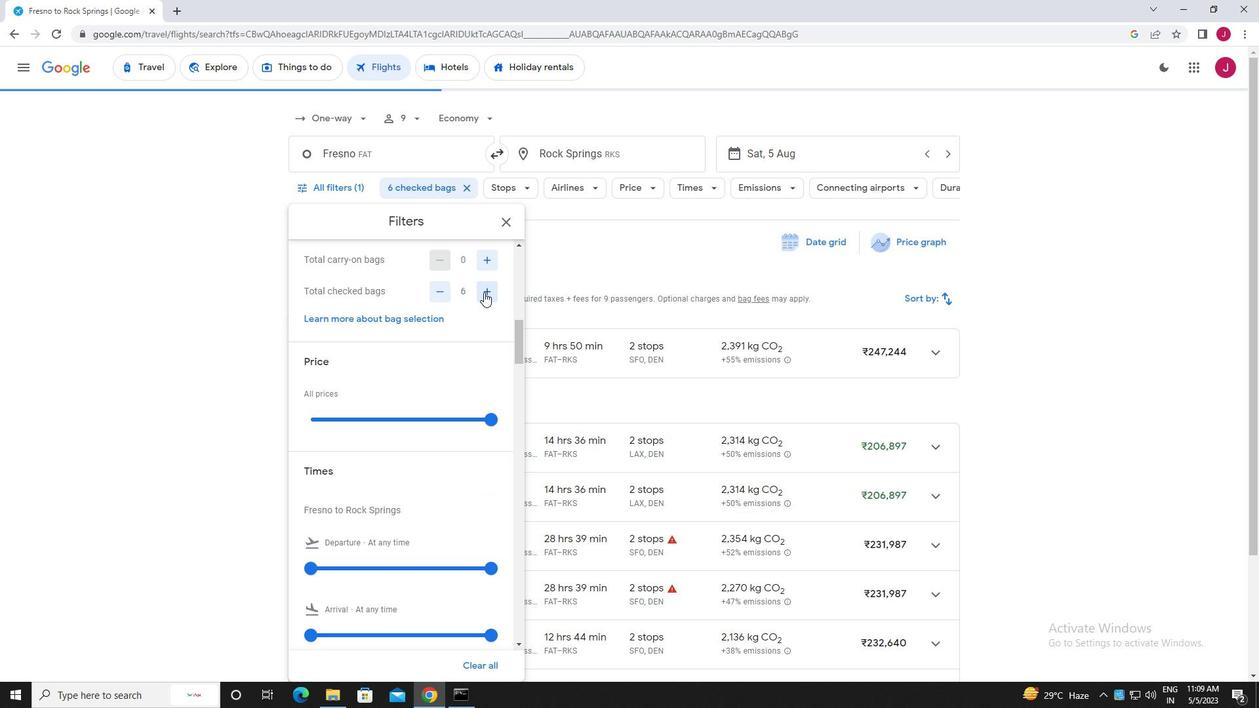 
Action: Mouse moved to (492, 355)
Screenshot: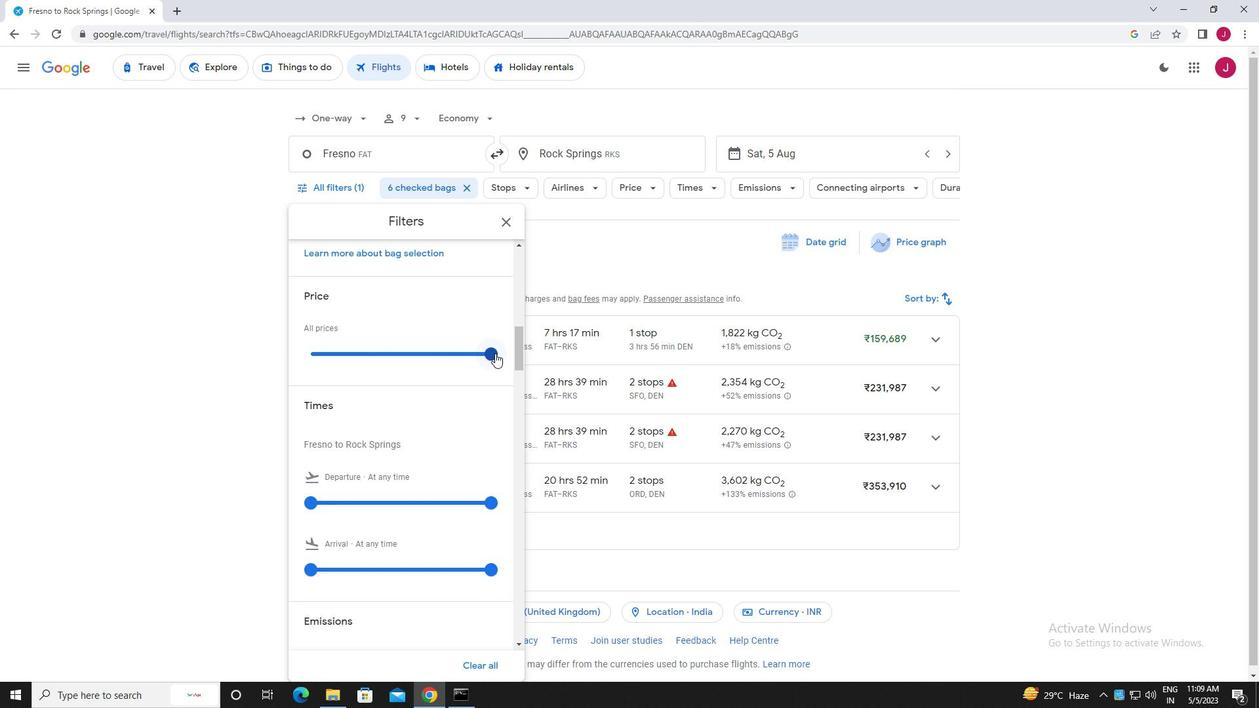 
Action: Mouse pressed left at (492, 355)
Screenshot: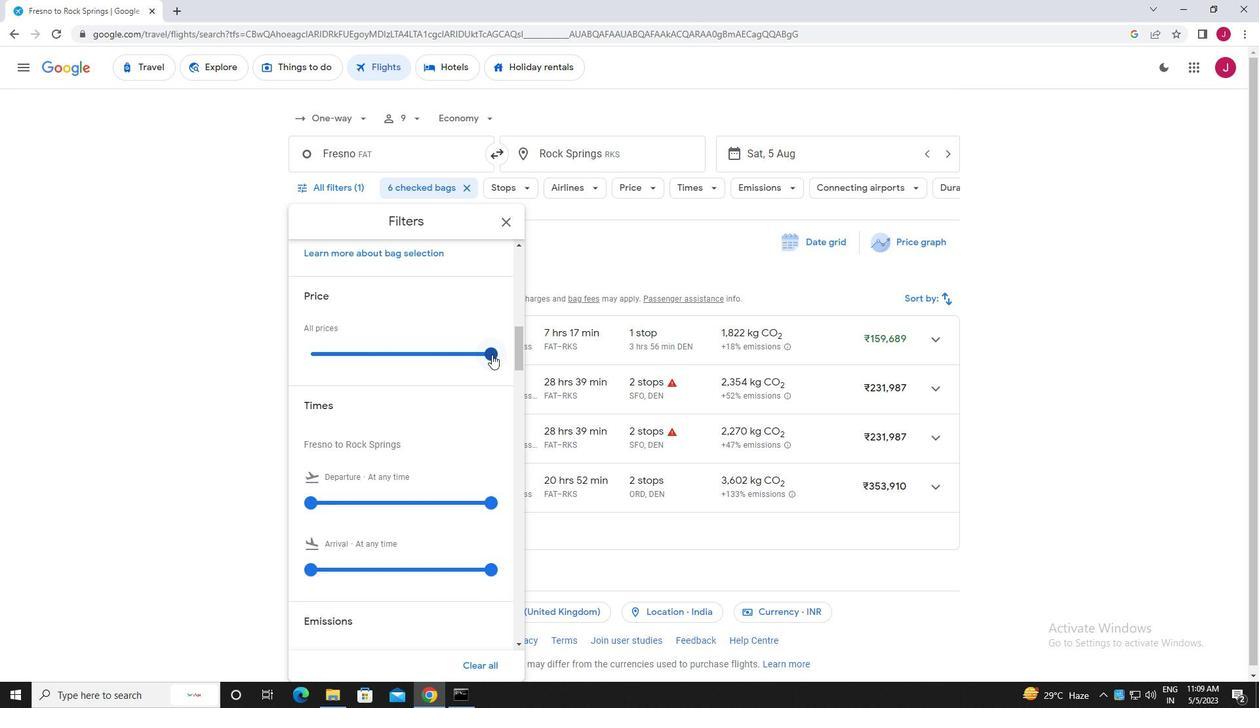 
Action: Mouse moved to (353, 336)
Screenshot: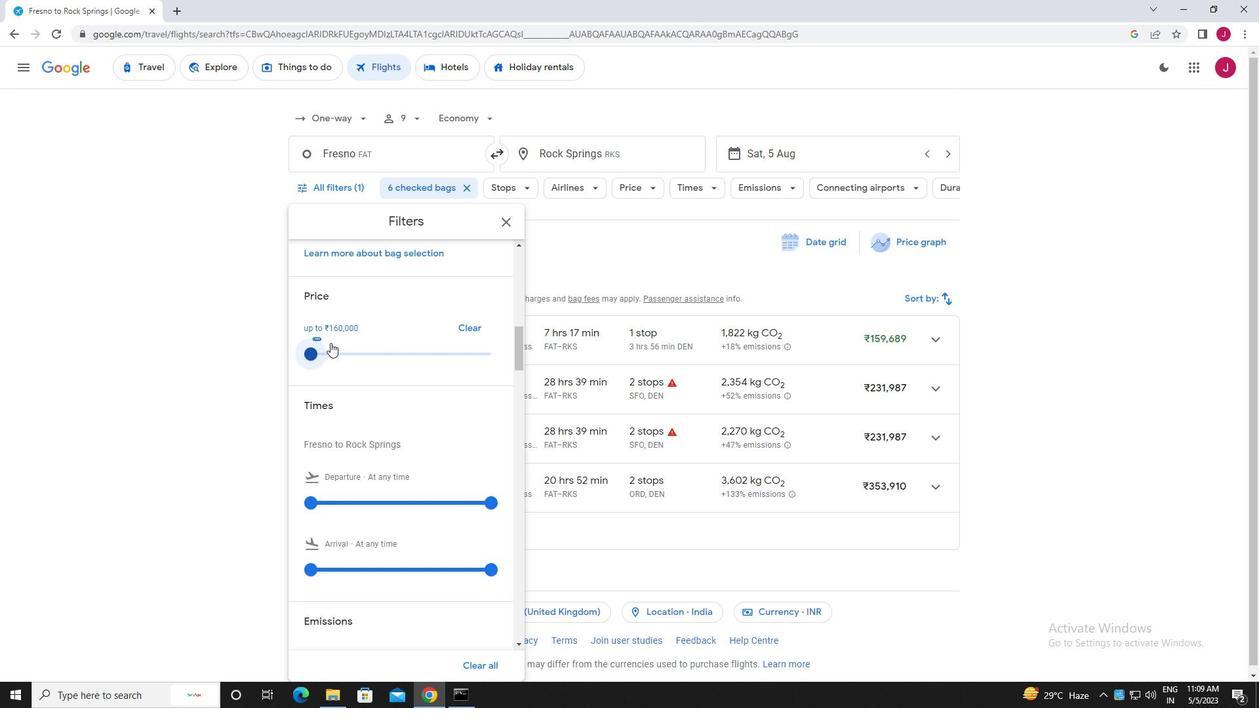 
Action: Mouse scrolled (353, 335) with delta (0, 0)
Screenshot: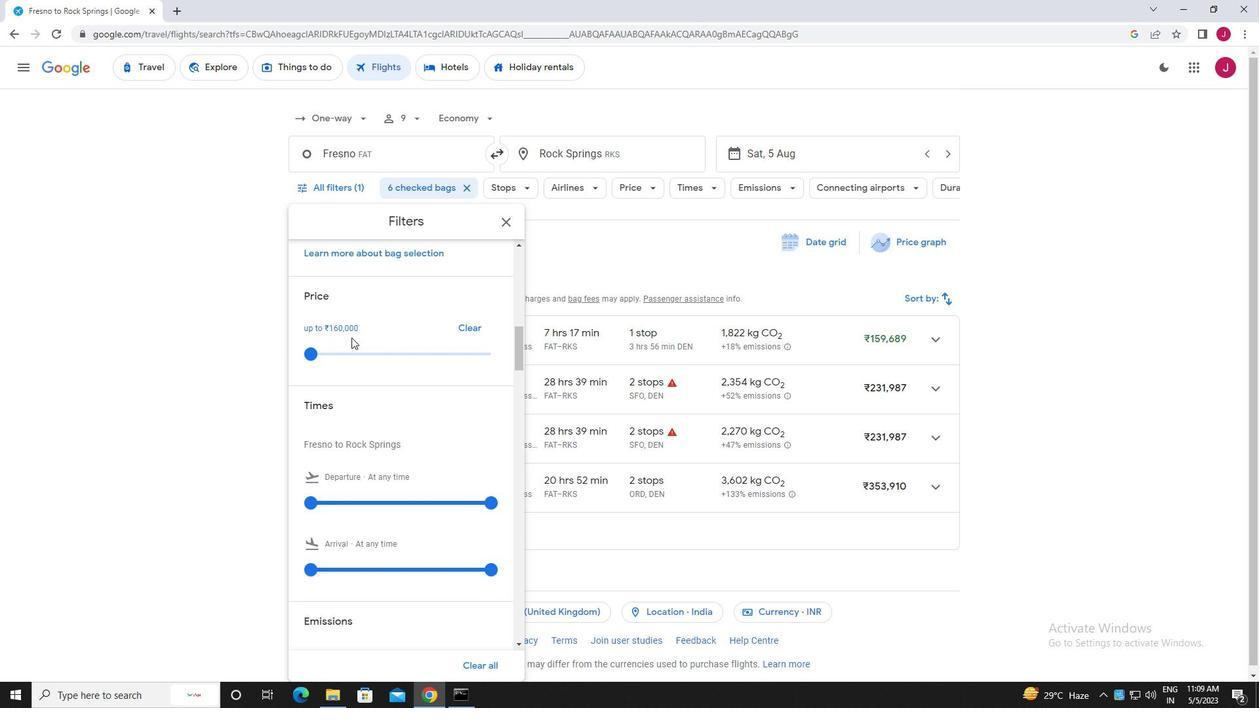 
Action: Mouse moved to (354, 336)
Screenshot: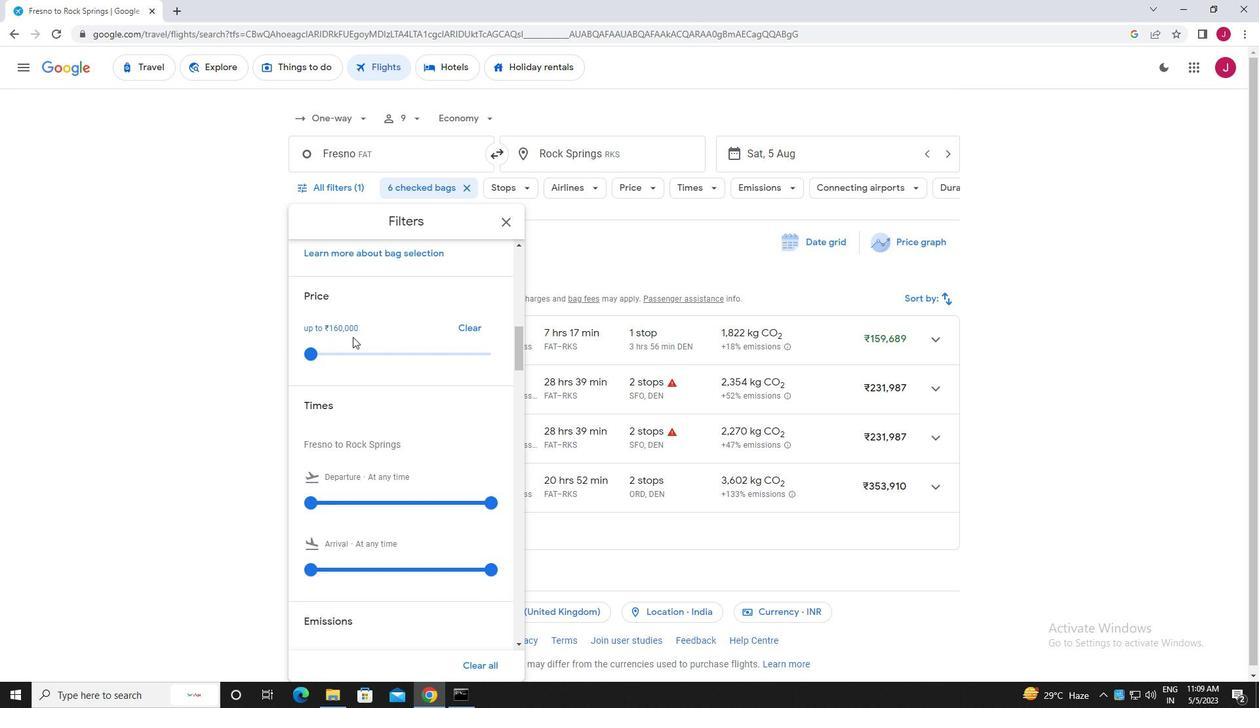 
Action: Mouse scrolled (354, 335) with delta (0, 0)
Screenshot: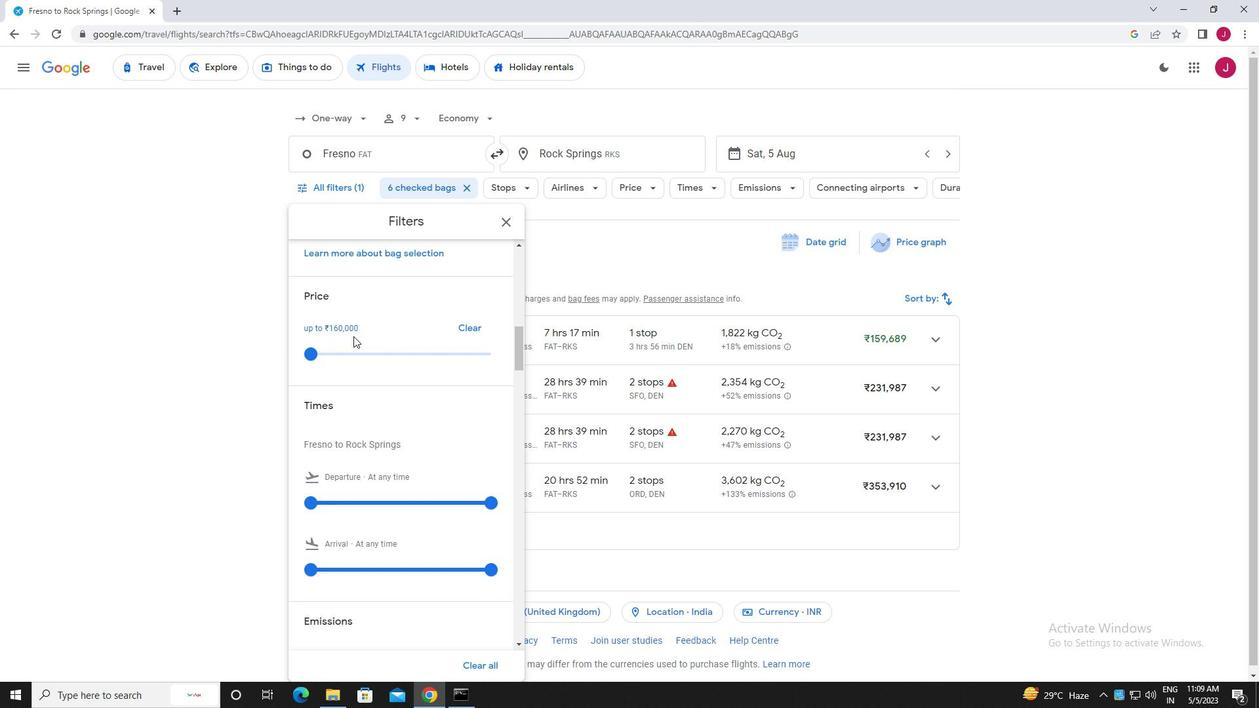 
Action: Mouse moved to (355, 336)
Screenshot: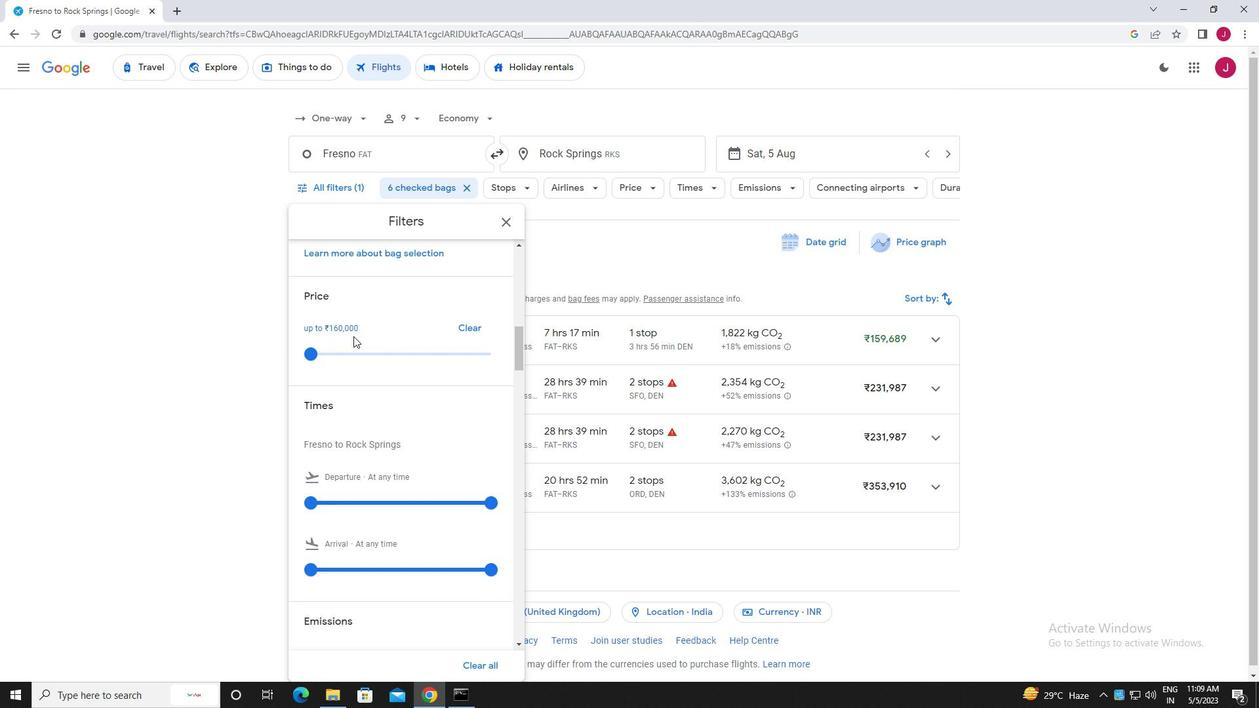 
Action: Mouse scrolled (355, 335) with delta (0, 0)
Screenshot: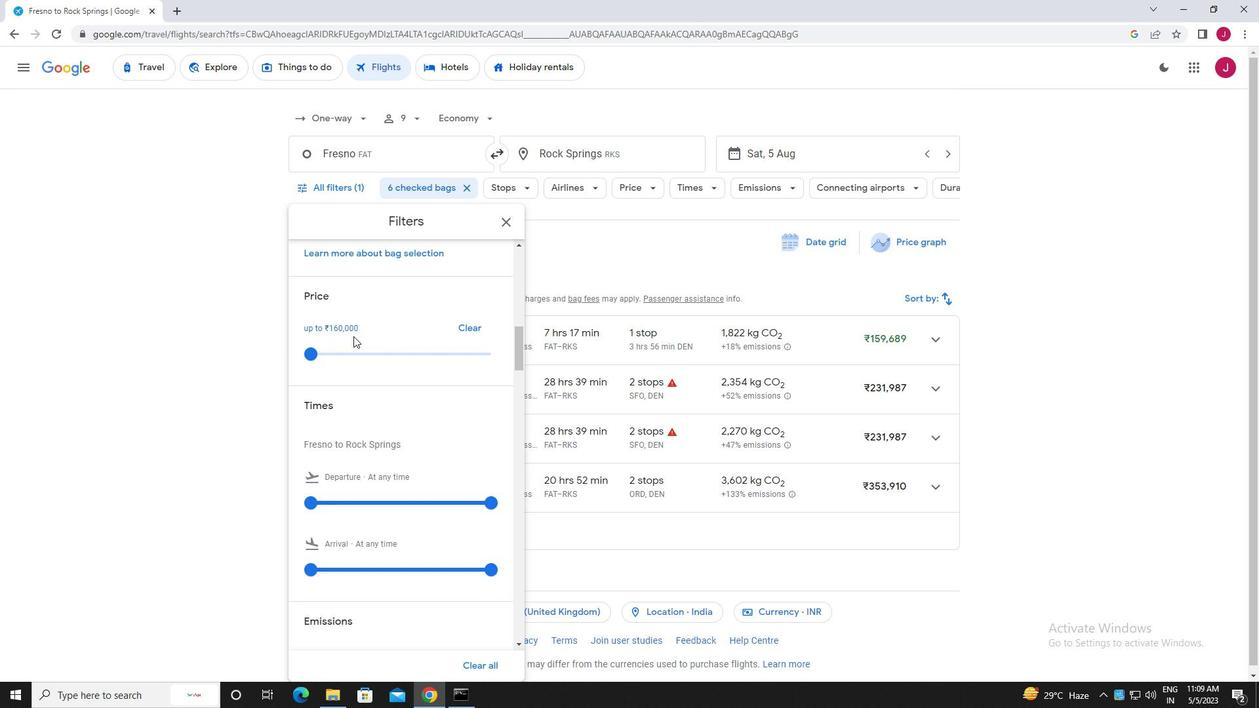 
Action: Mouse moved to (312, 307)
Screenshot: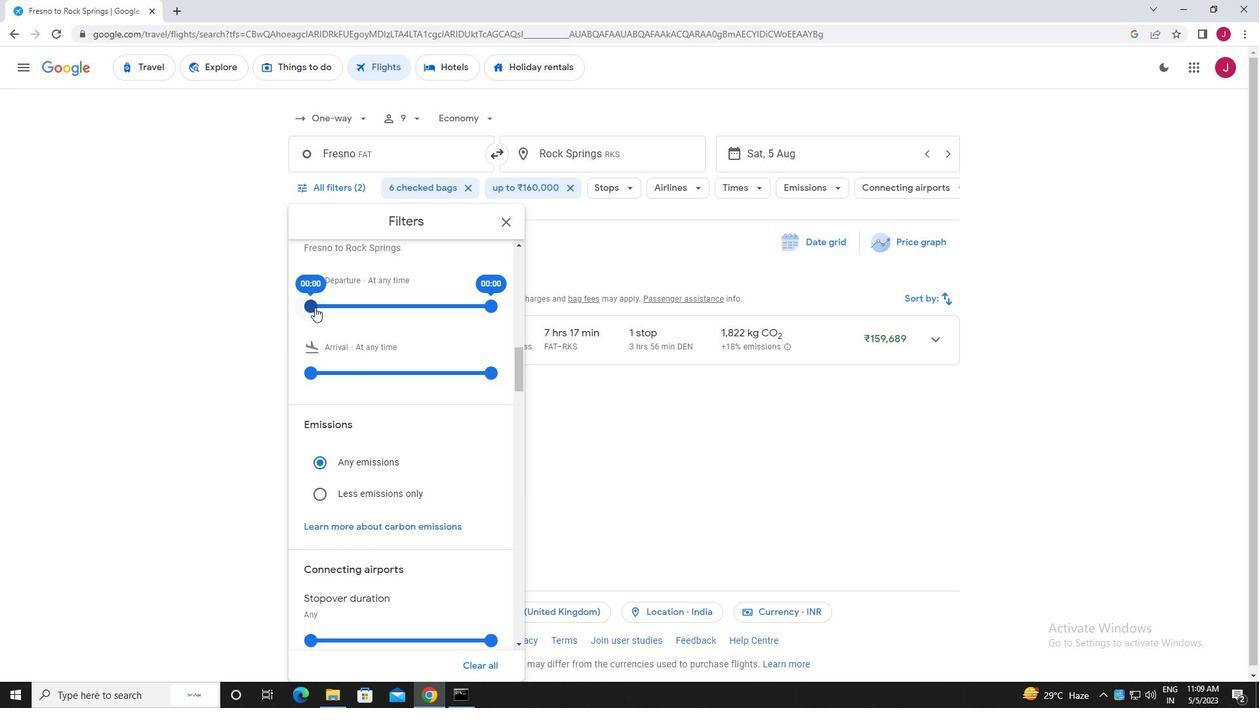 
Action: Mouse pressed left at (312, 307)
Screenshot: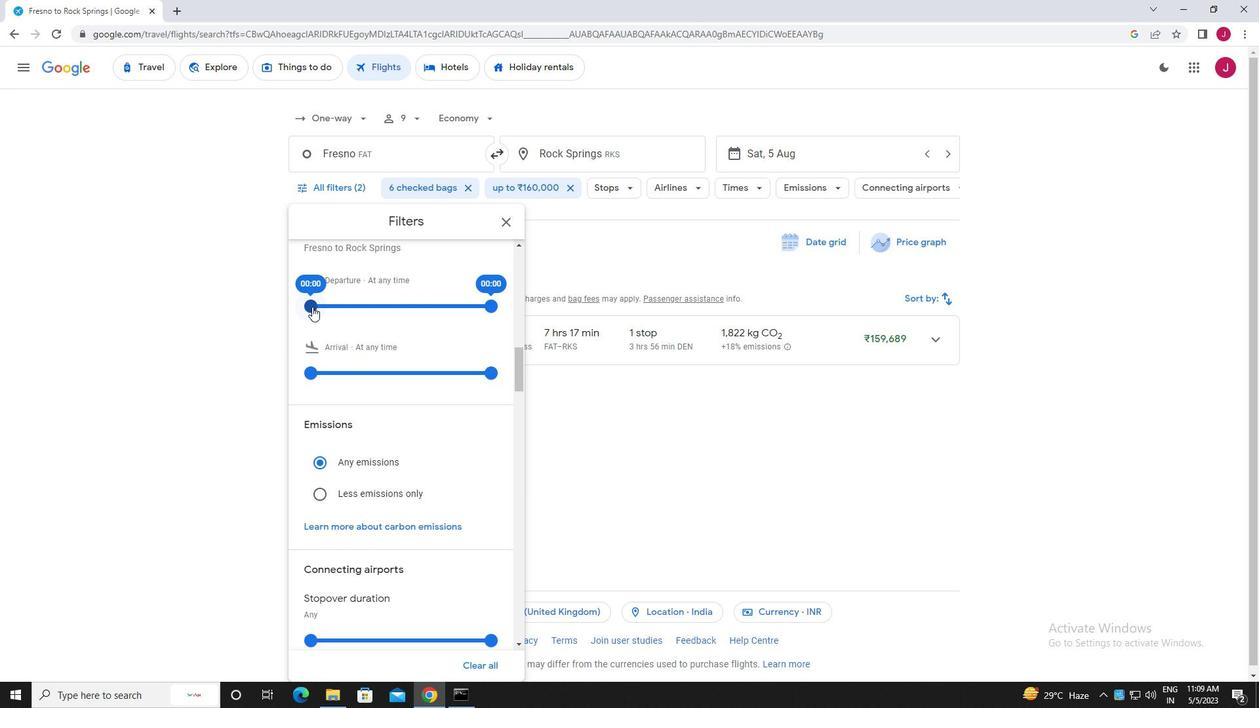 
Action: Mouse moved to (489, 307)
Screenshot: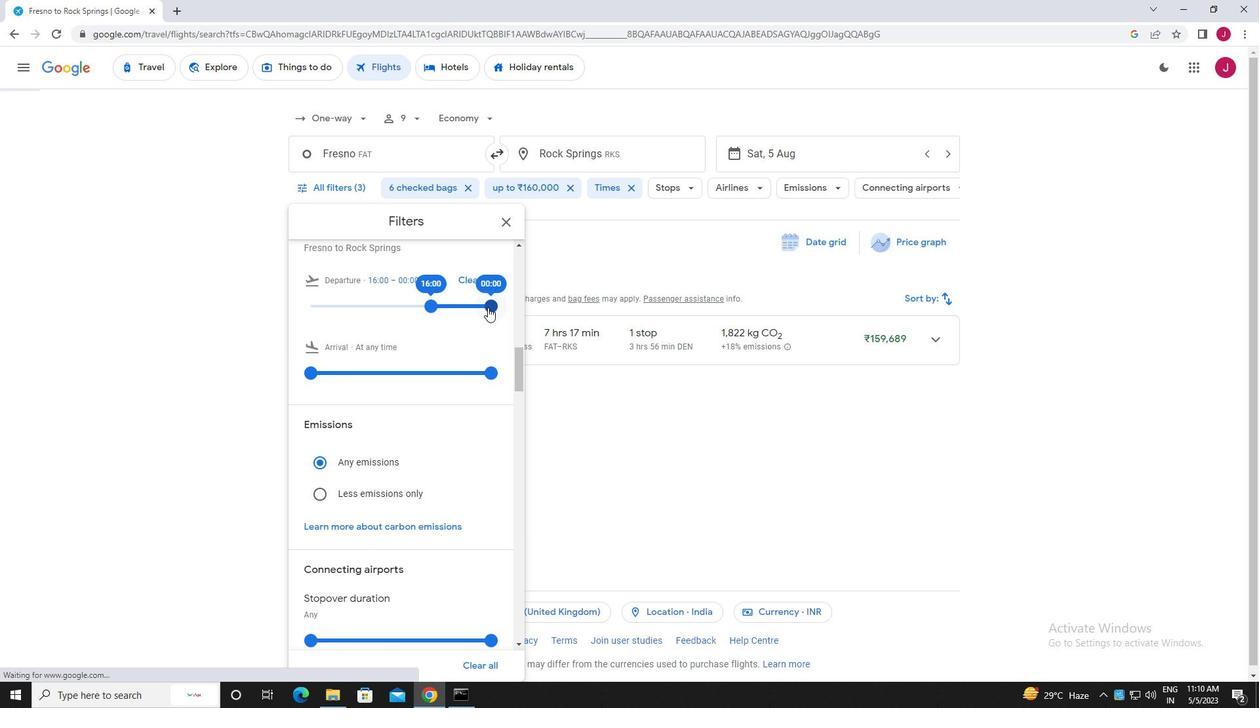 
Action: Mouse pressed left at (489, 307)
Screenshot: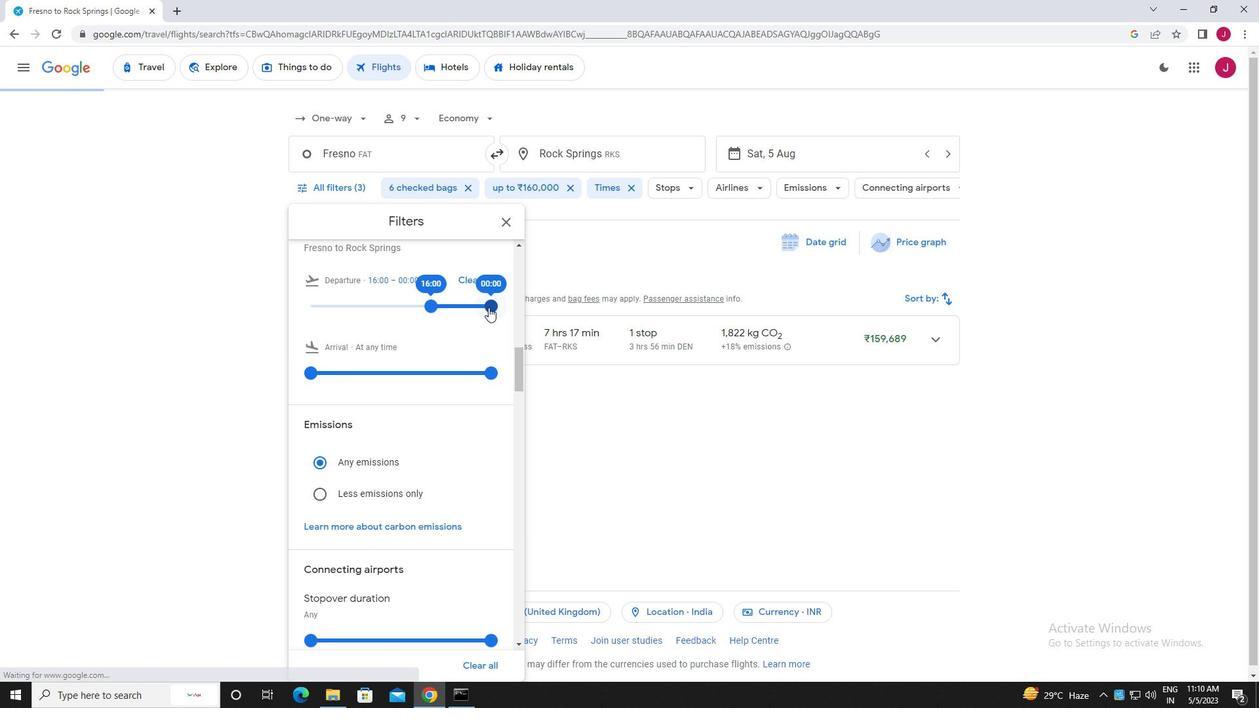 
Action: Mouse moved to (508, 223)
Screenshot: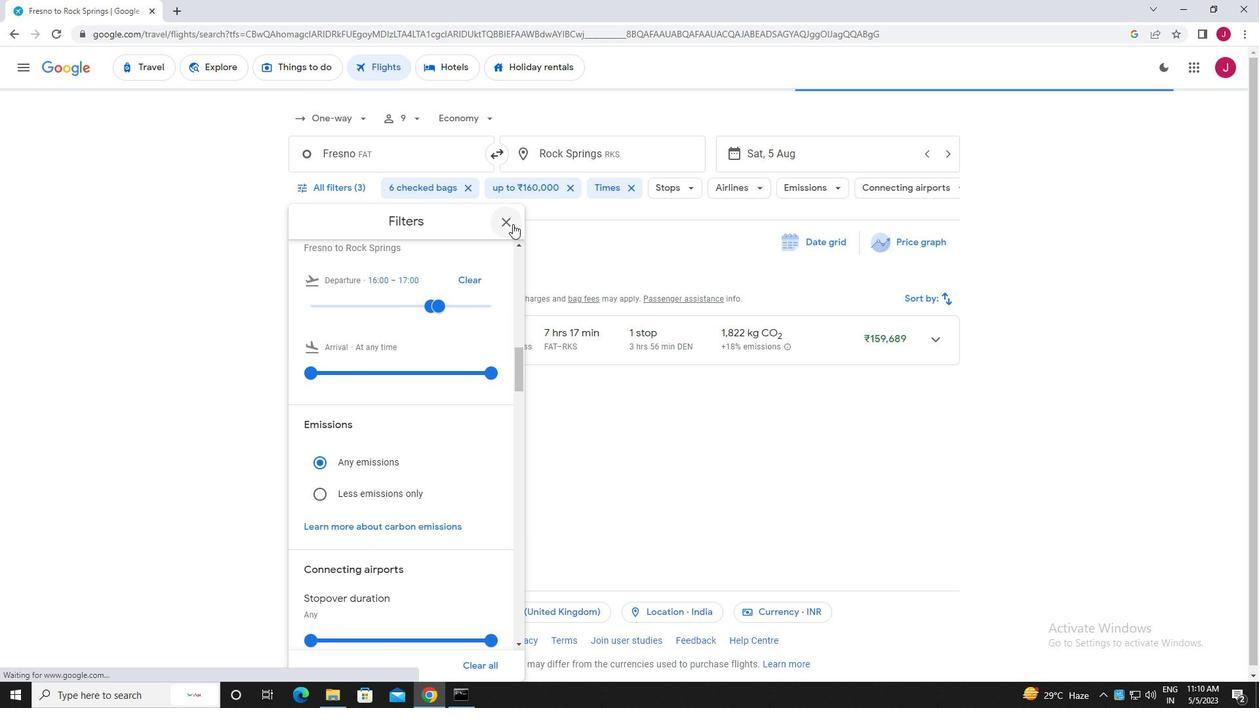 
Action: Mouse pressed left at (508, 223)
Screenshot: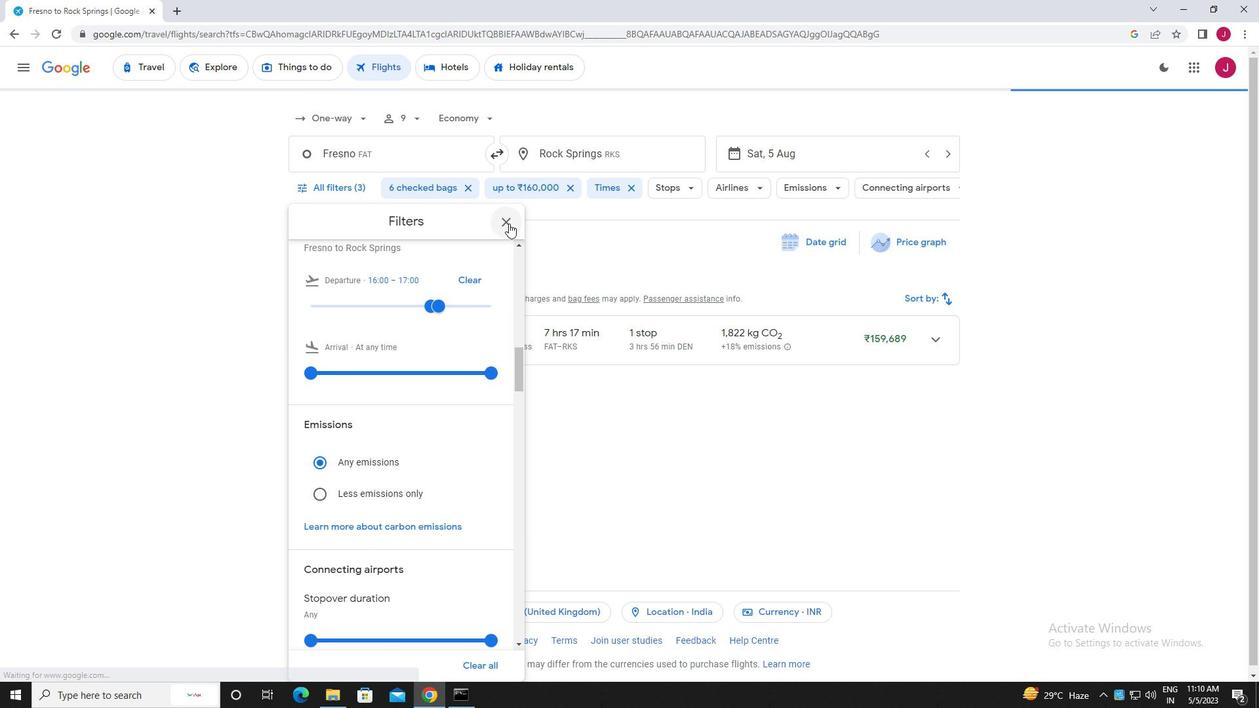 
Action: Mouse moved to (508, 223)
Screenshot: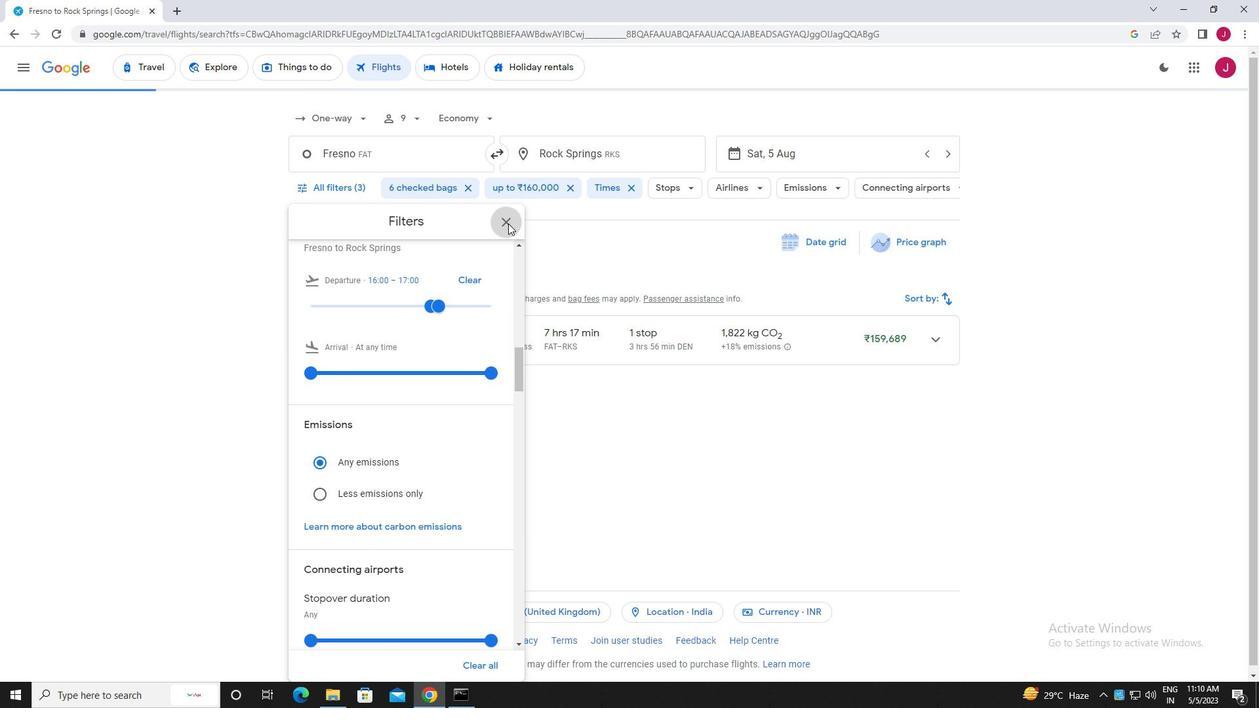 
